 Task: Look for space in Timashëvsk, Russia from 12th July, 2023 to 16th July, 2023 for 8 adults in price range Rs.10000 to Rs.16000. Place can be private room with 8 bedrooms having 8 beds and 8 bathrooms. Property type can be house, flat, guest house, hotel. Amenities needed are: wifi, TV, free parkinig on premises, gym, breakfast. Booking option can be shelf check-in. Required host language is English.
Action: Mouse pressed left at (612, 124)
Screenshot: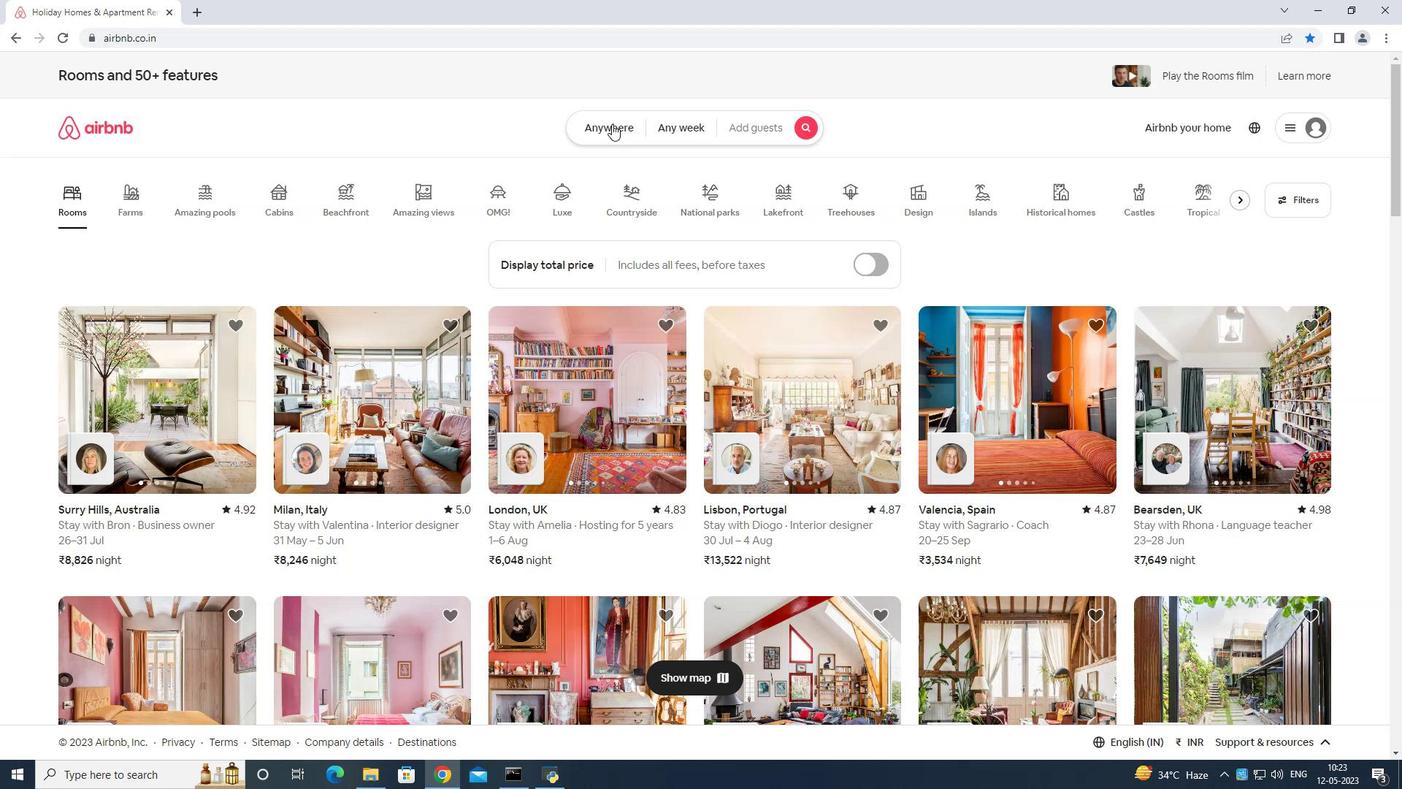 
Action: Mouse moved to (507, 183)
Screenshot: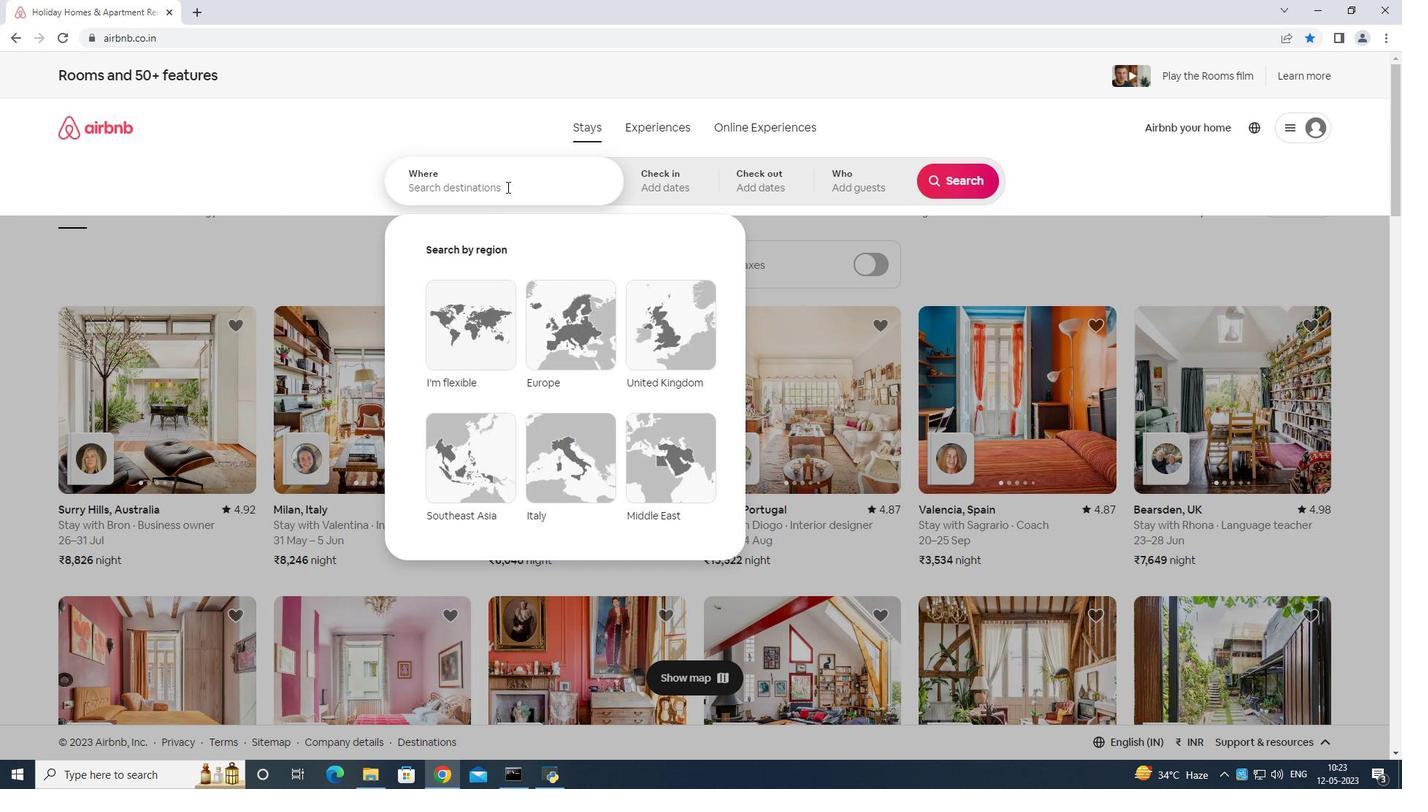 
Action: Mouse pressed left at (507, 183)
Screenshot: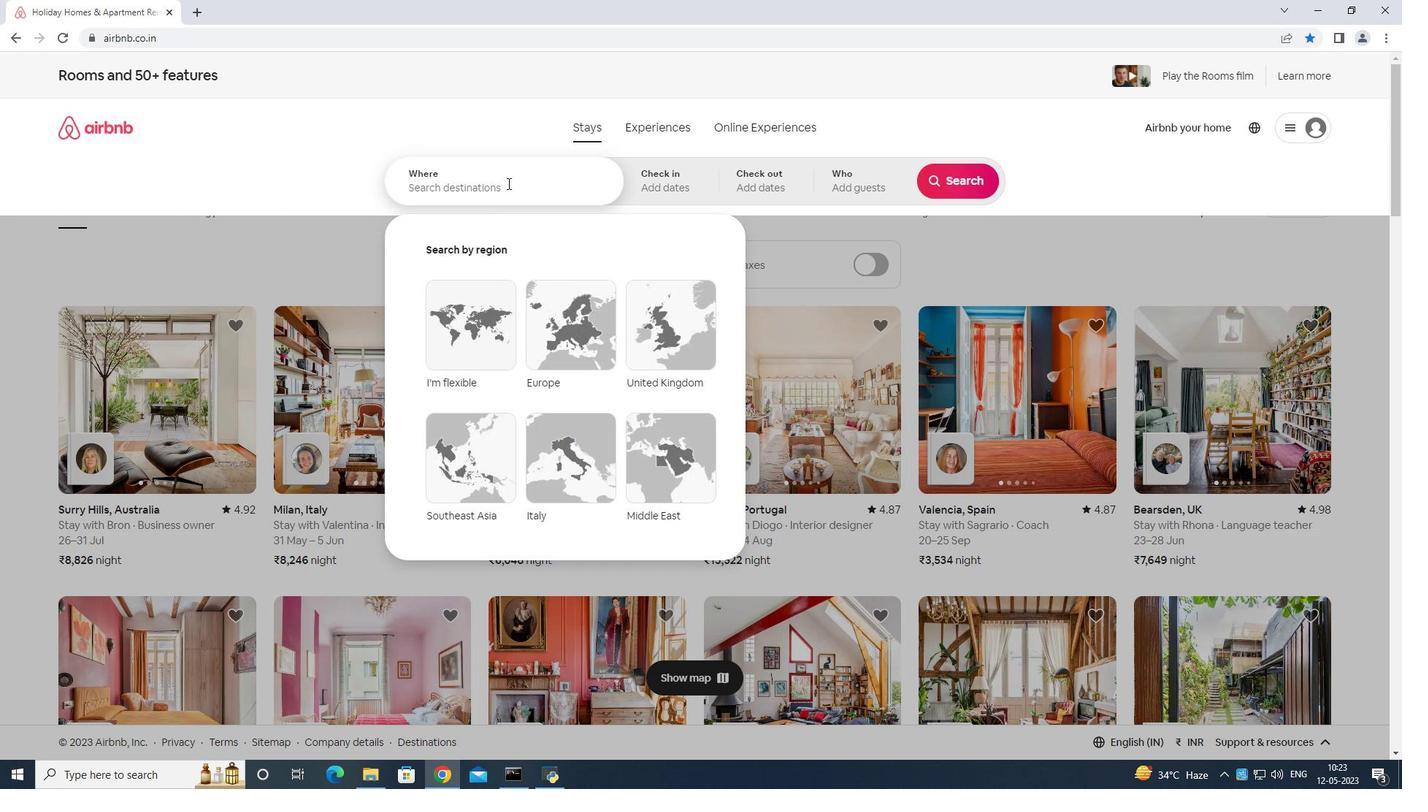 
Action: Mouse moved to (683, 200)
Screenshot: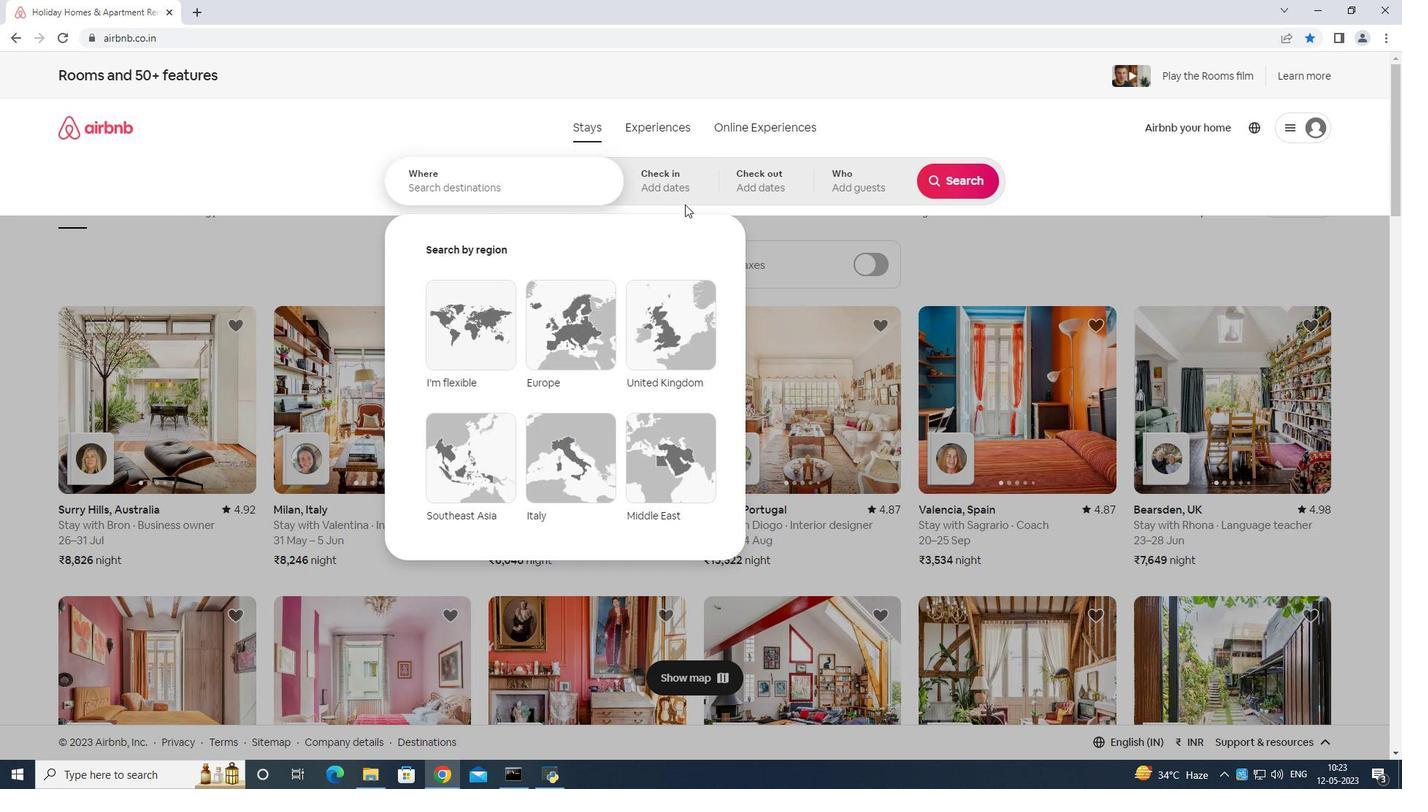 
Action: Key pressed <Key.shift>Timashevj<Key.space>rusi<Key.backspace>sia<Key.enter>
Screenshot: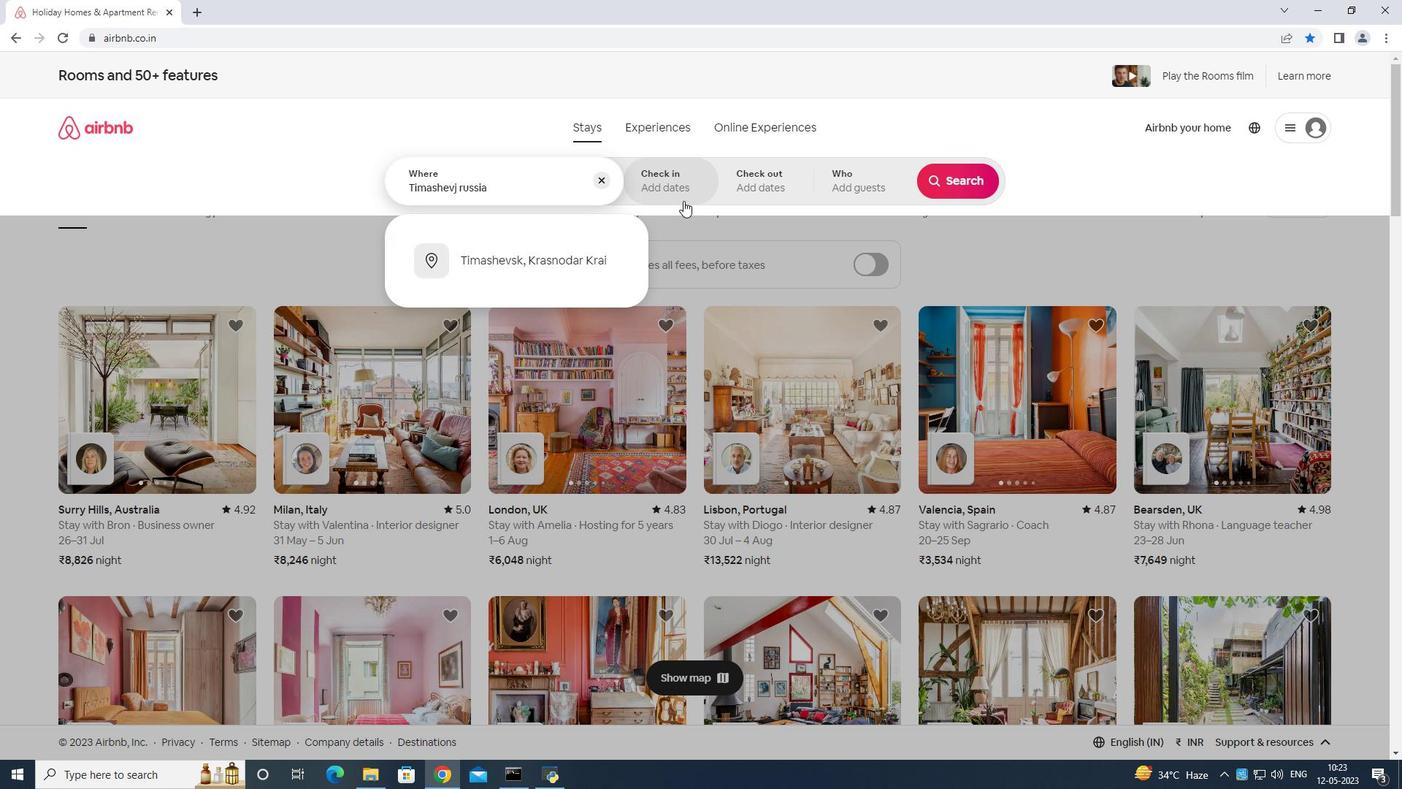 
Action: Mouse moved to (955, 289)
Screenshot: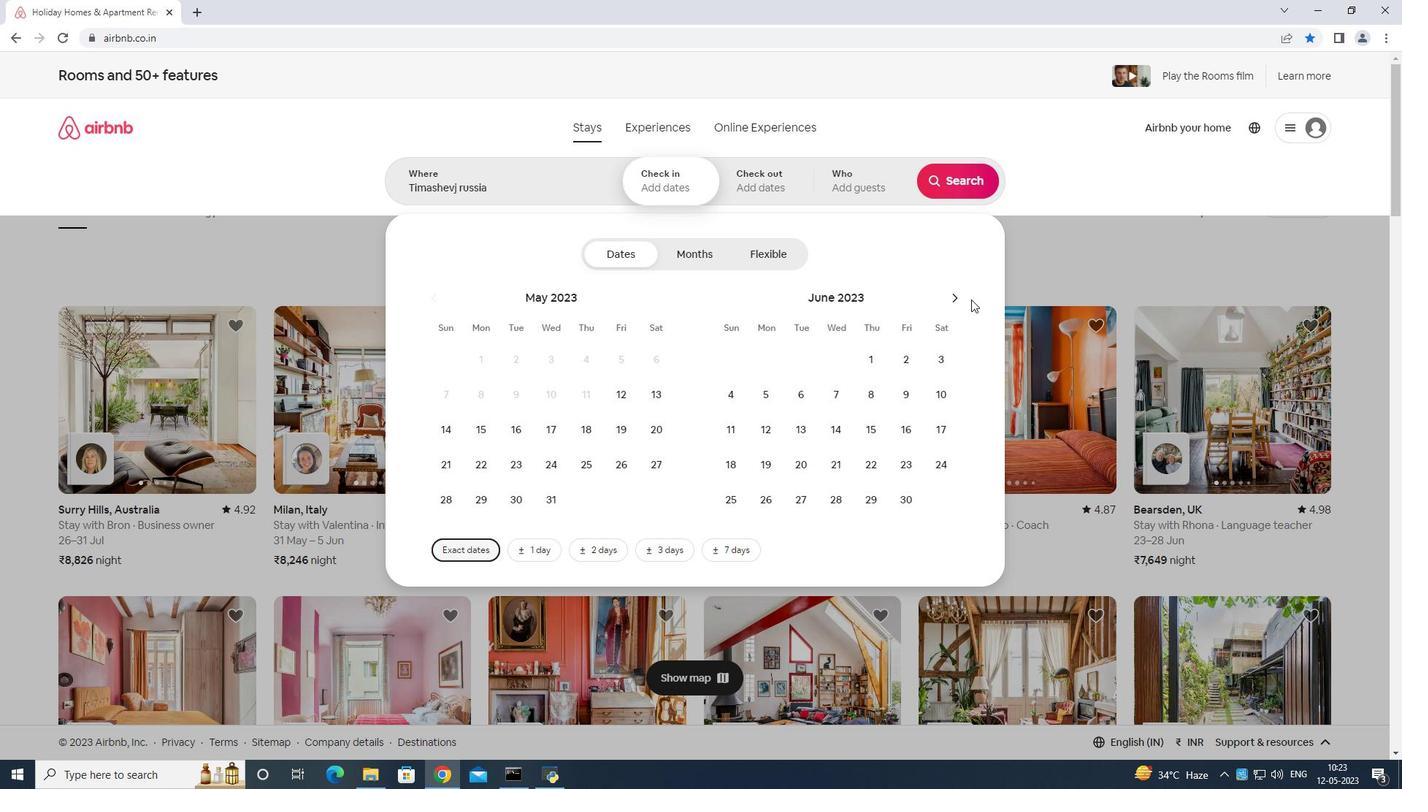 
Action: Mouse pressed left at (955, 289)
Screenshot: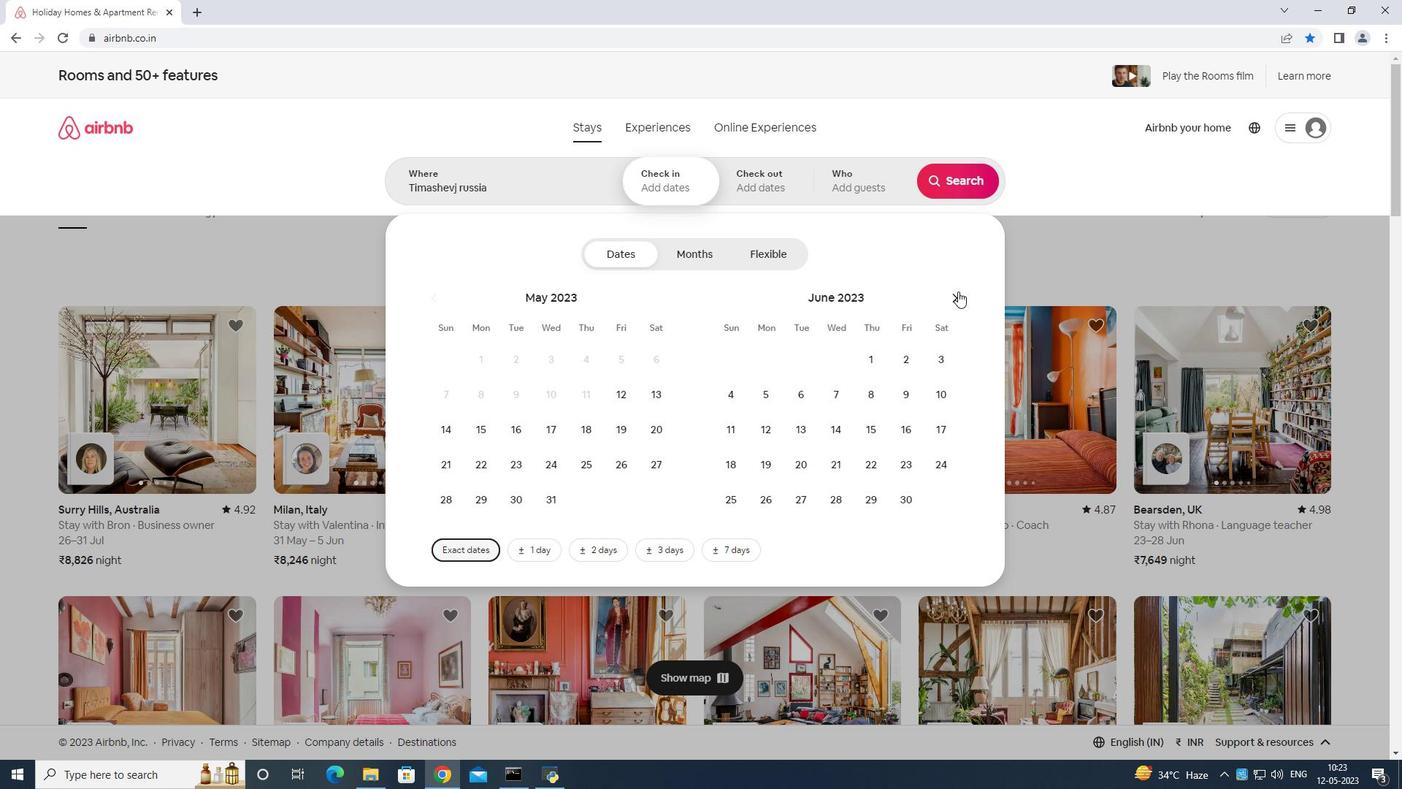 
Action: Mouse moved to (840, 428)
Screenshot: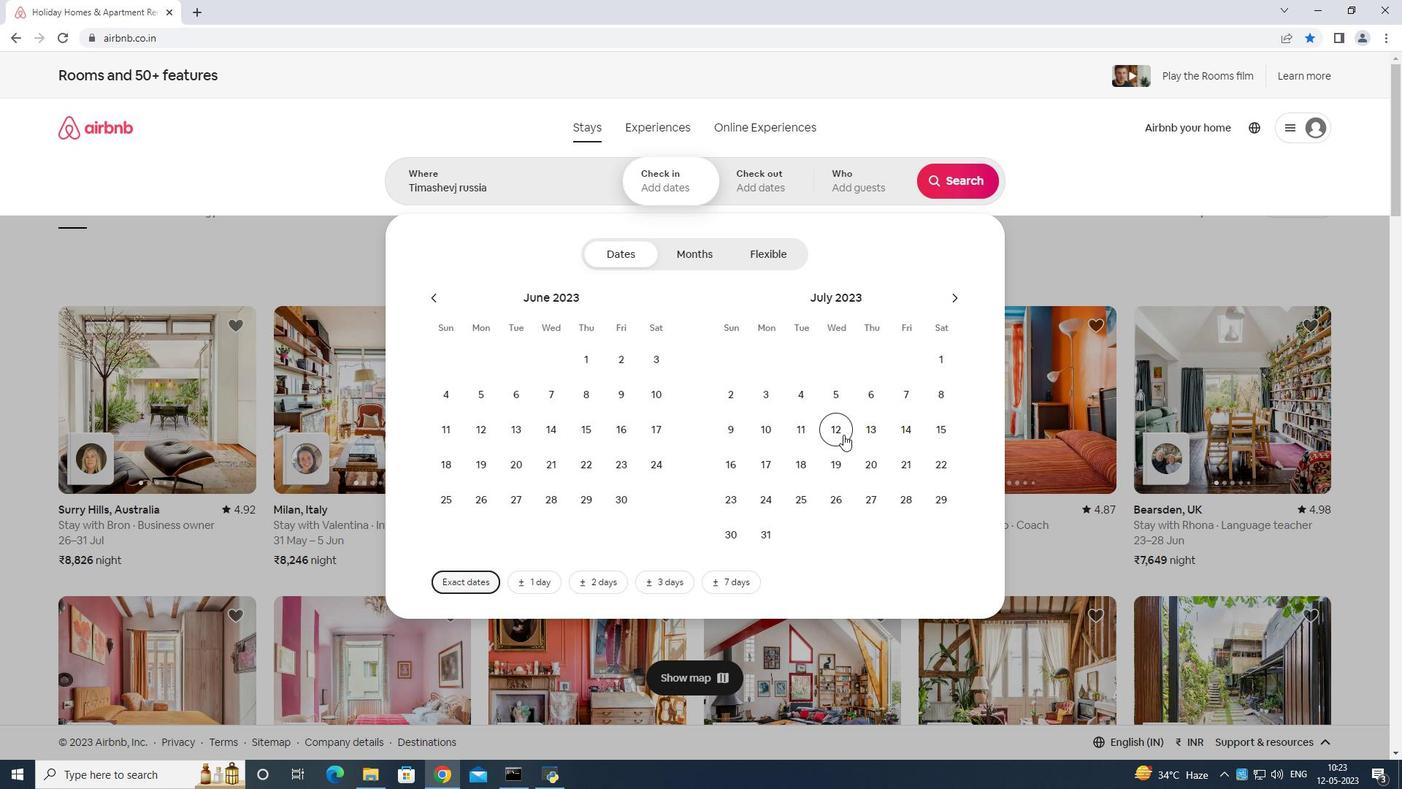 
Action: Mouse pressed left at (840, 428)
Screenshot: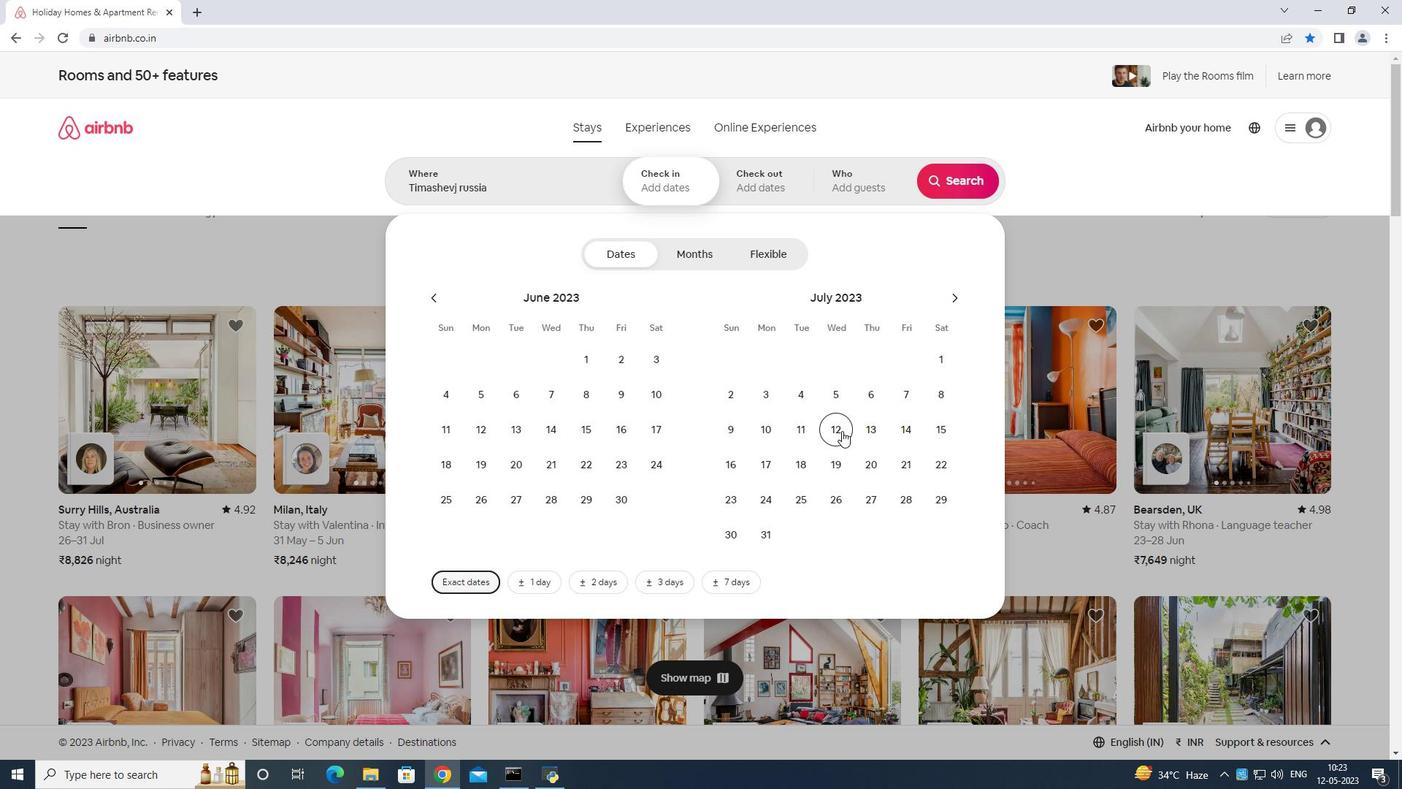 
Action: Mouse moved to (738, 461)
Screenshot: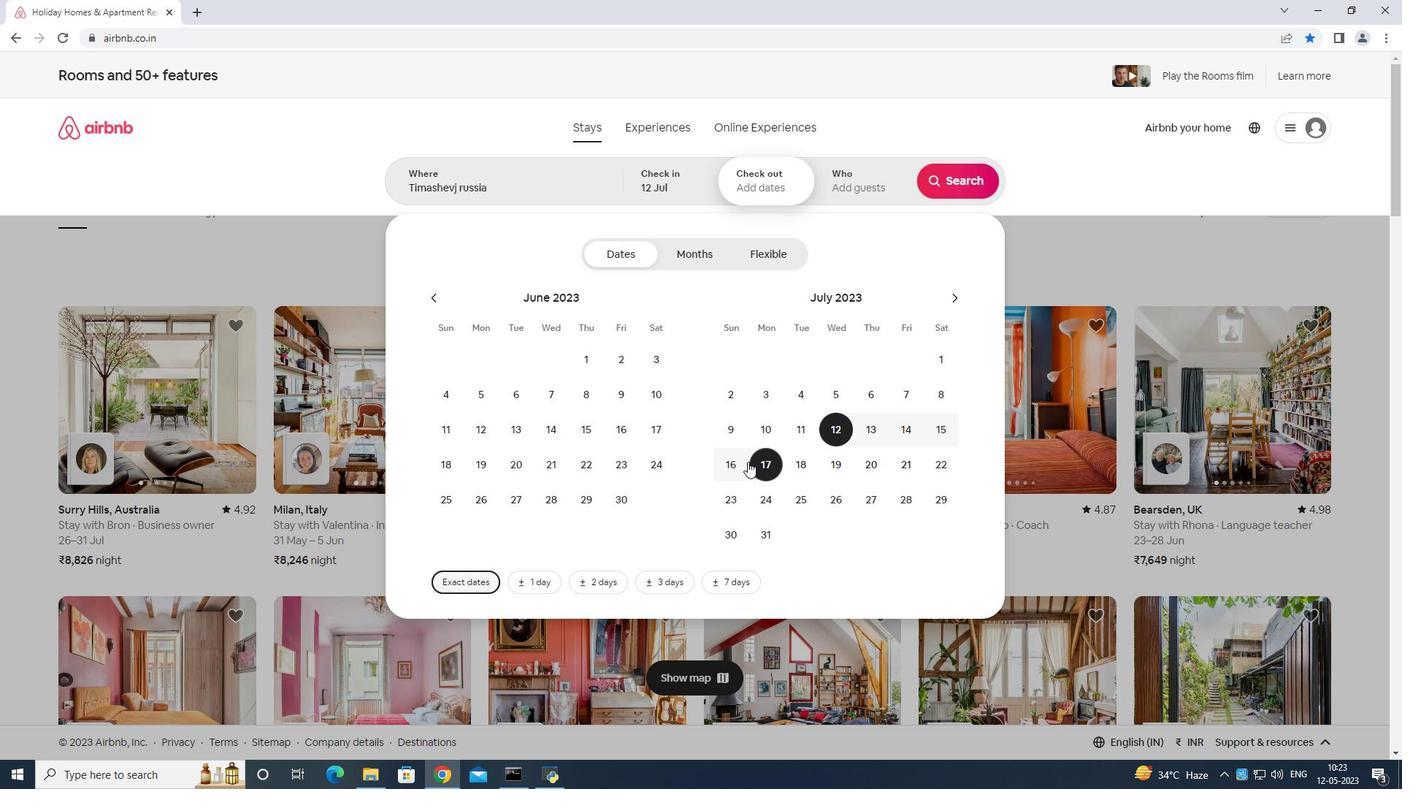 
Action: Mouse pressed left at (738, 461)
Screenshot: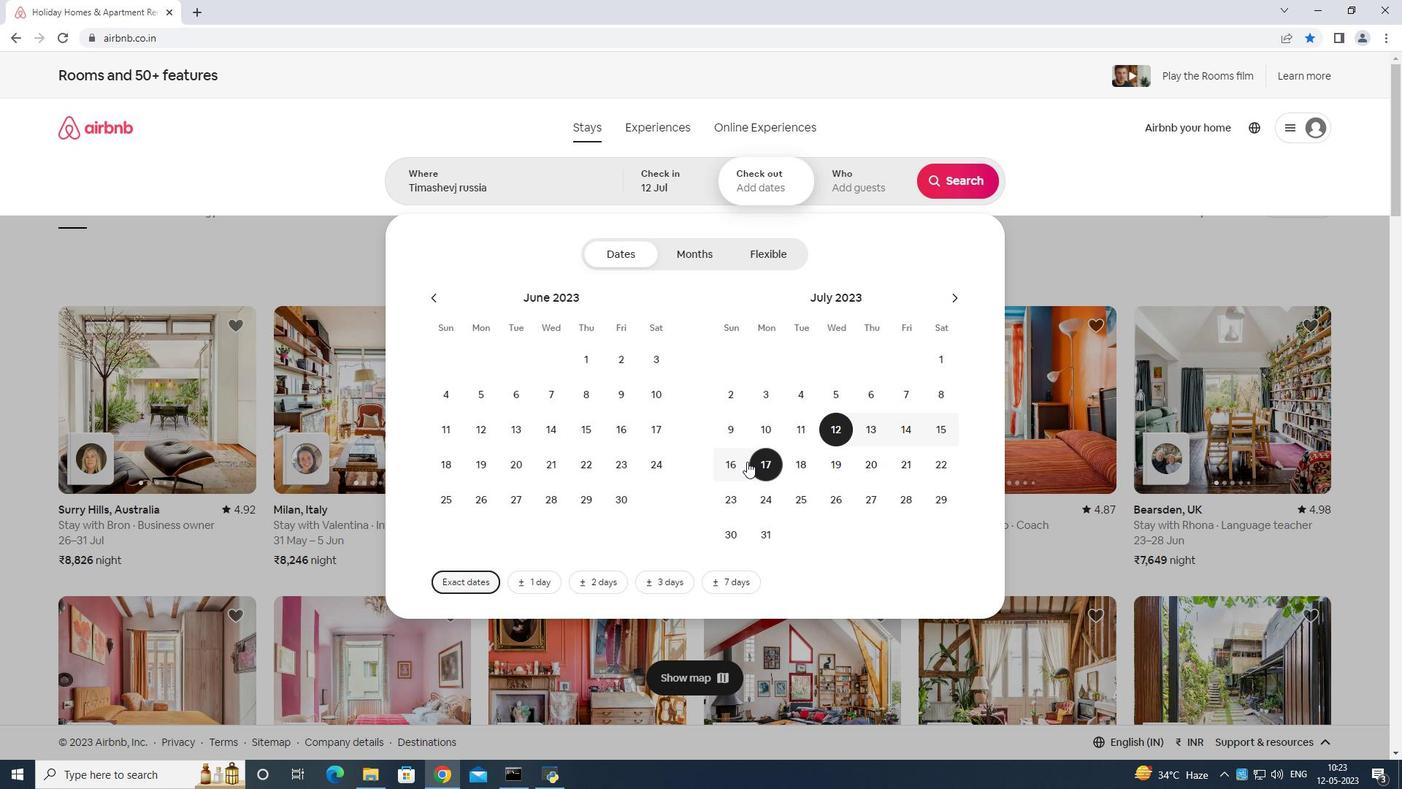 
Action: Mouse moved to (838, 180)
Screenshot: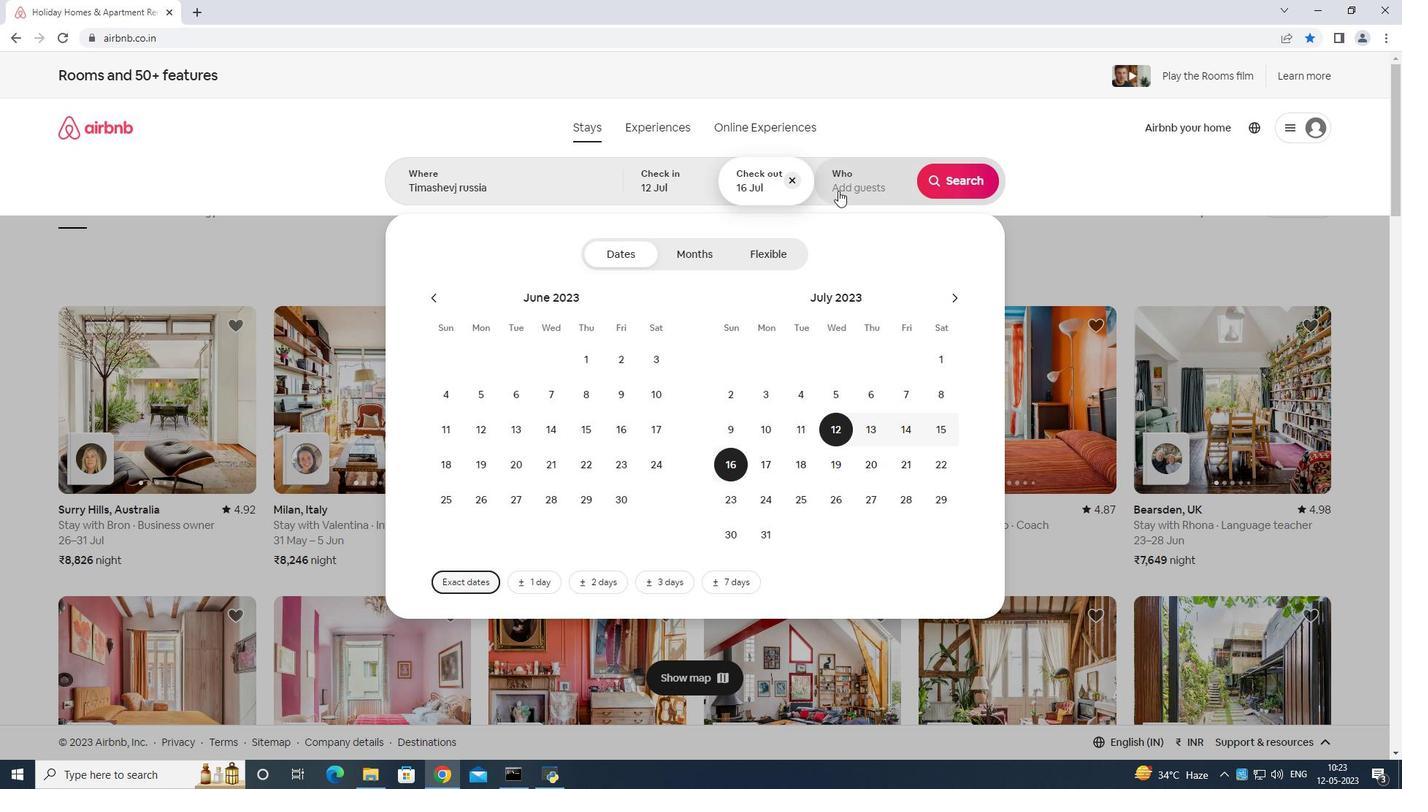 
Action: Mouse pressed left at (838, 180)
Screenshot: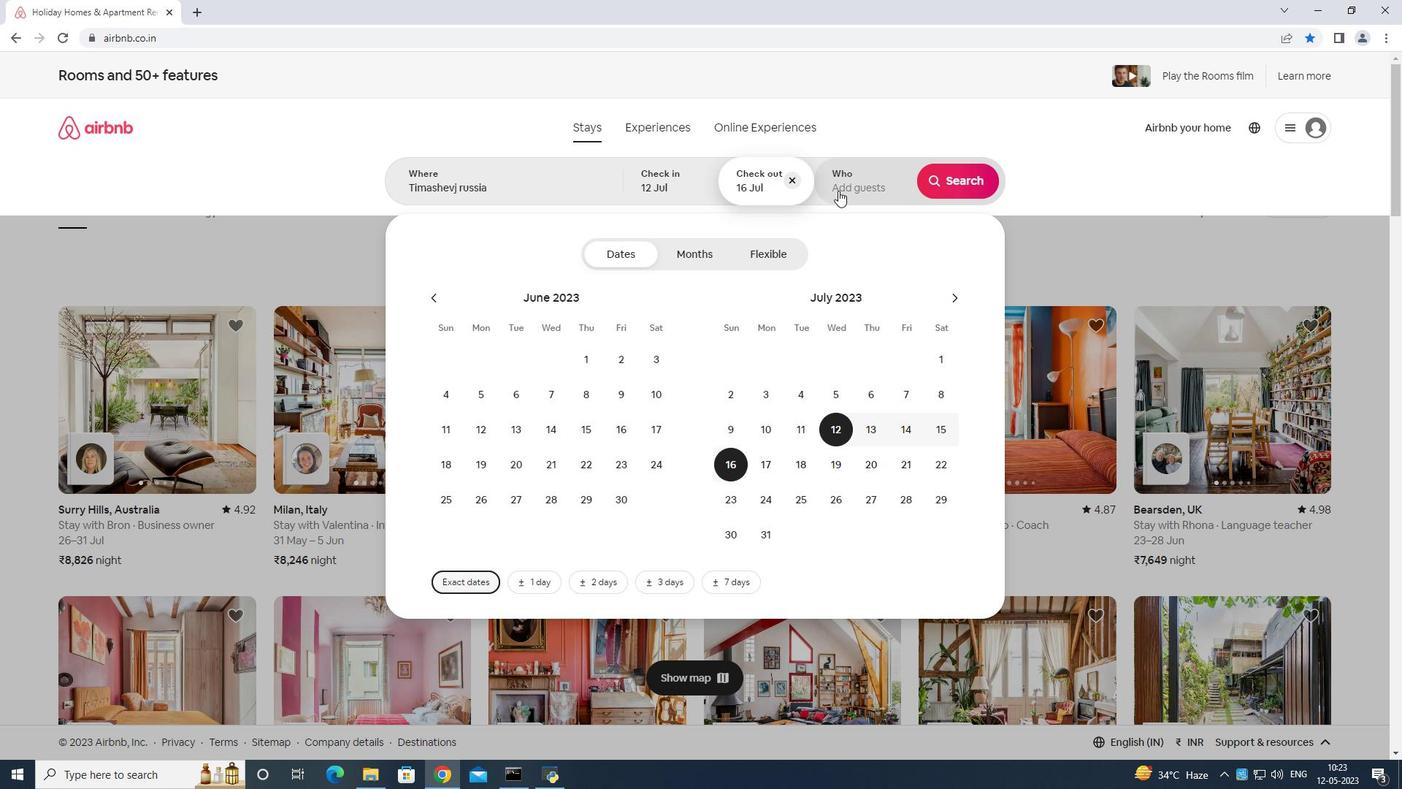 
Action: Mouse moved to (955, 256)
Screenshot: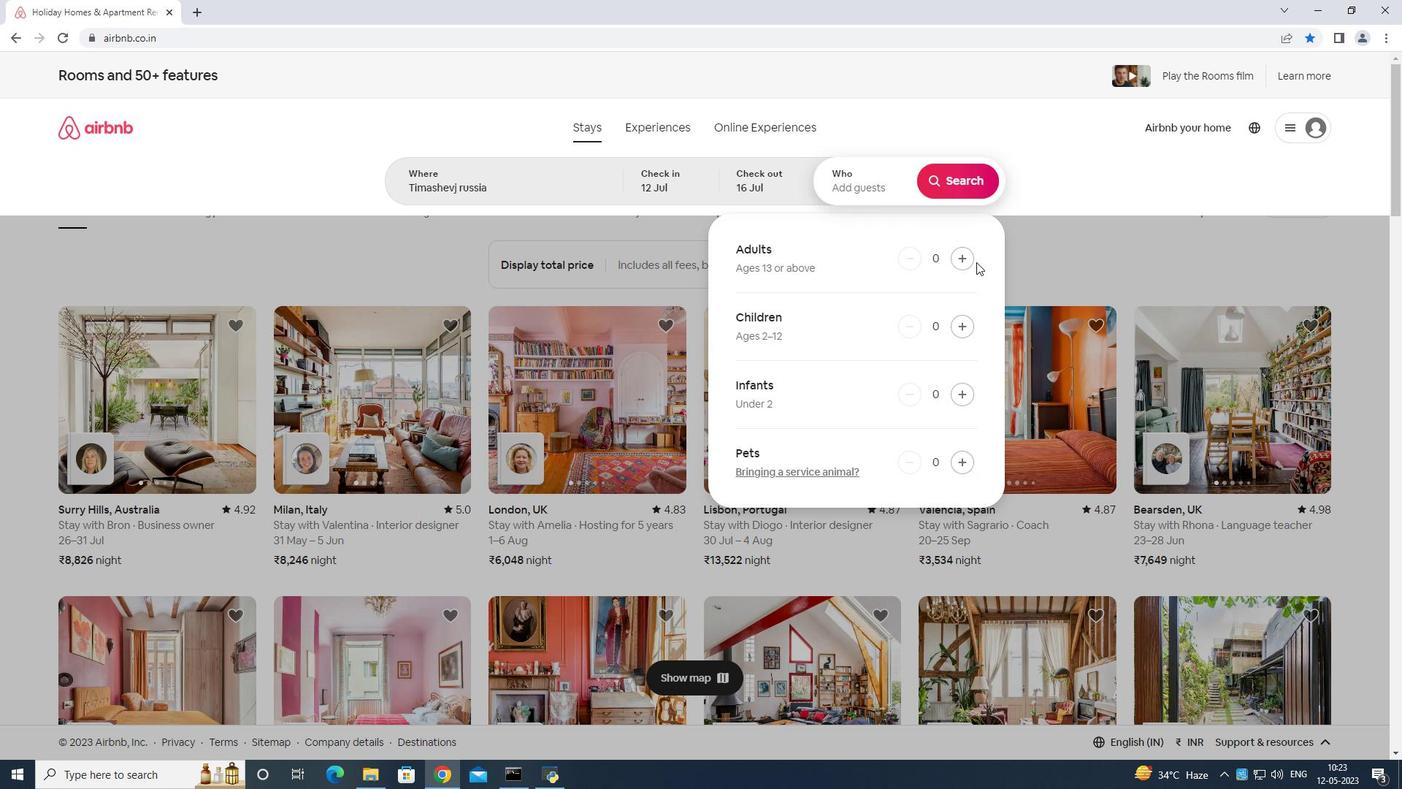 
Action: Mouse pressed left at (955, 256)
Screenshot: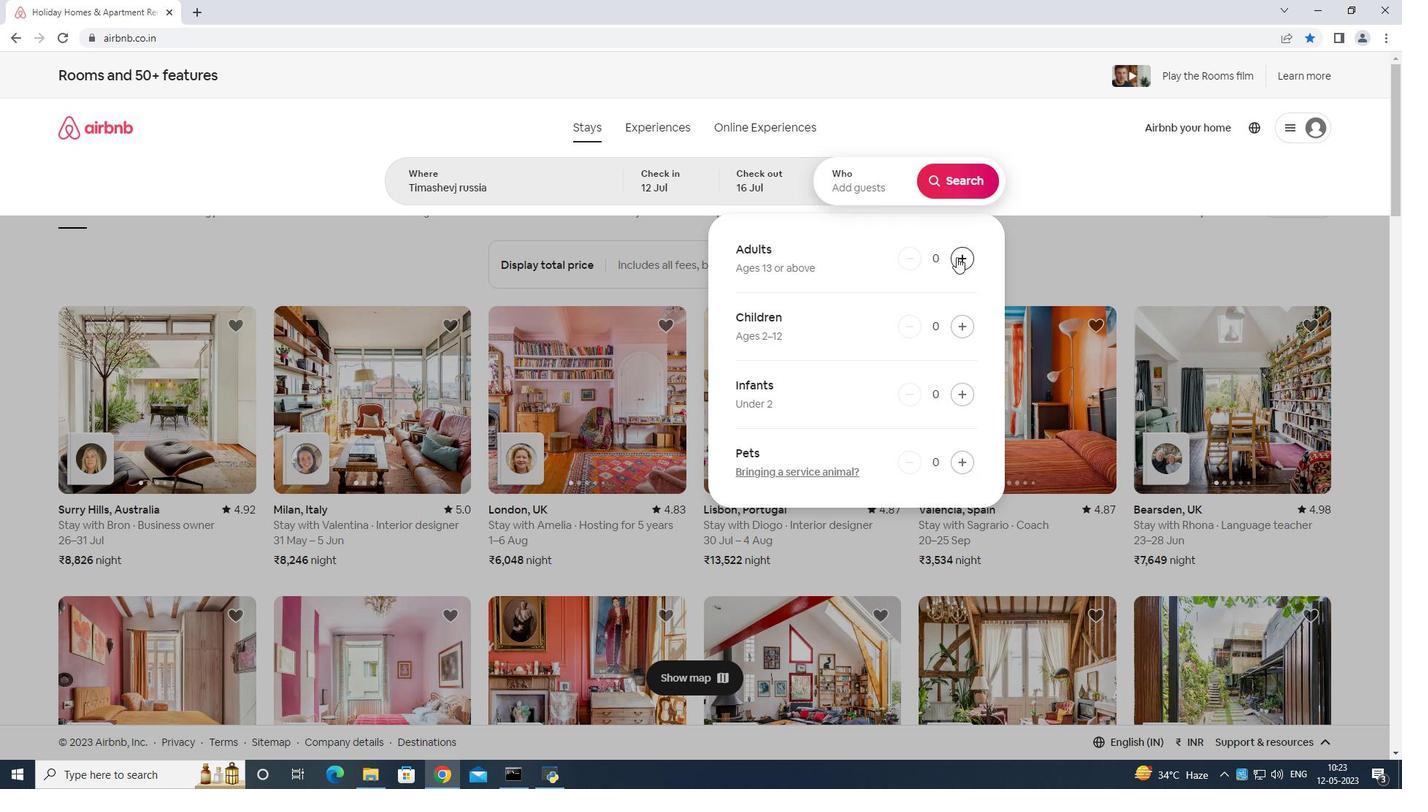 
Action: Mouse moved to (959, 254)
Screenshot: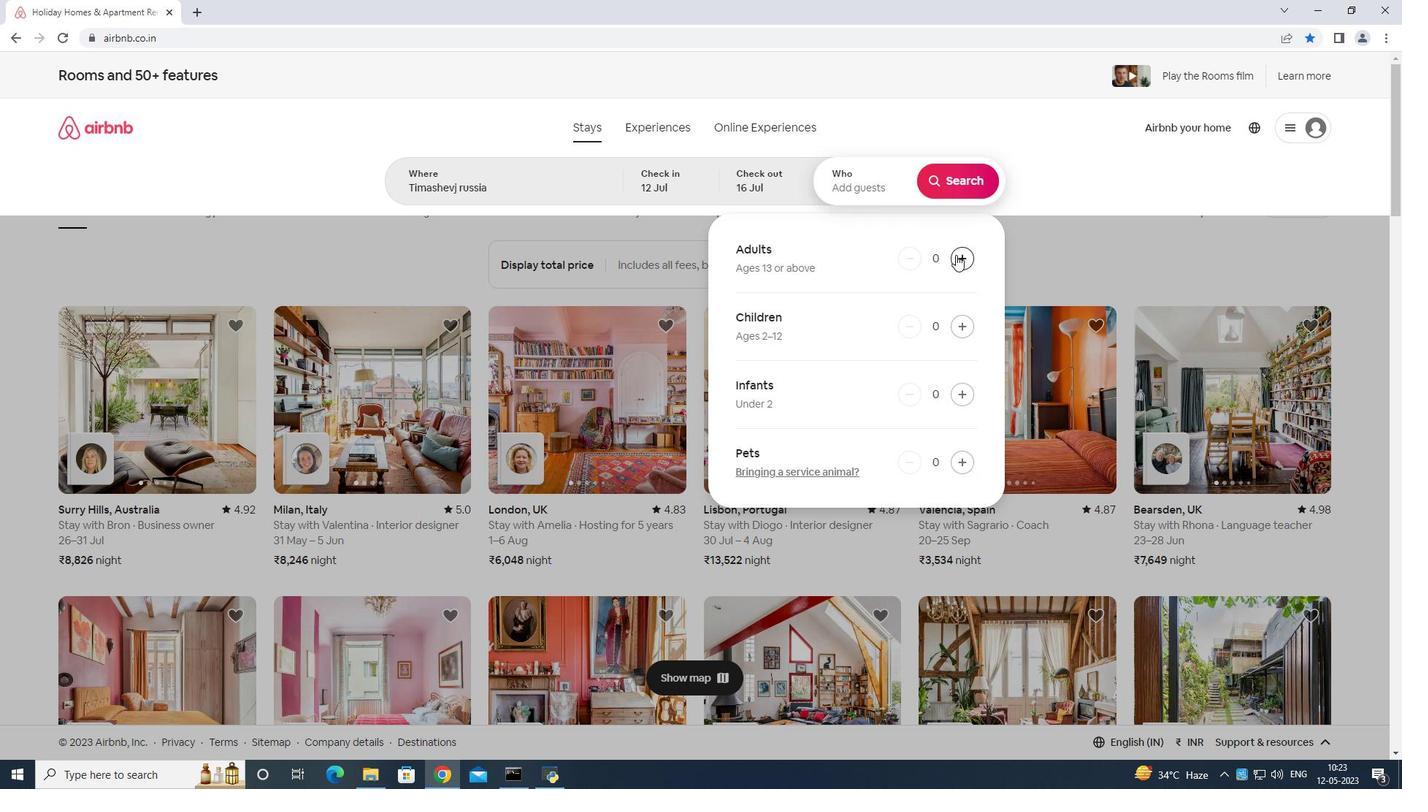 
Action: Mouse pressed left at (959, 254)
Screenshot: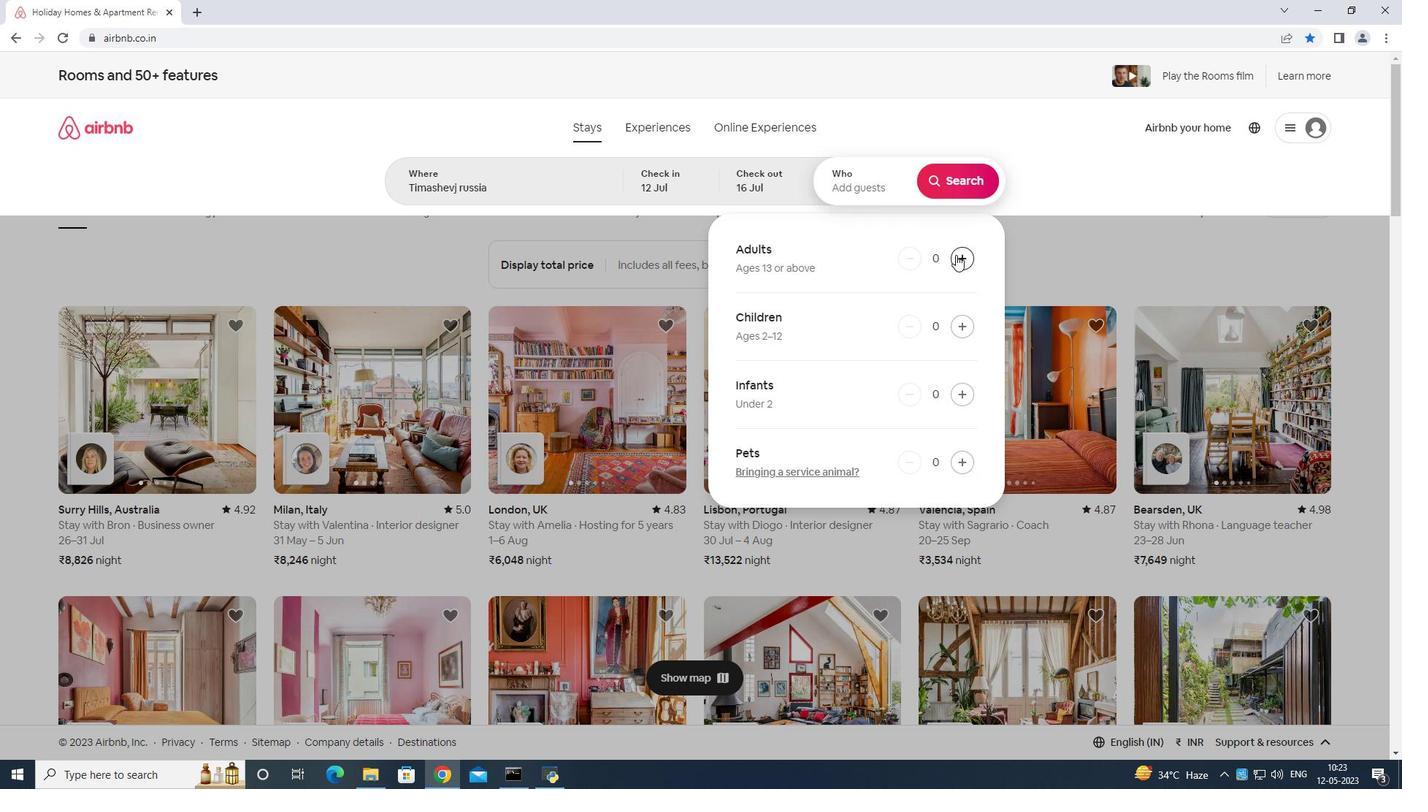
Action: Mouse moved to (960, 253)
Screenshot: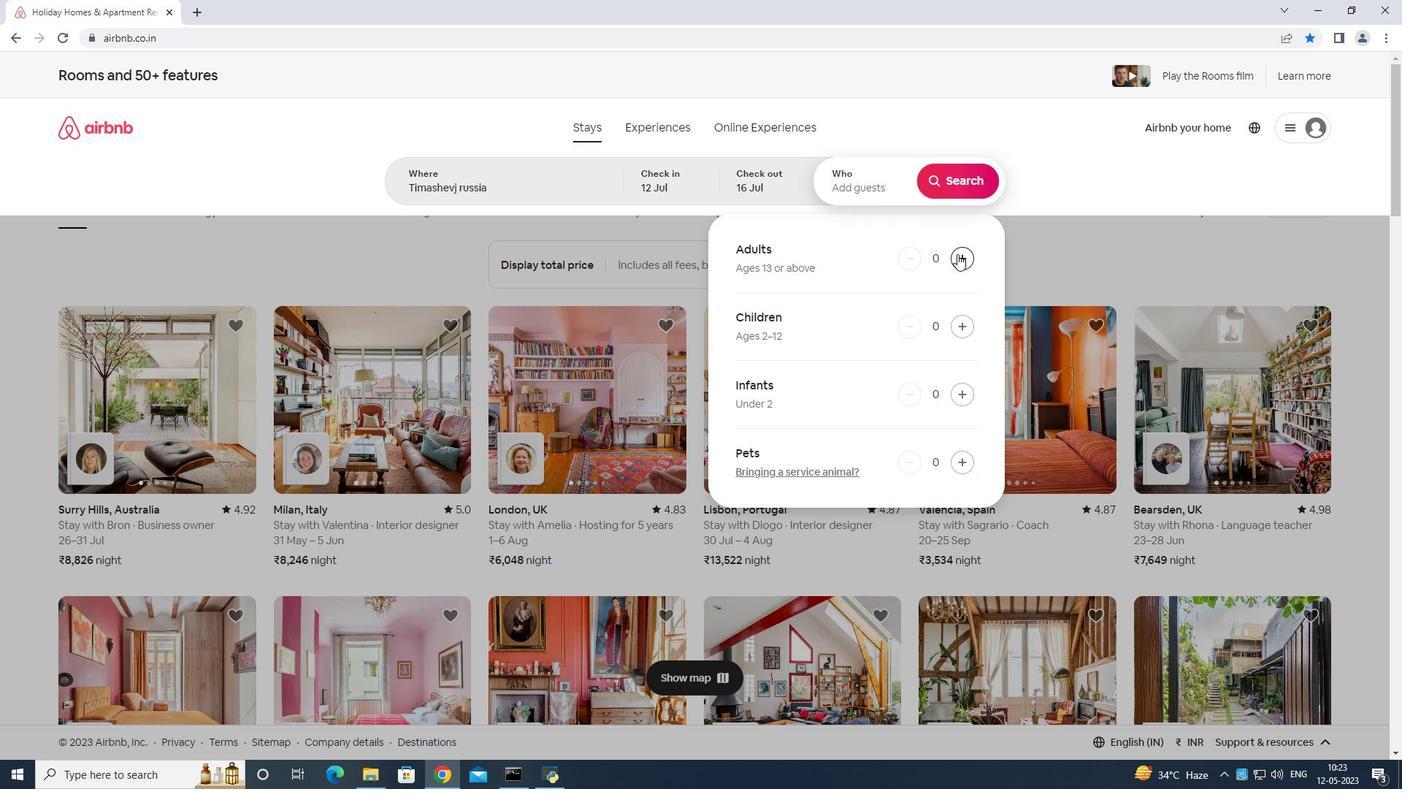 
Action: Mouse pressed left at (960, 253)
Screenshot: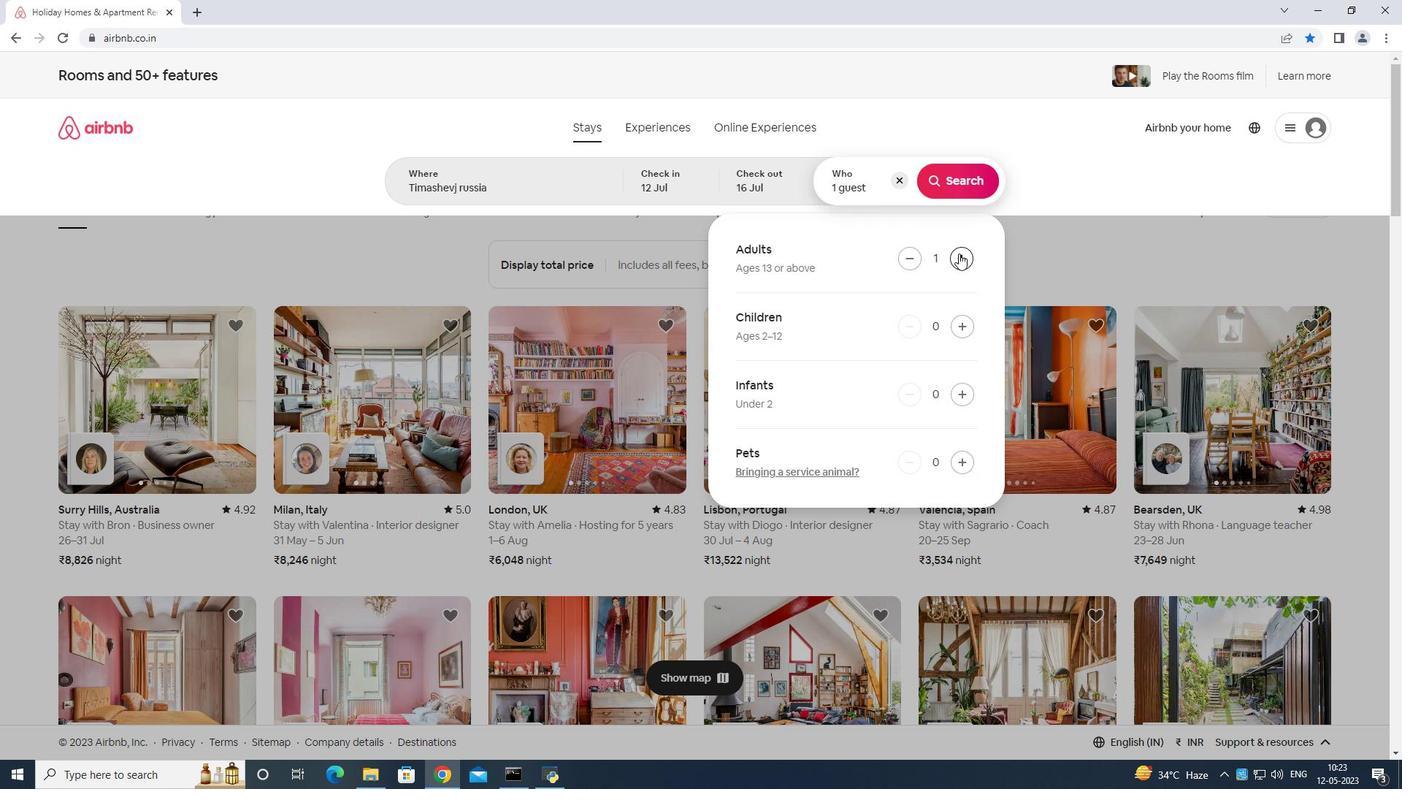 
Action: Mouse pressed left at (960, 253)
Screenshot: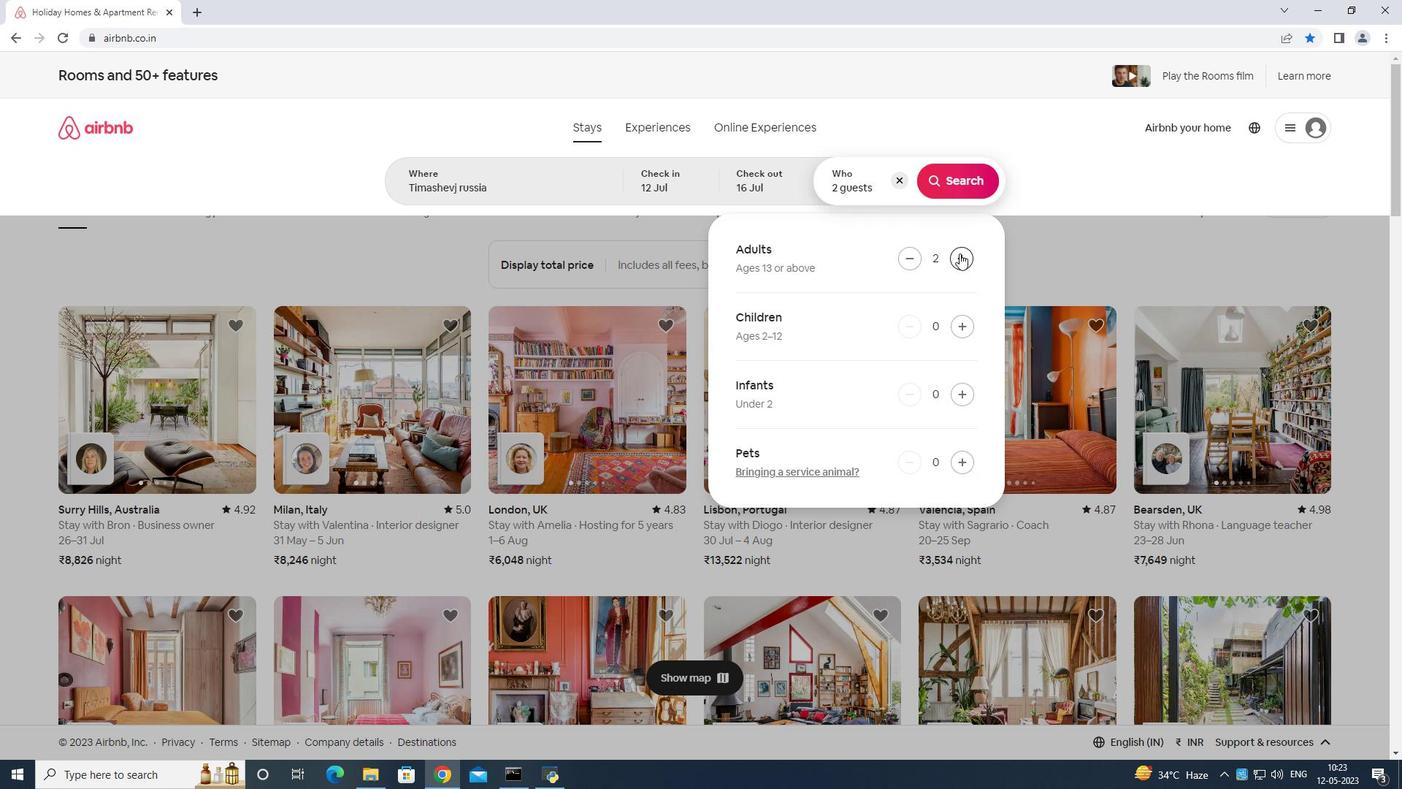 
Action: Mouse pressed left at (960, 253)
Screenshot: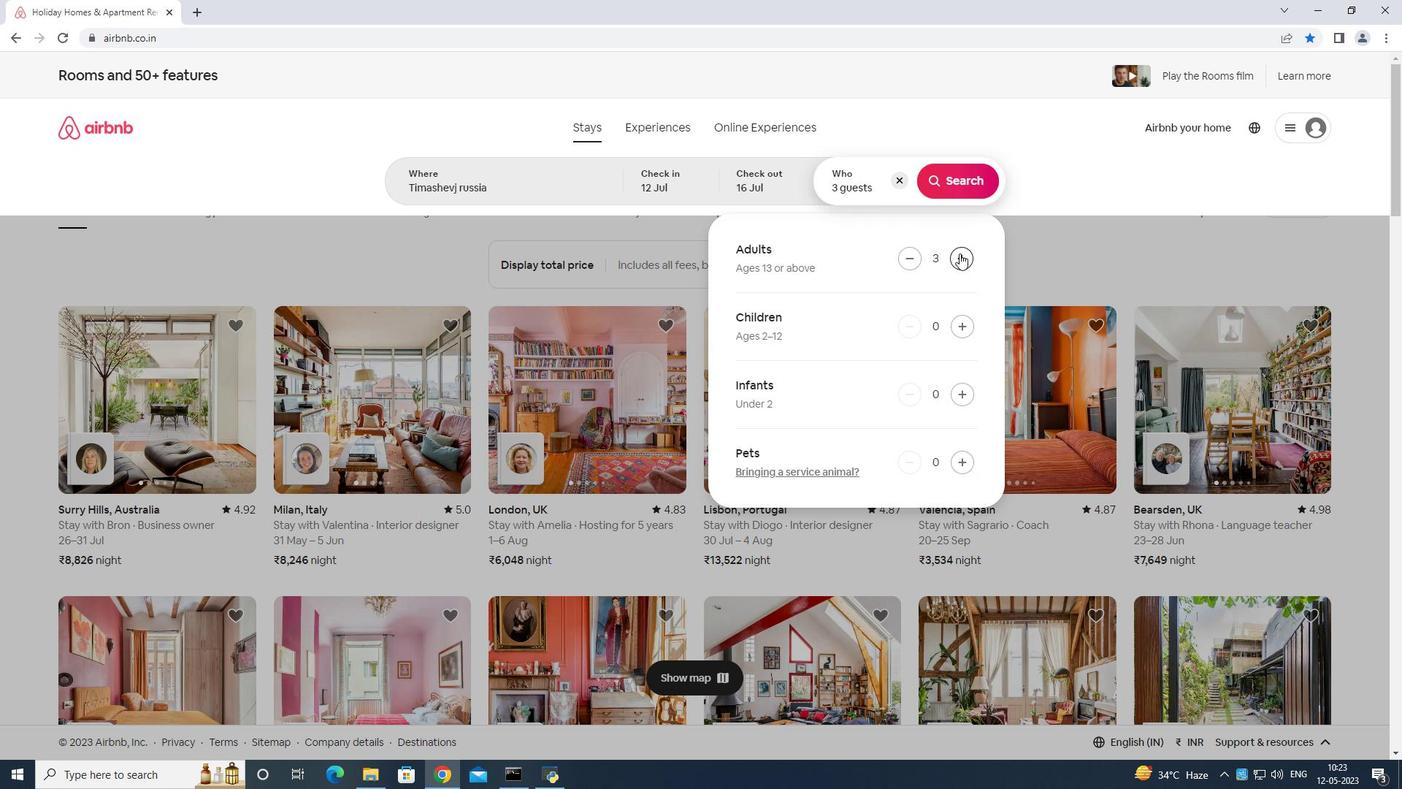 
Action: Mouse pressed left at (960, 253)
Screenshot: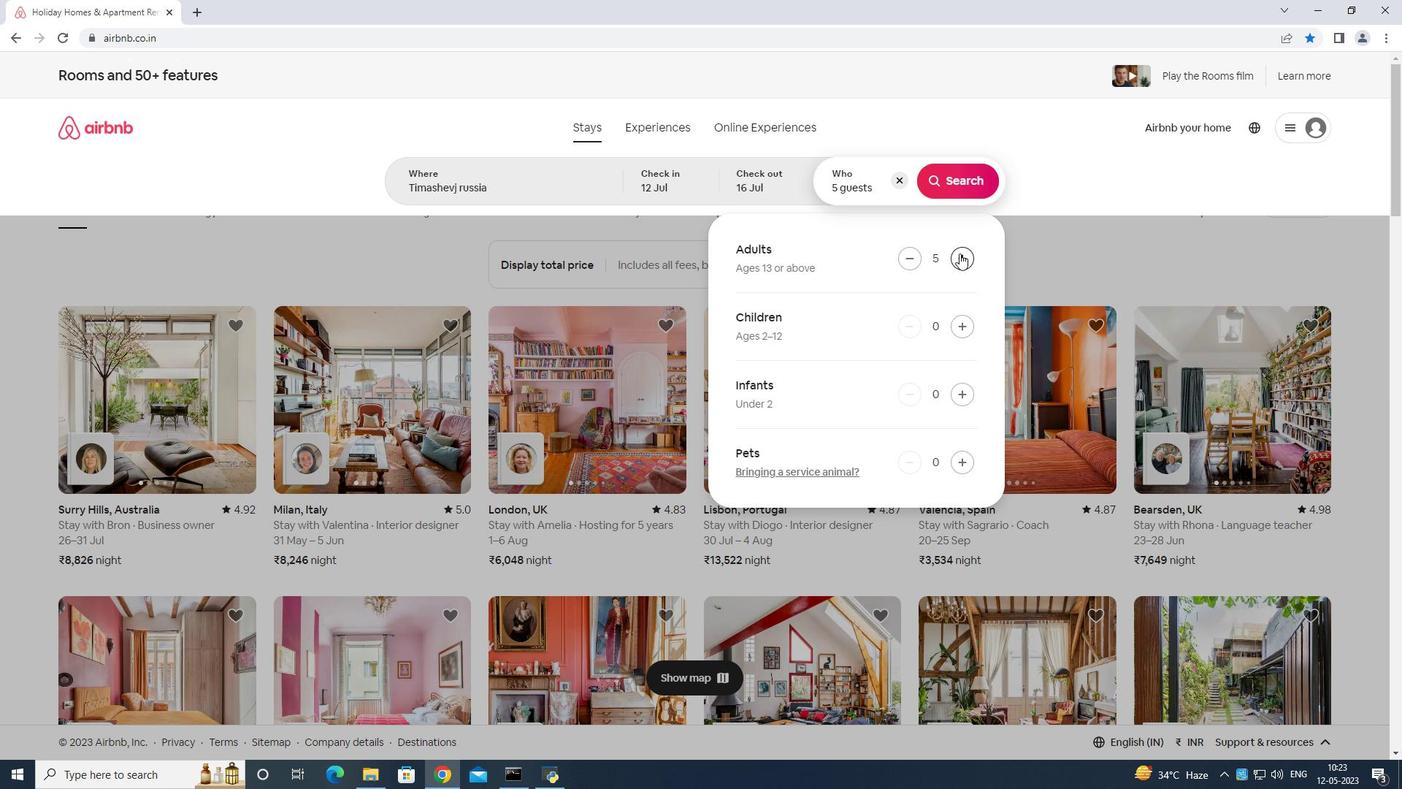 
Action: Mouse pressed left at (960, 253)
Screenshot: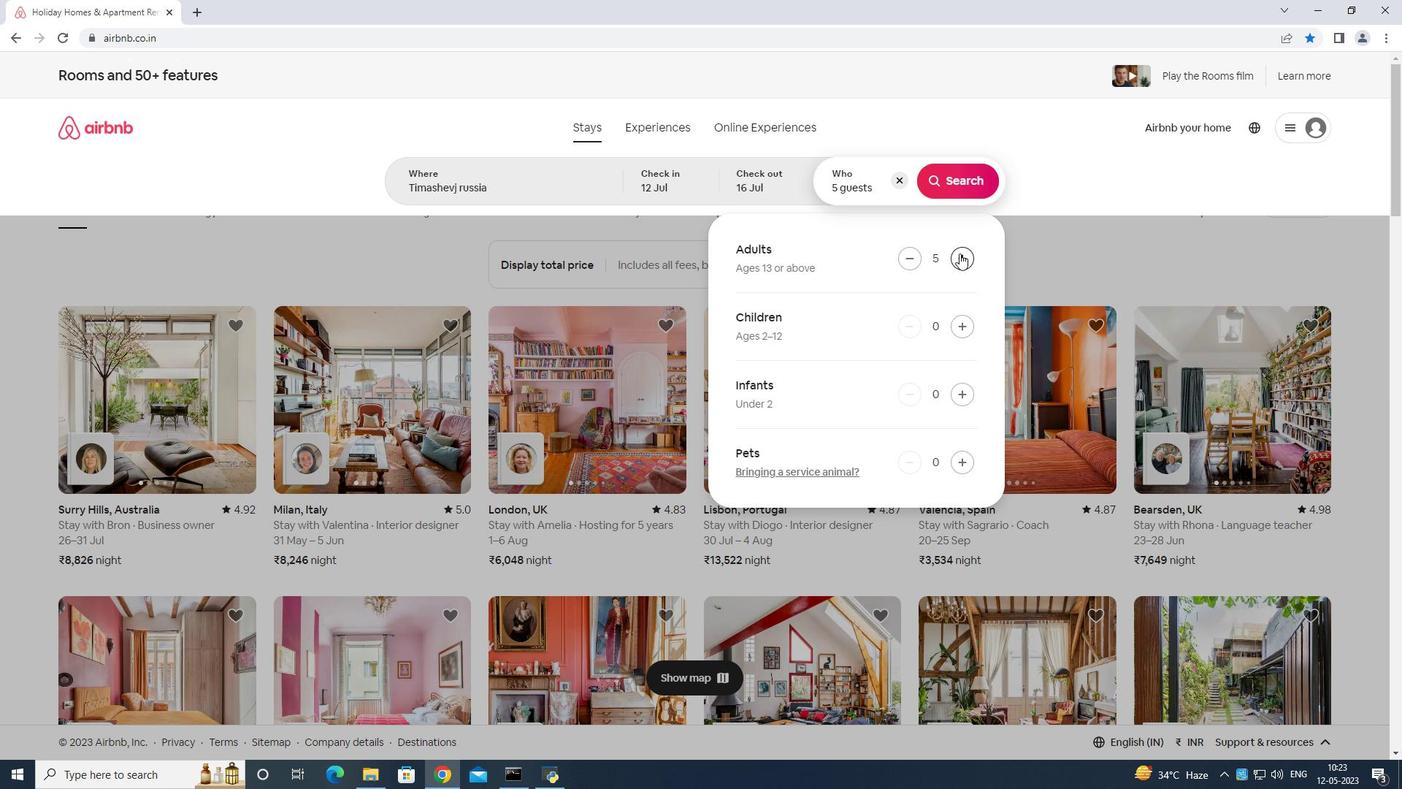 
Action: Mouse pressed left at (960, 253)
Screenshot: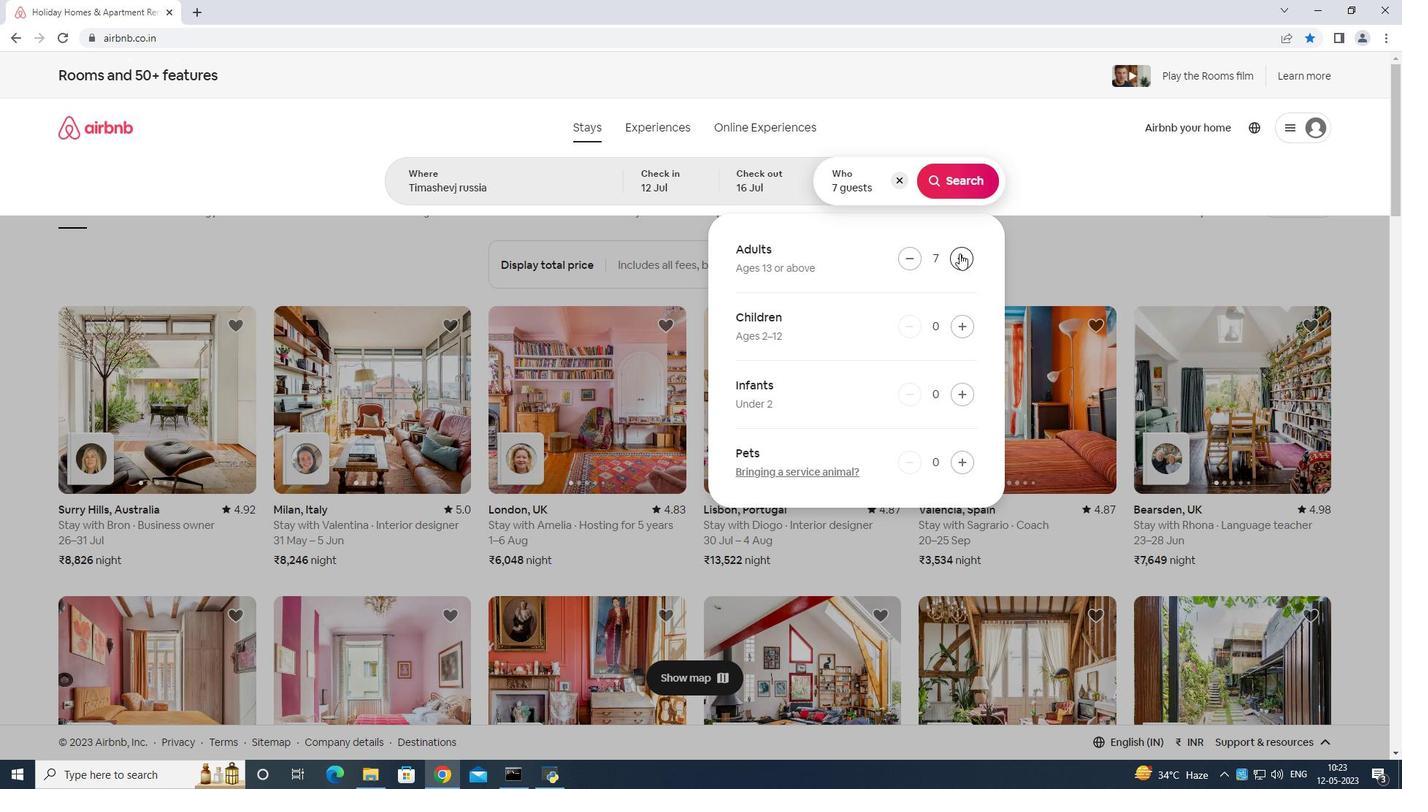 
Action: Mouse moved to (951, 189)
Screenshot: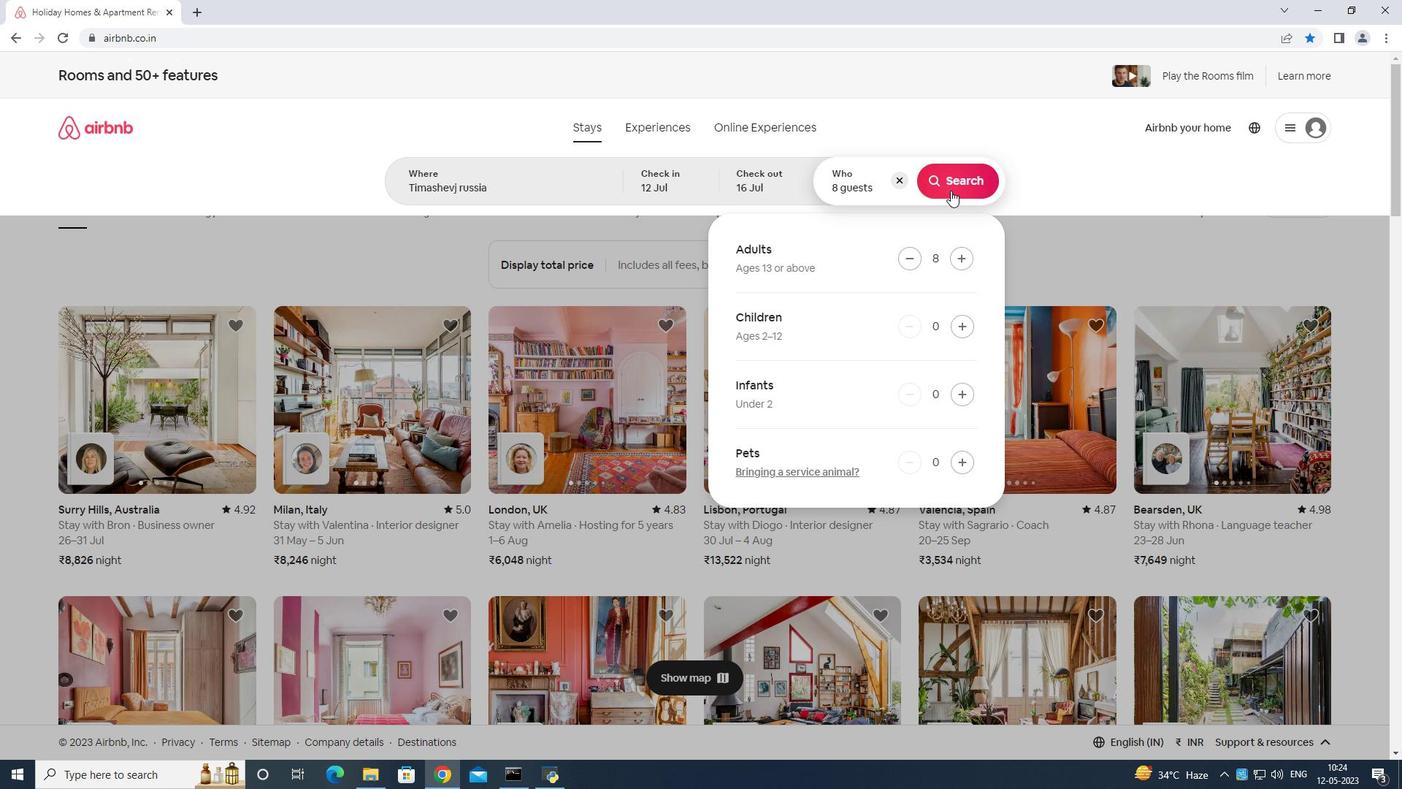 
Action: Mouse pressed left at (951, 189)
Screenshot: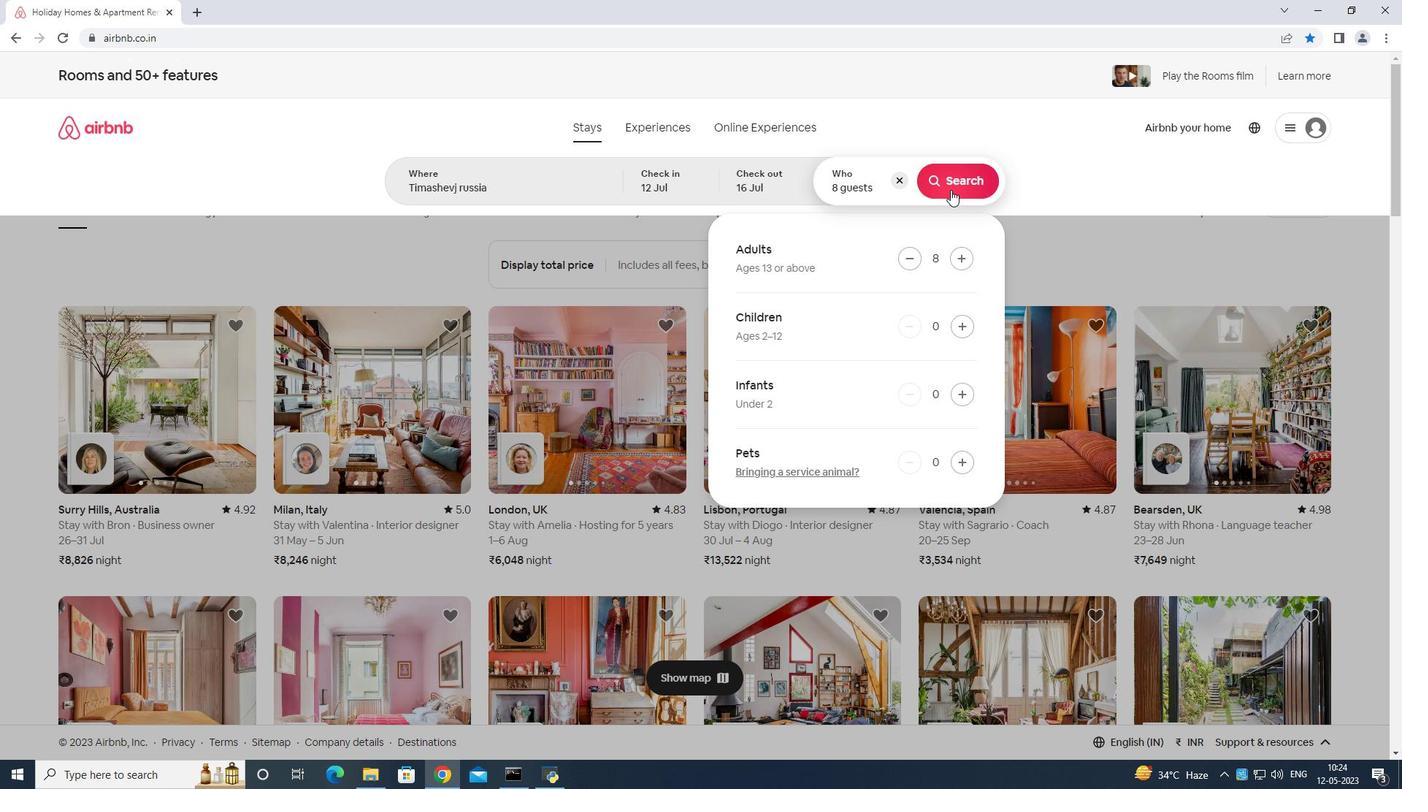 
Action: Mouse moved to (1337, 135)
Screenshot: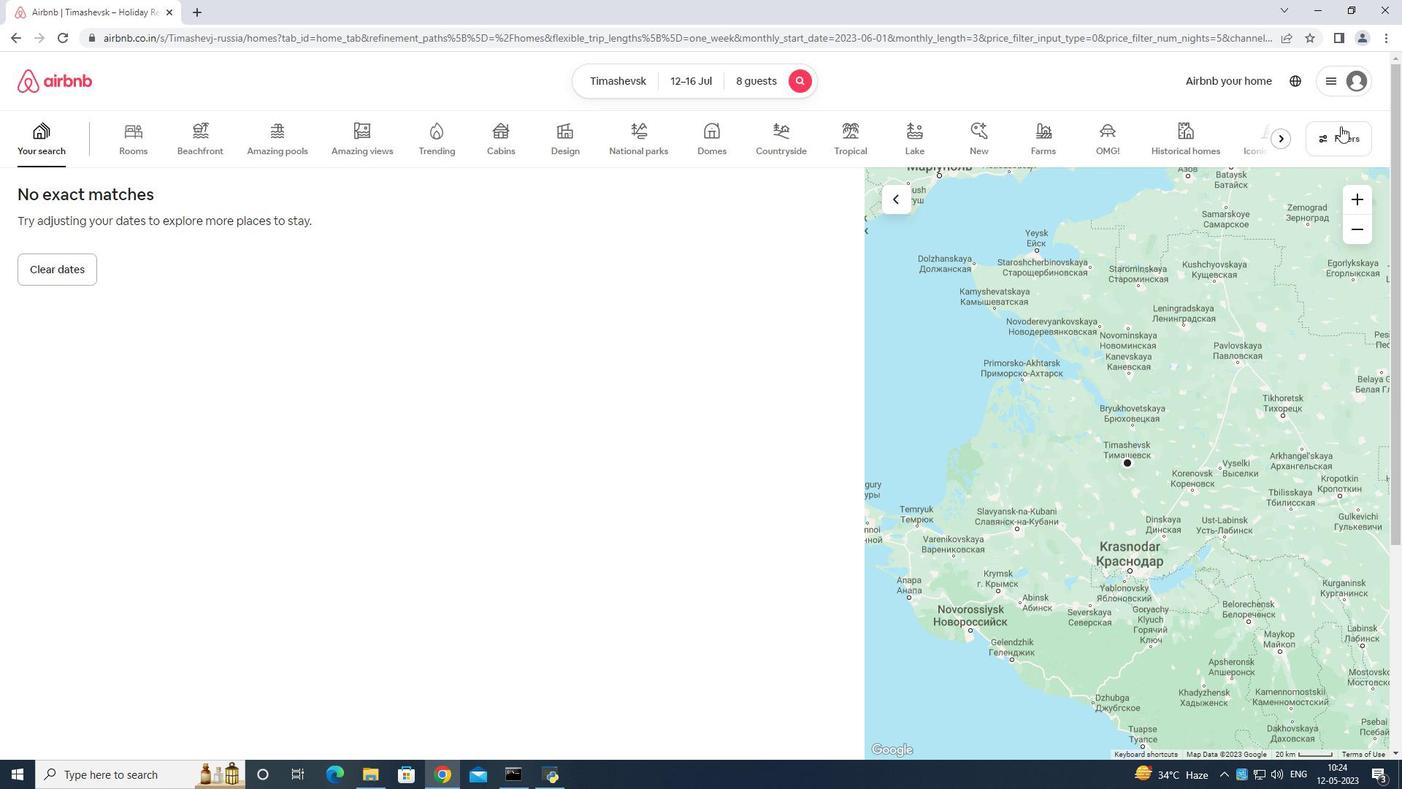 
Action: Mouse pressed left at (1337, 135)
Screenshot: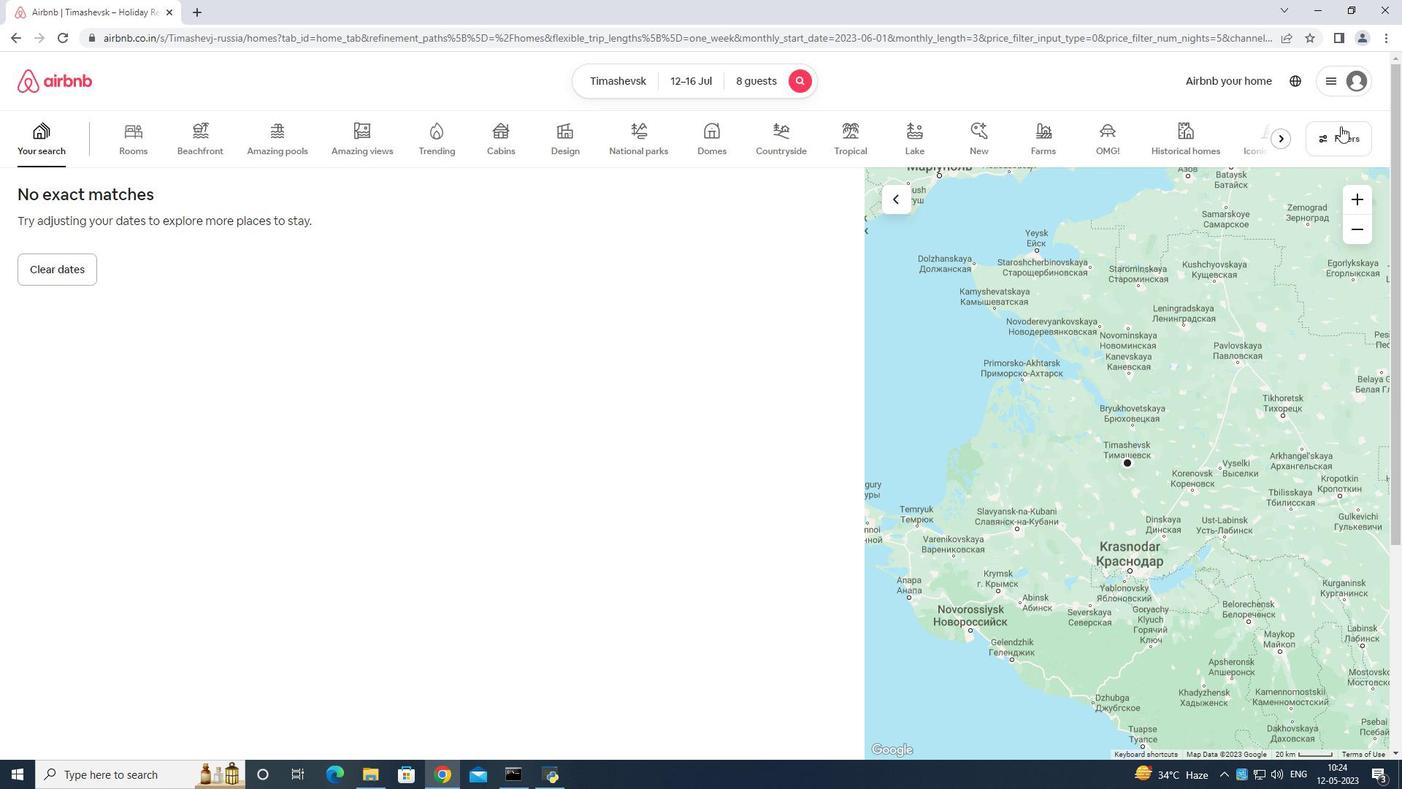 
Action: Mouse moved to (644, 497)
Screenshot: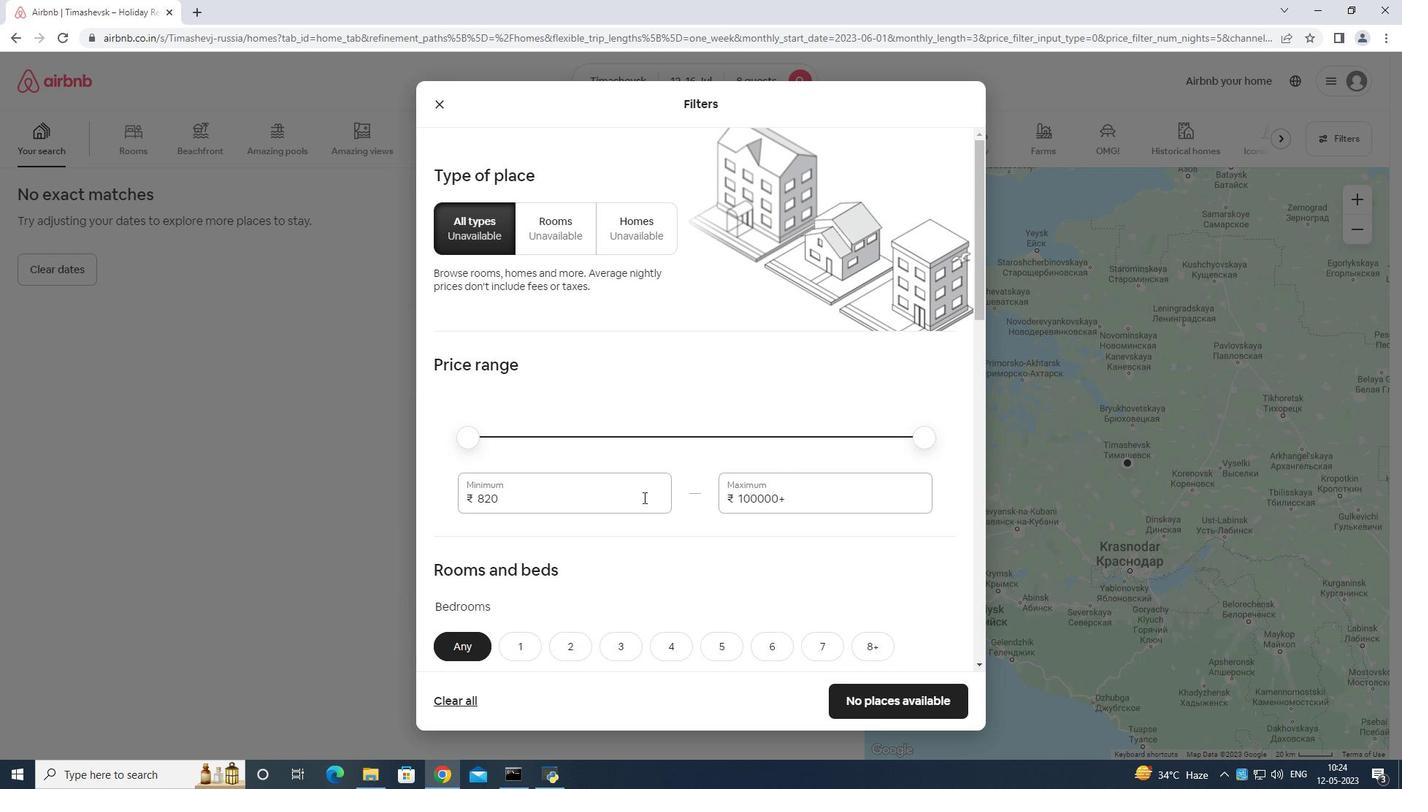 
Action: Mouse pressed left at (644, 497)
Screenshot: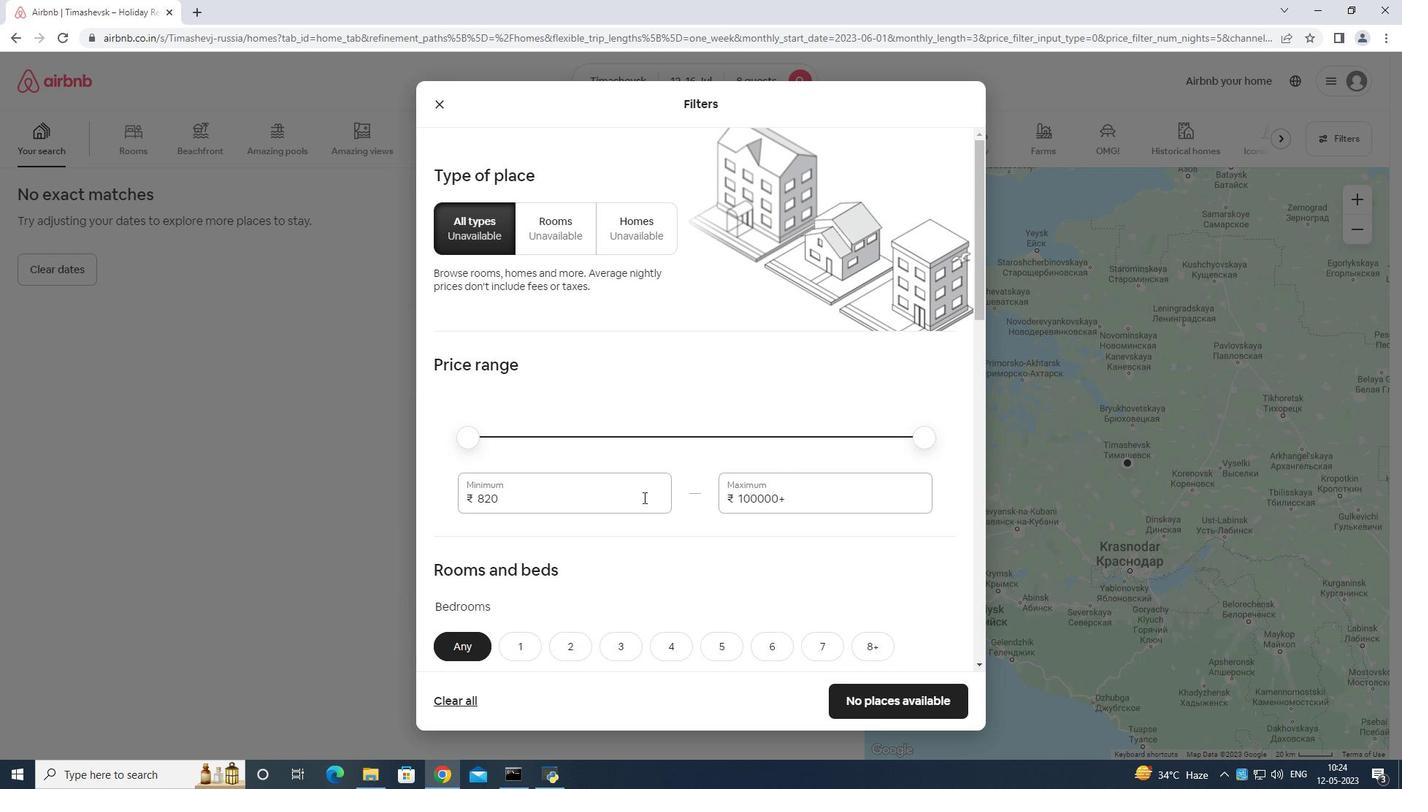 
Action: Mouse moved to (644, 494)
Screenshot: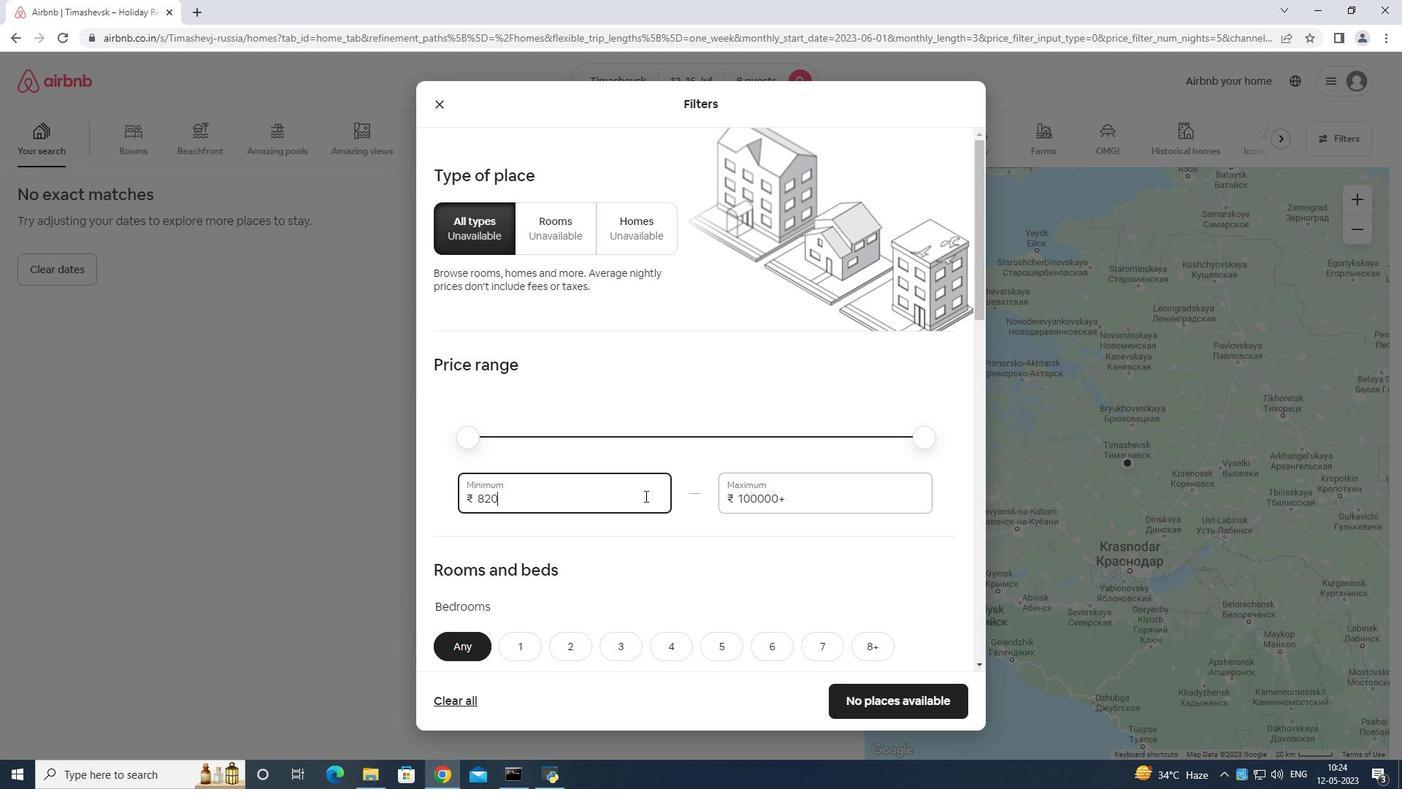 
Action: Key pressed <Key.backspace>
Screenshot: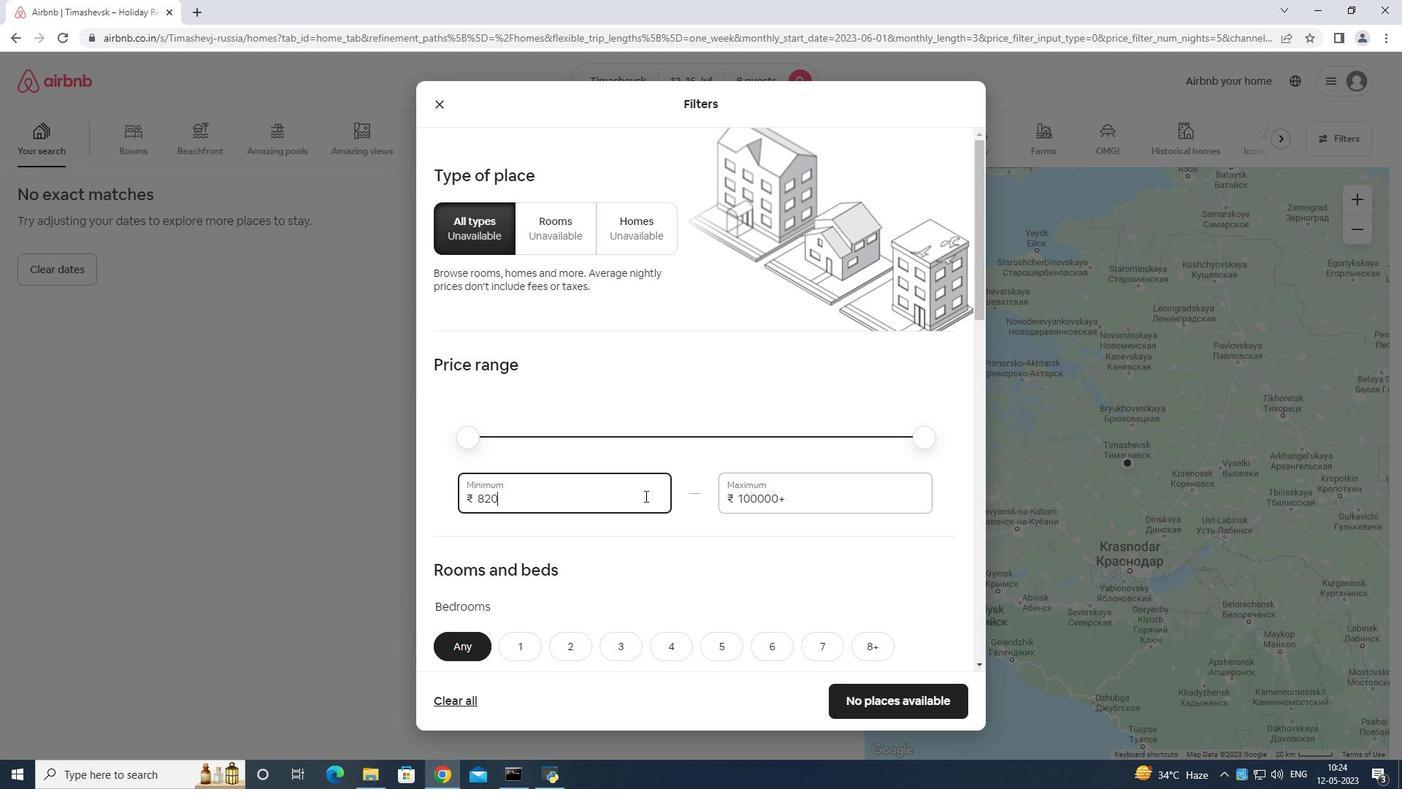 
Action: Mouse moved to (611, 503)
Screenshot: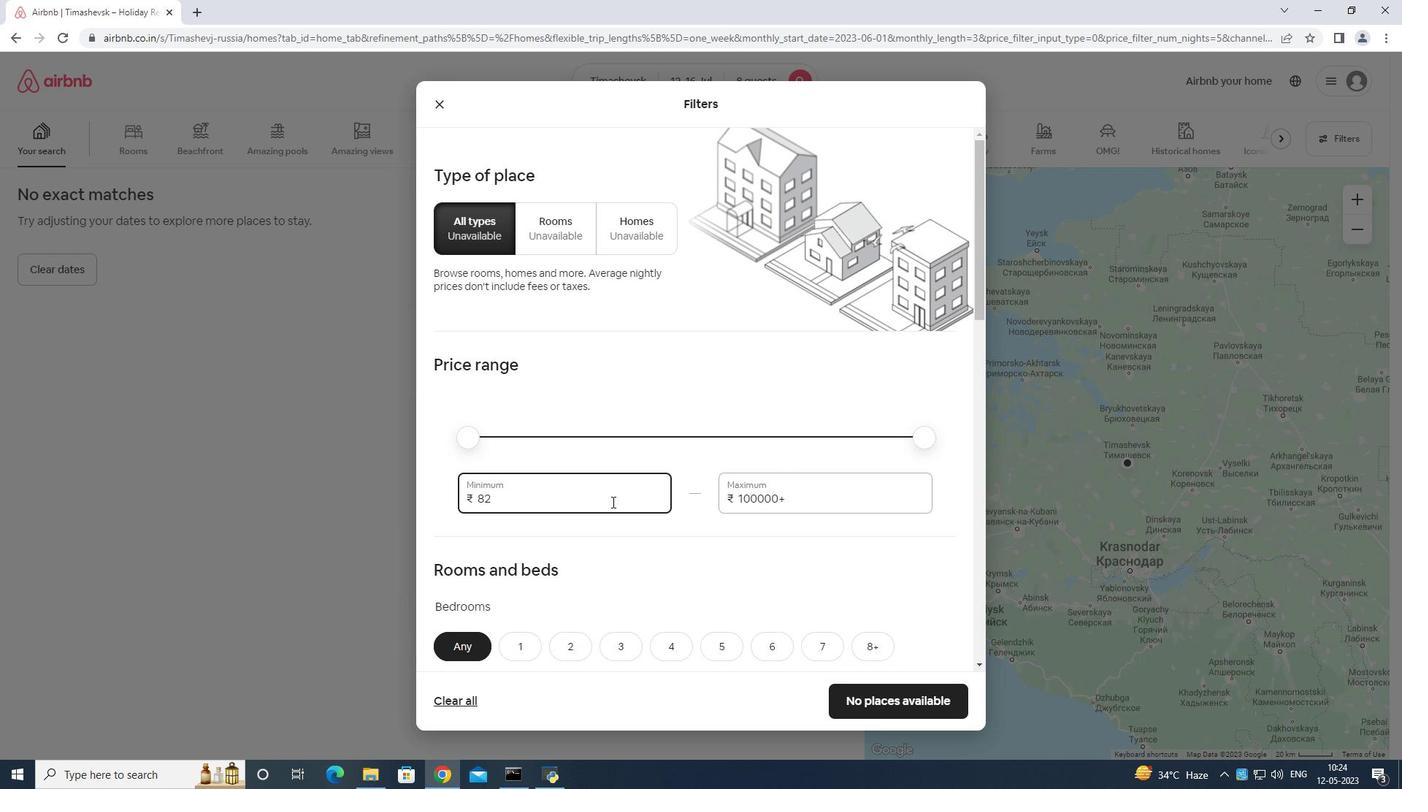 
Action: Key pressed <Key.backspace>
Screenshot: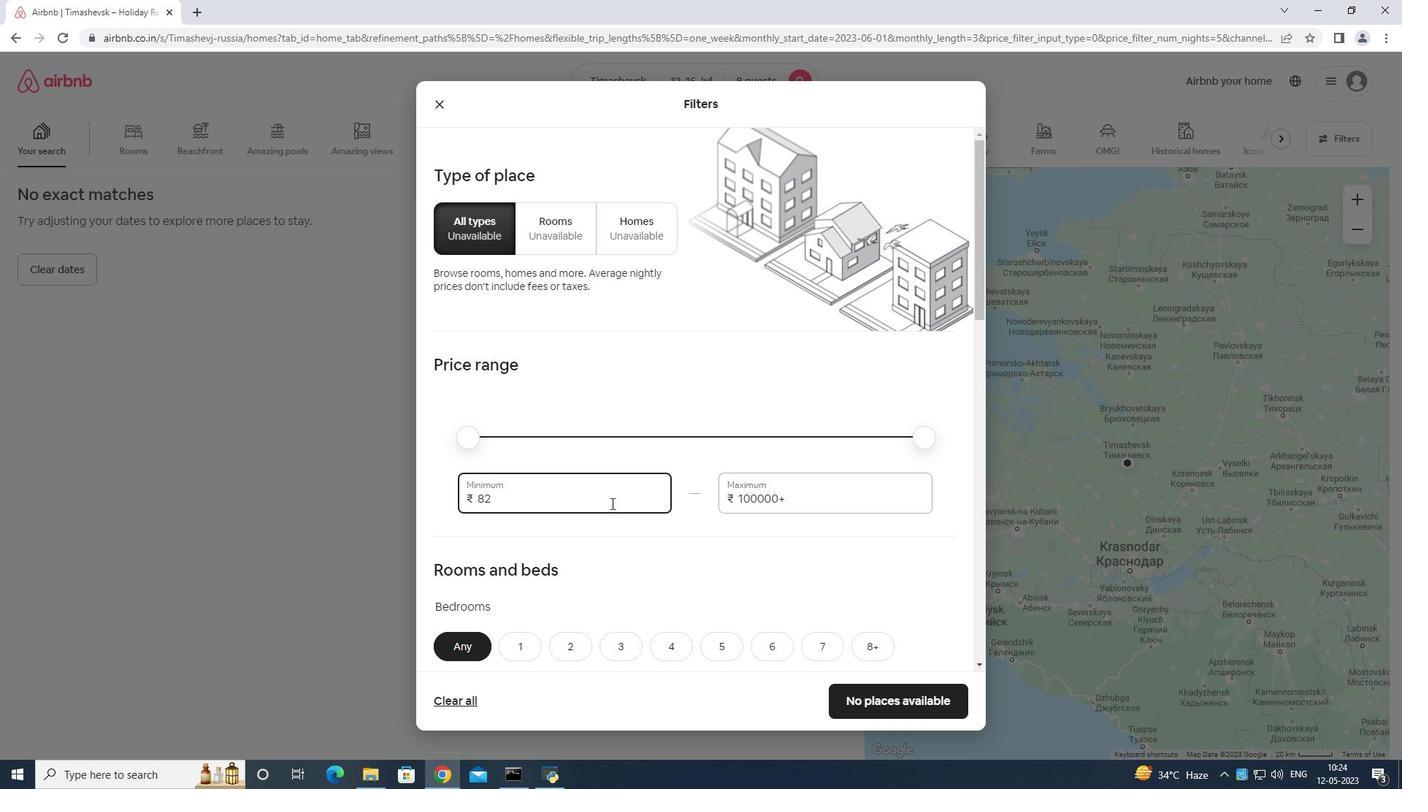 
Action: Mouse moved to (611, 504)
Screenshot: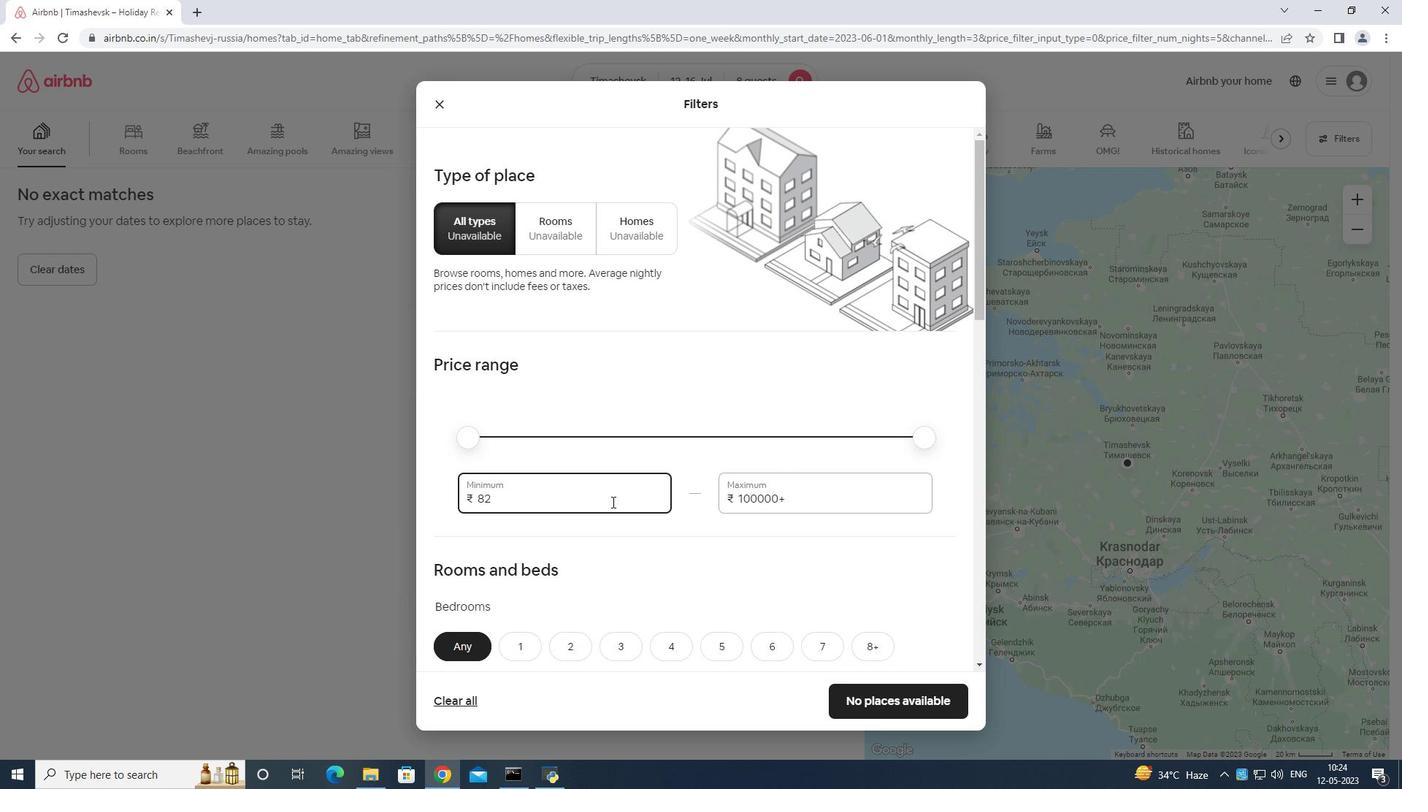 
Action: Key pressed <Key.backspace>
Screenshot: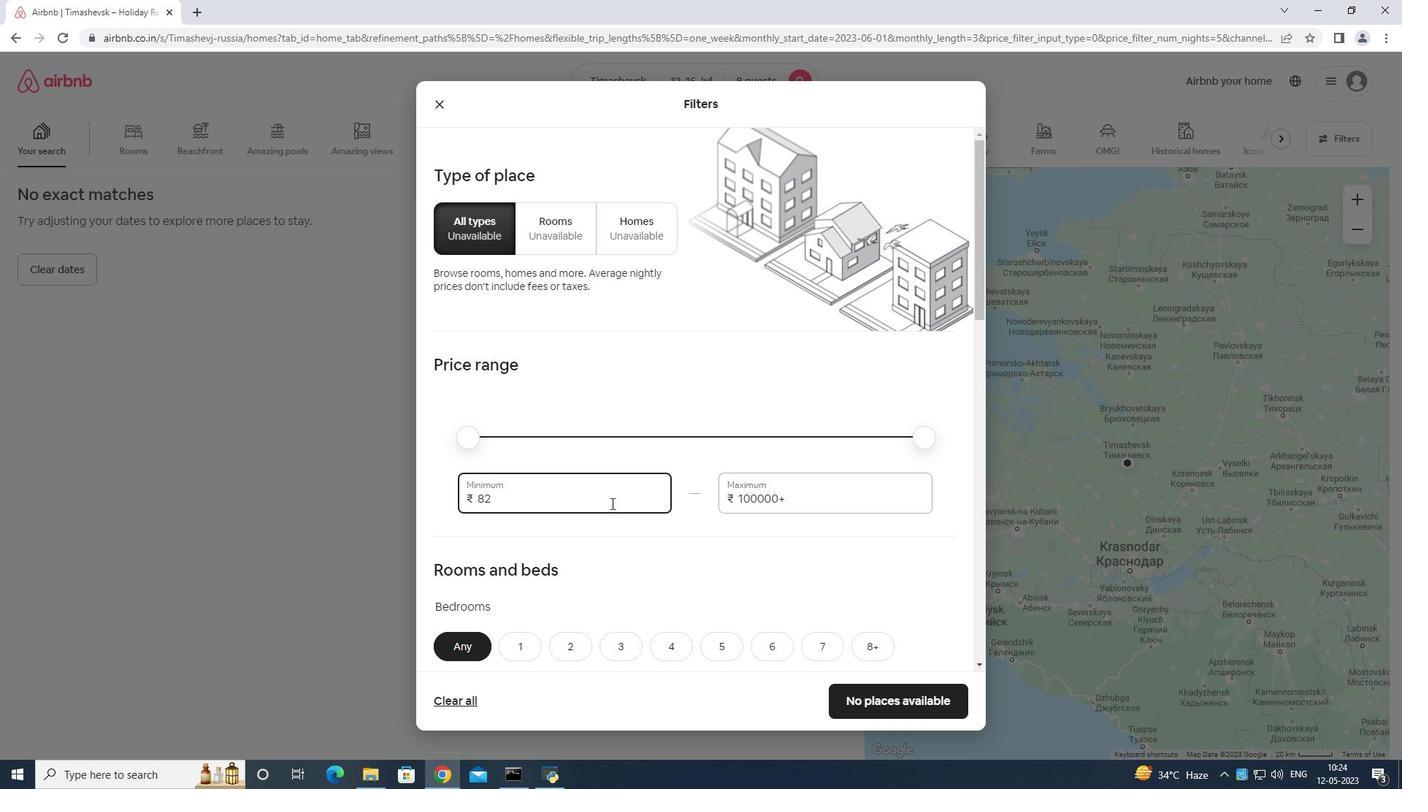 
Action: Mouse moved to (612, 514)
Screenshot: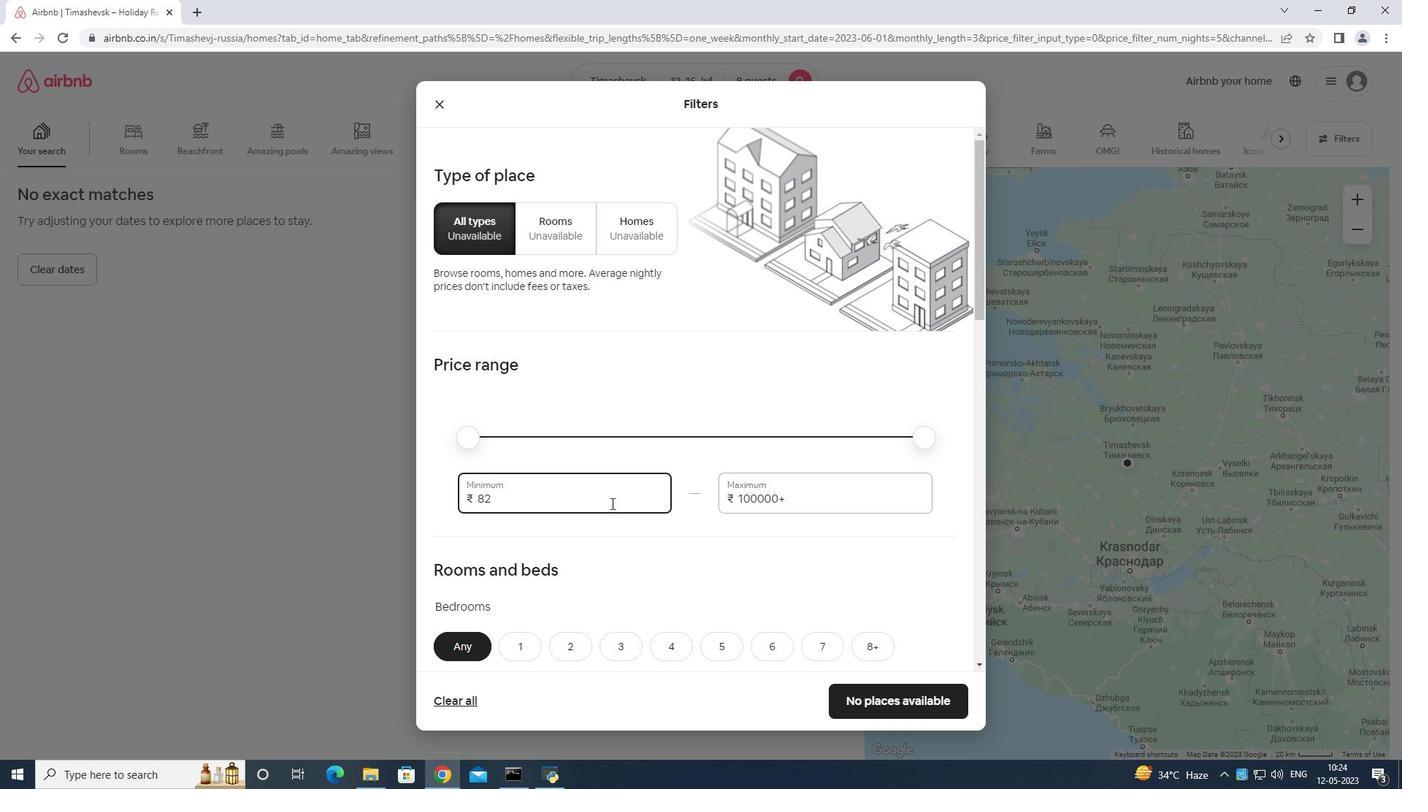 
Action: Key pressed <Key.backspace><Key.backspace><Key.backspace><Key.backspace><Key.backspace><Key.backspace><Key.backspace><Key.backspace><Key.backspace>1
Screenshot: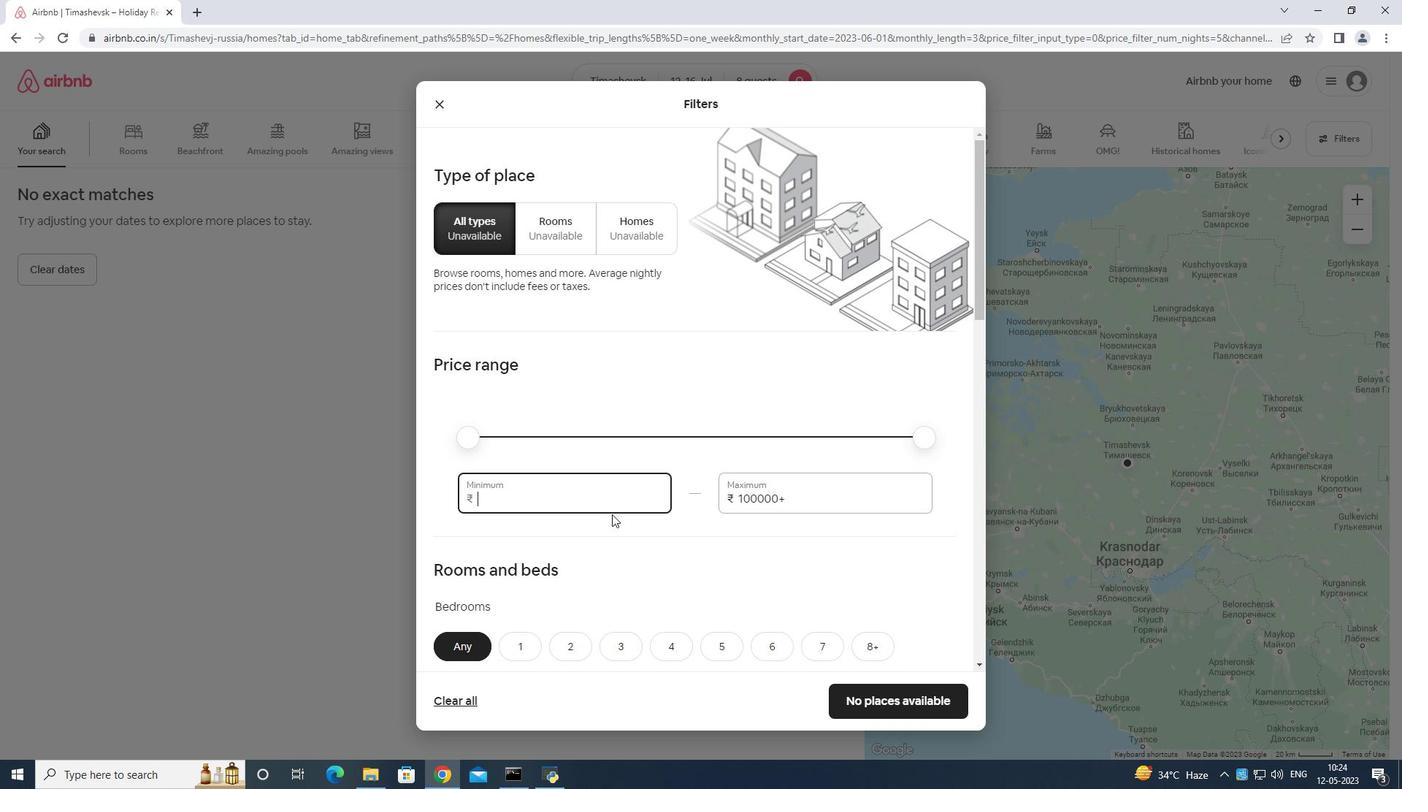 
Action: Mouse moved to (612, 515)
Screenshot: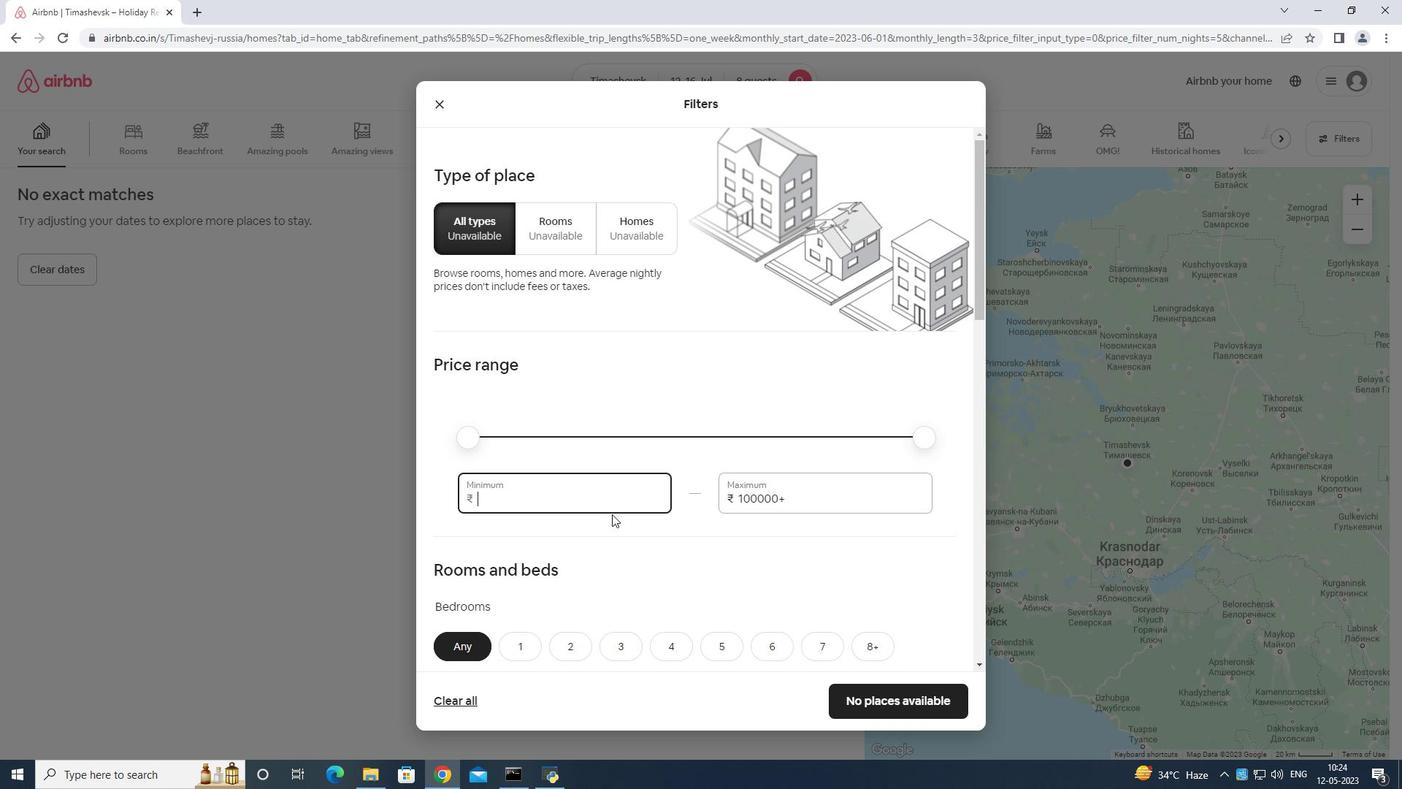 
Action: Key pressed 00
Screenshot: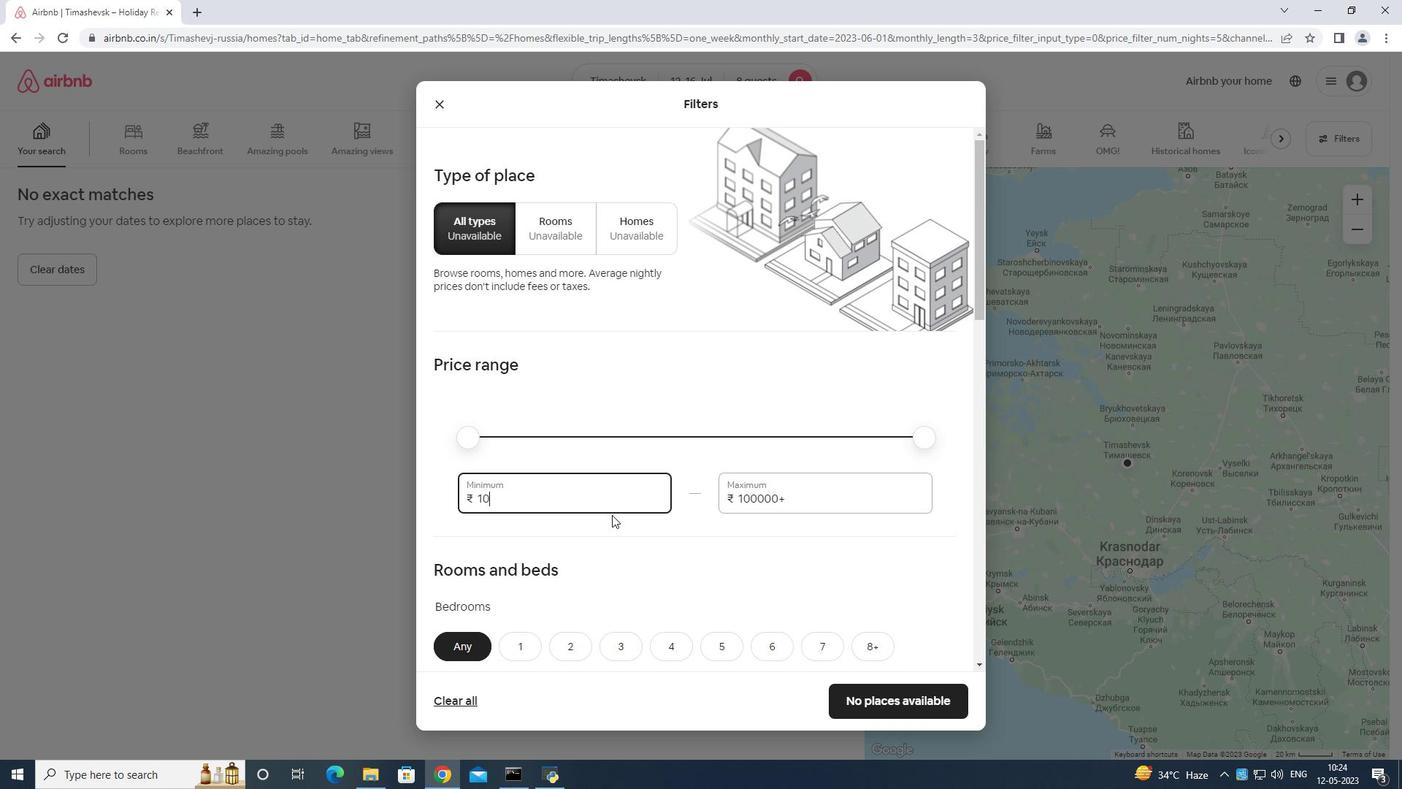 
Action: Mouse moved to (612, 515)
Screenshot: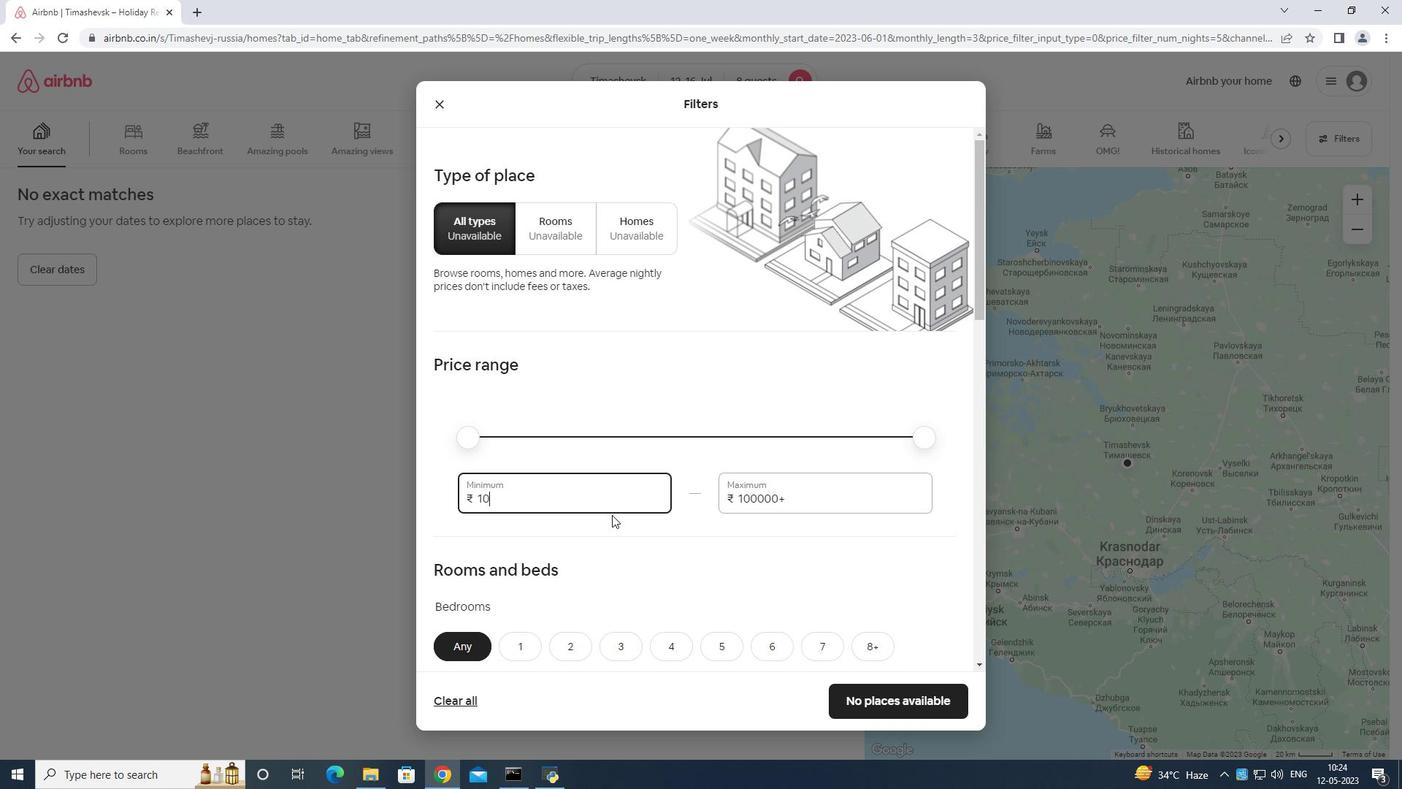 
Action: Key pressed 0
Screenshot: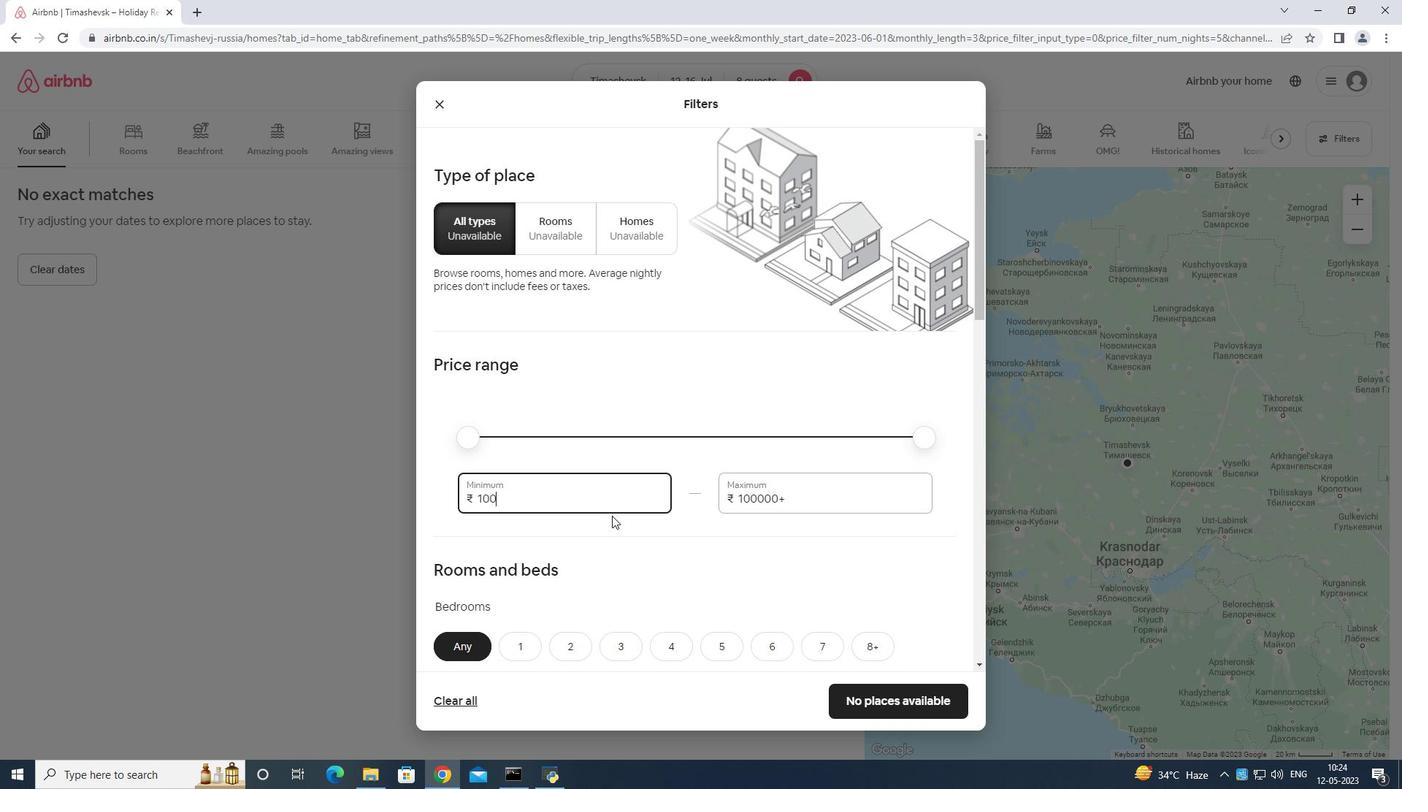 
Action: Mouse moved to (614, 518)
Screenshot: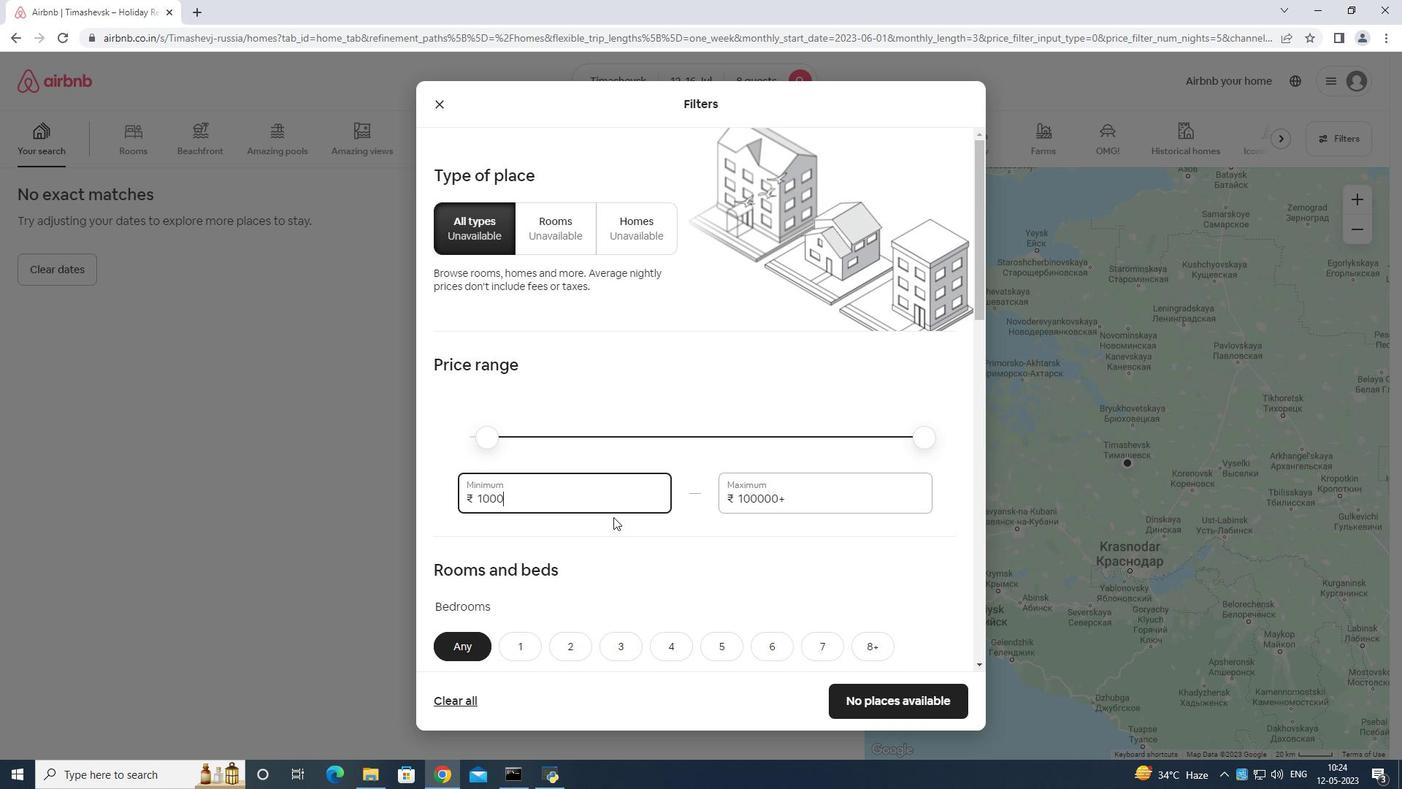 
Action: Key pressed 0
Screenshot: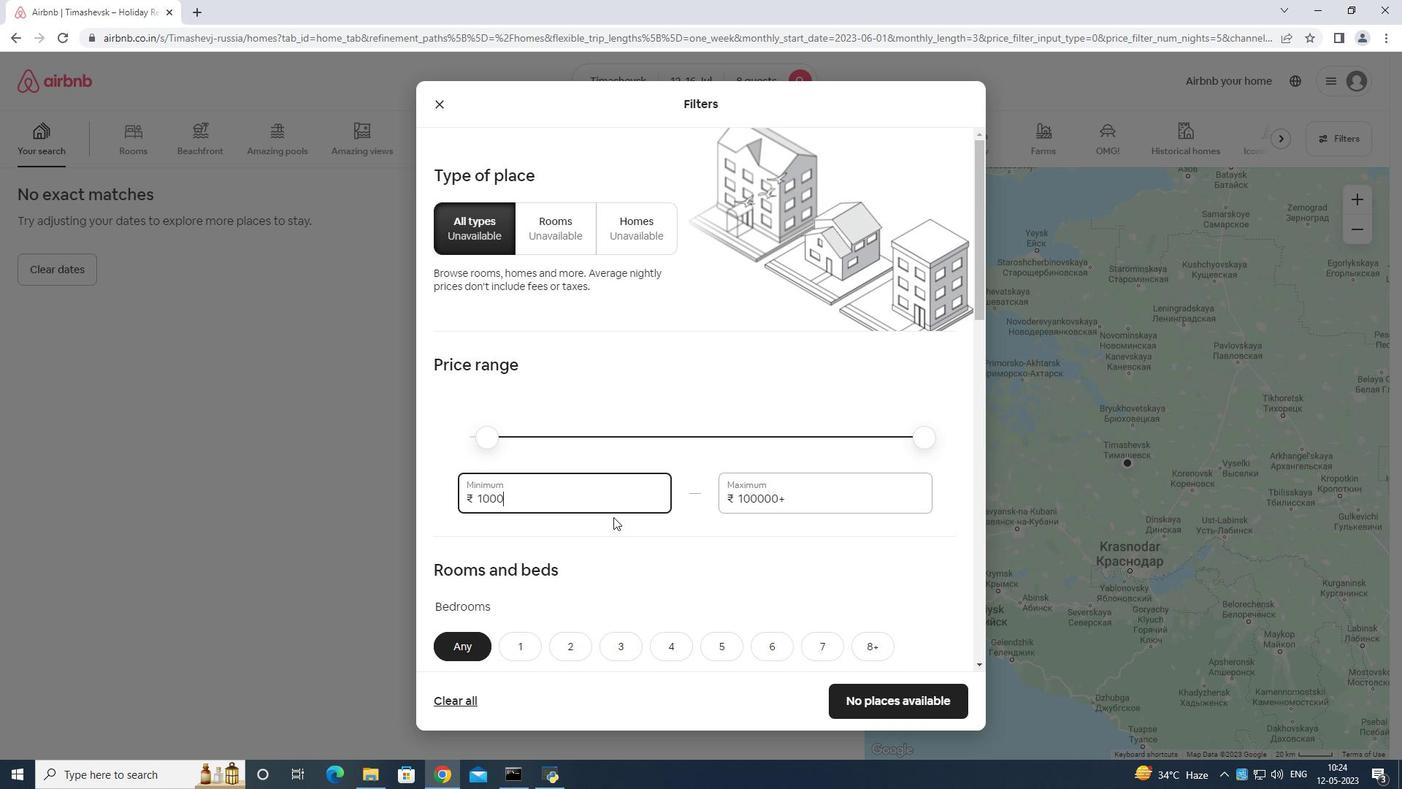 
Action: Mouse moved to (866, 493)
Screenshot: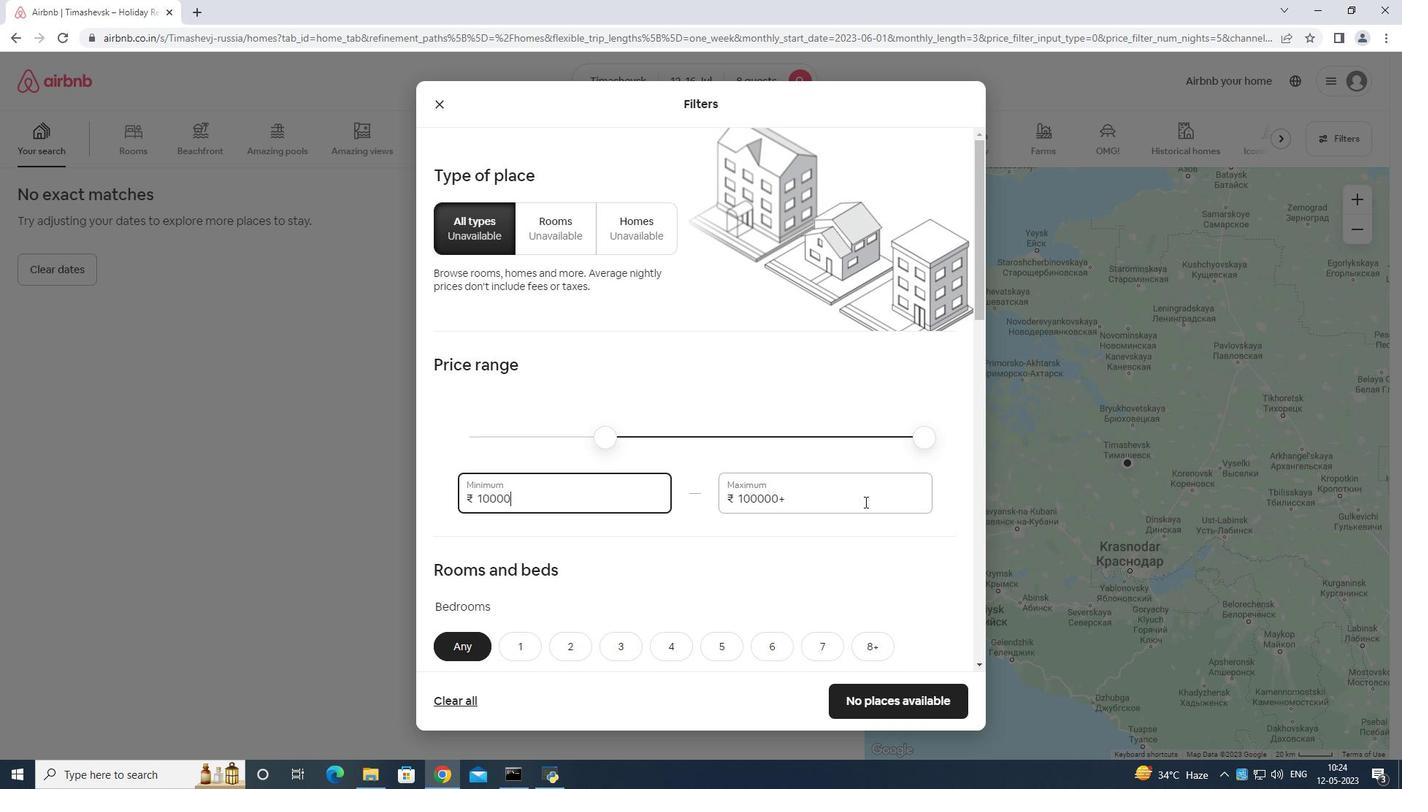 
Action: Mouse pressed left at (866, 493)
Screenshot: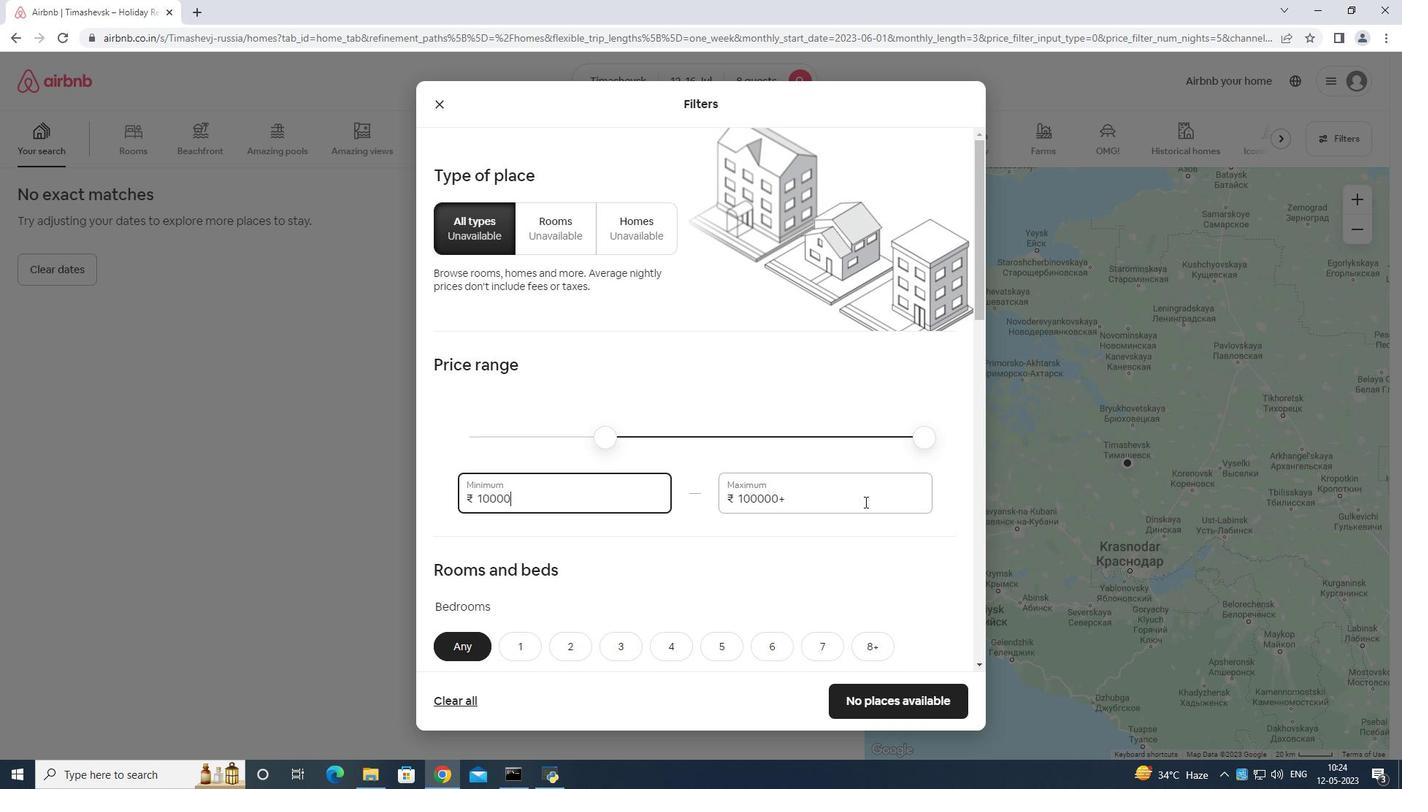 
Action: Mouse moved to (869, 491)
Screenshot: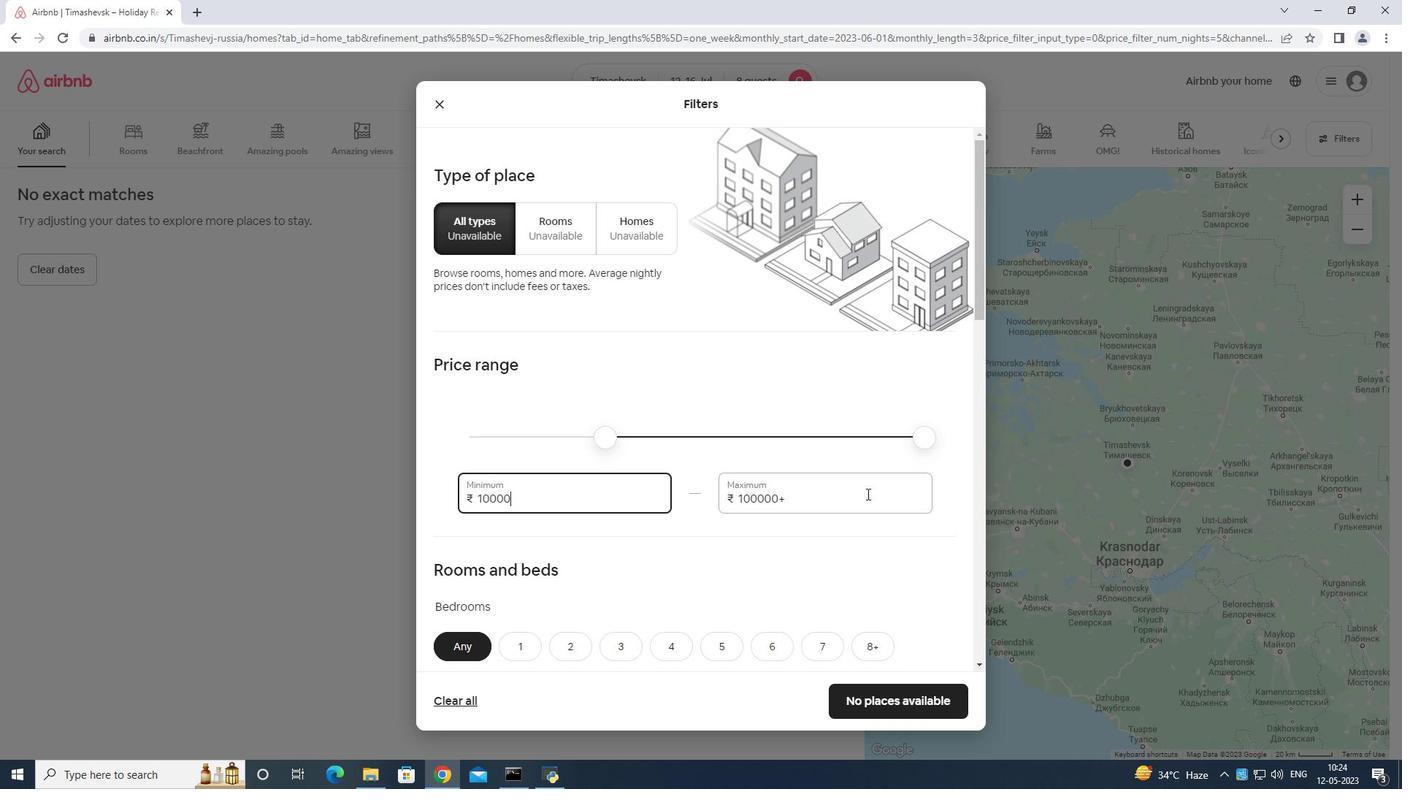 
Action: Key pressed <Key.backspace><Key.backspace><Key.backspace><Key.backspace><Key.backspace><Key.backspace><Key.backspace><Key.backspace><Key.backspace><Key.backspace><Key.backspace><Key.backspace><Key.backspace><Key.backspace><Key.backspace><Key.backspace>16000
Screenshot: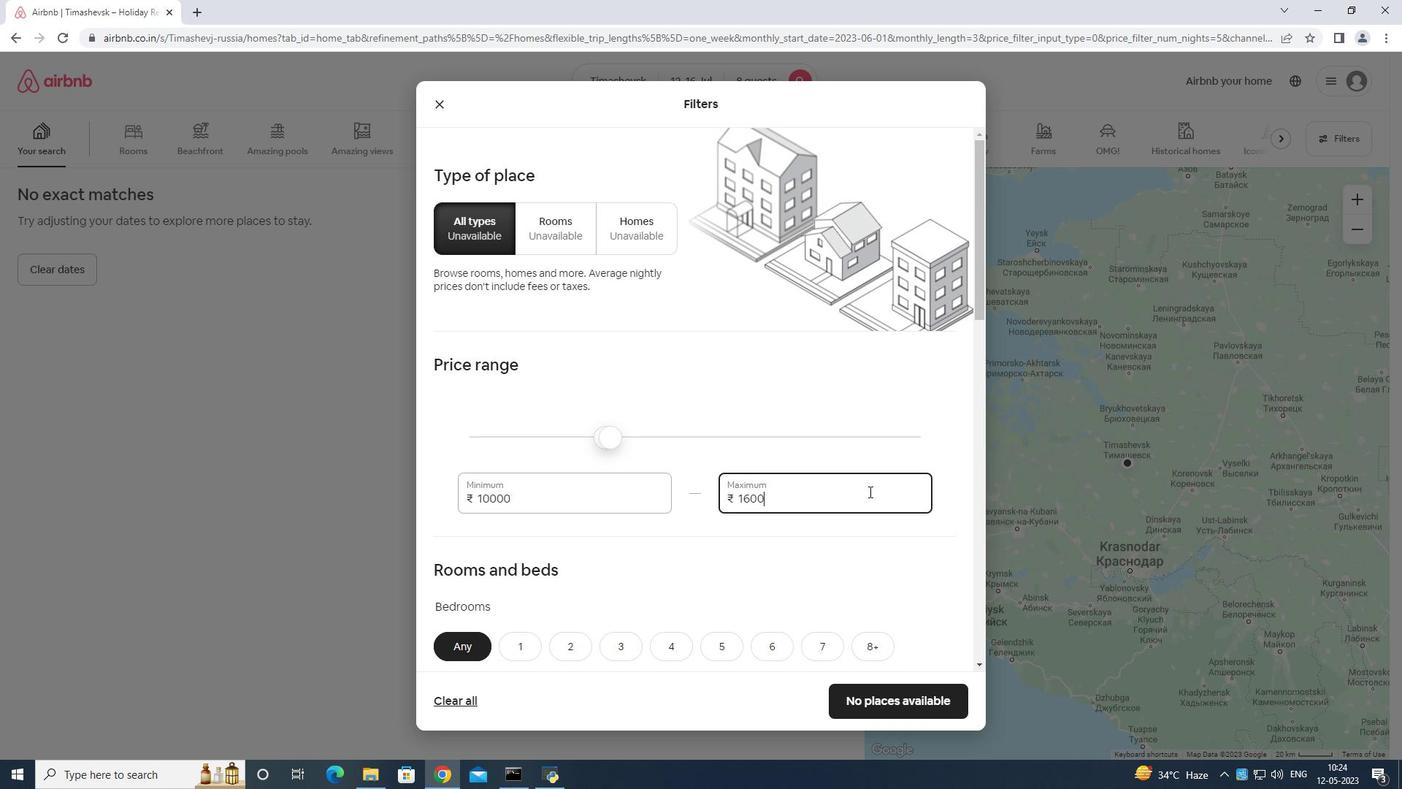 
Action: Mouse moved to (872, 489)
Screenshot: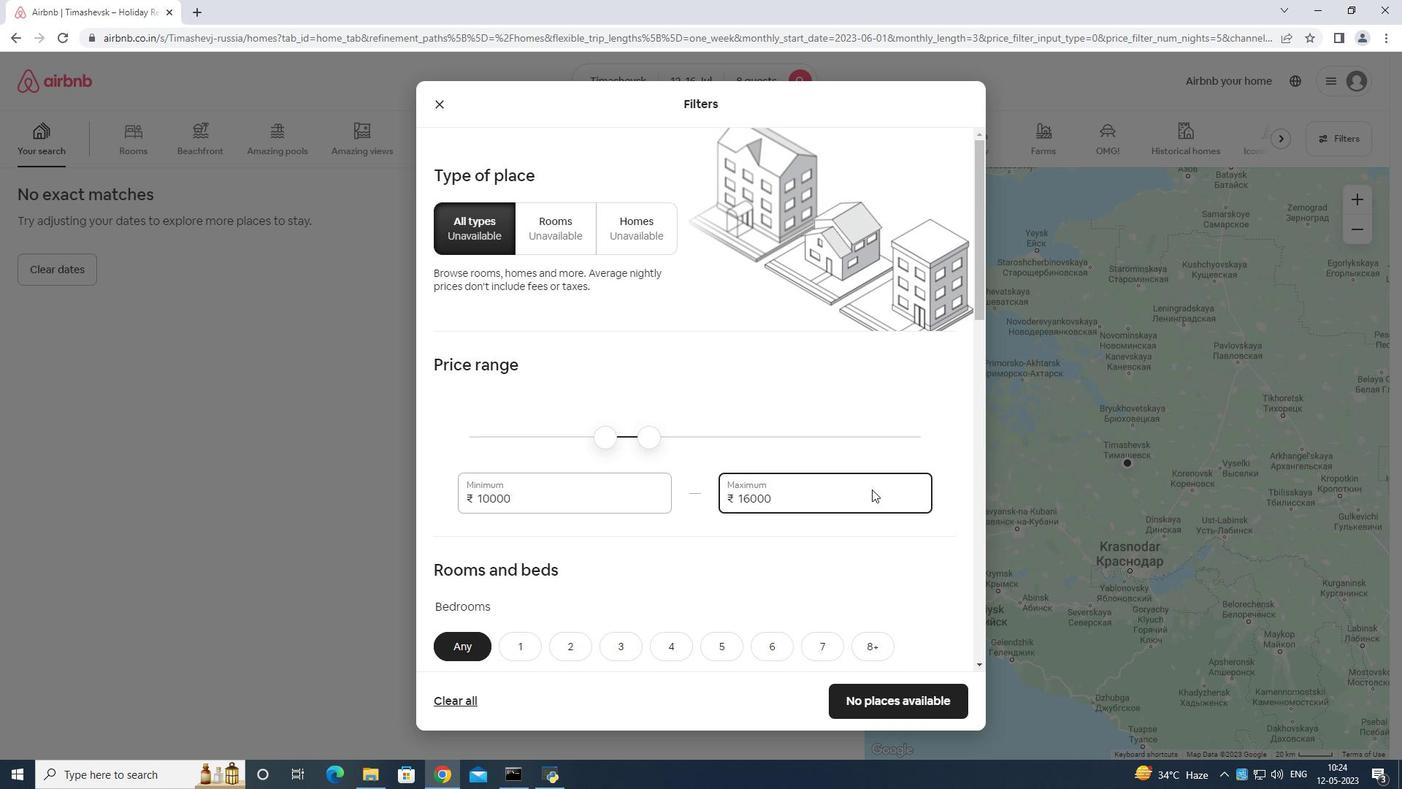 
Action: Mouse scrolled (872, 488) with delta (0, 0)
Screenshot: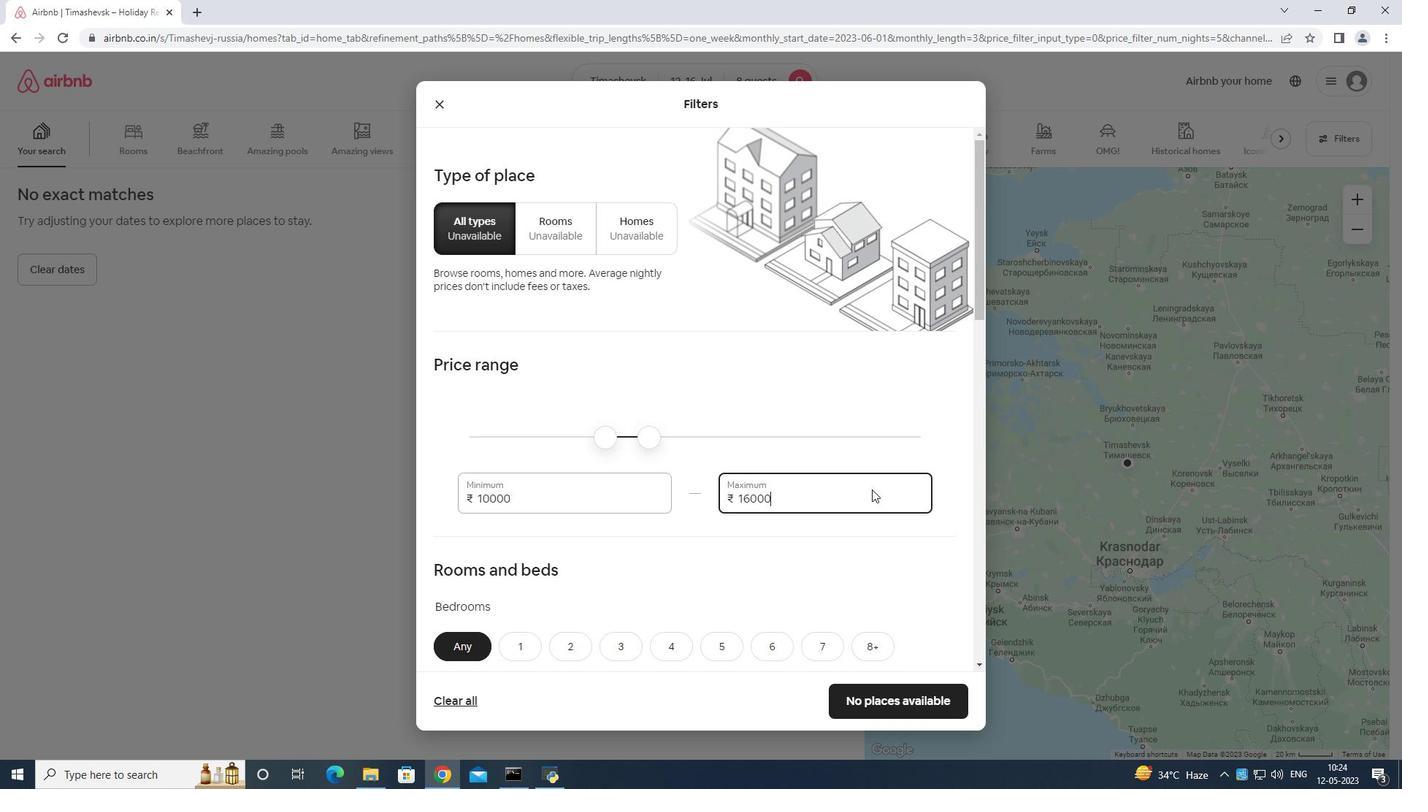 
Action: Mouse scrolled (872, 488) with delta (0, 0)
Screenshot: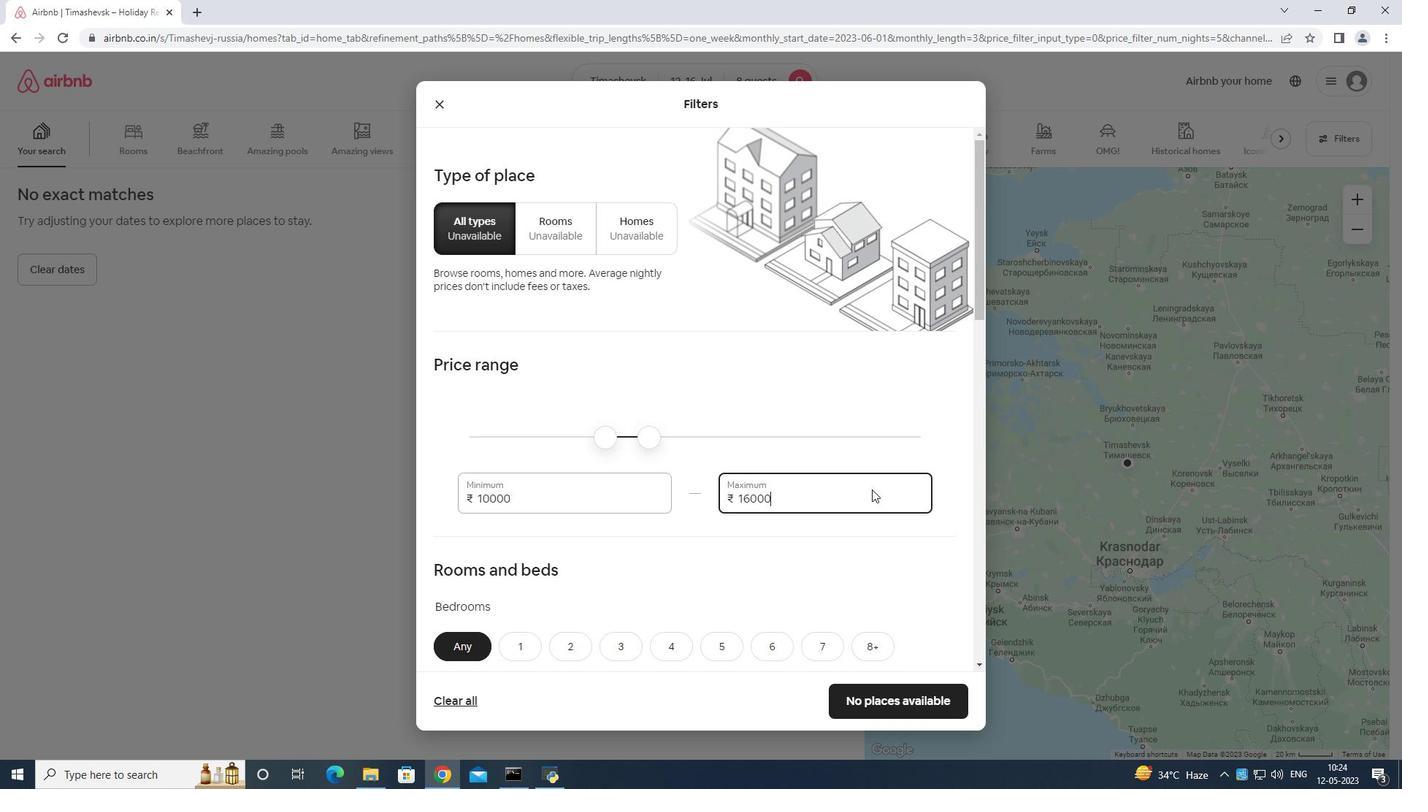 
Action: Mouse scrolled (872, 488) with delta (0, 0)
Screenshot: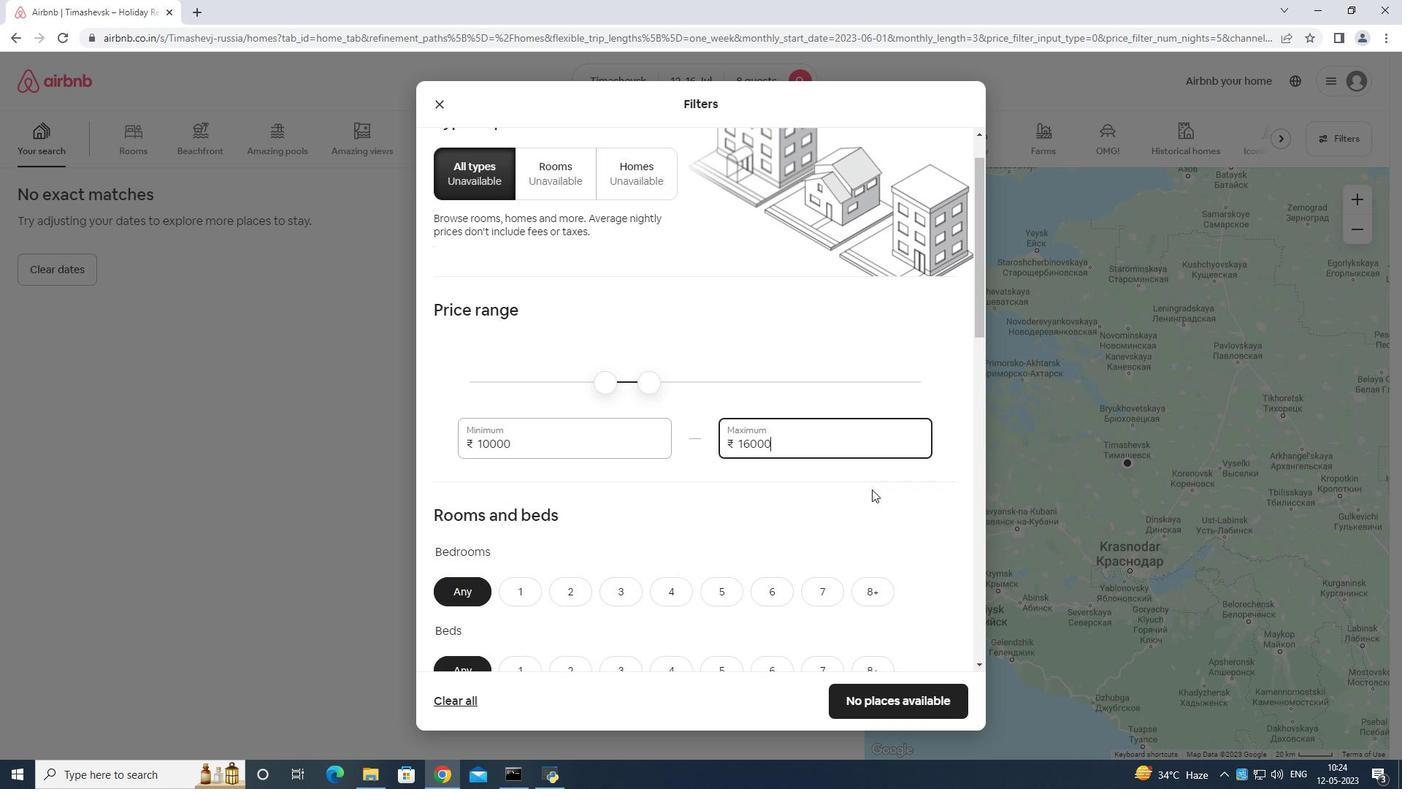 
Action: Mouse scrolled (872, 488) with delta (0, 0)
Screenshot: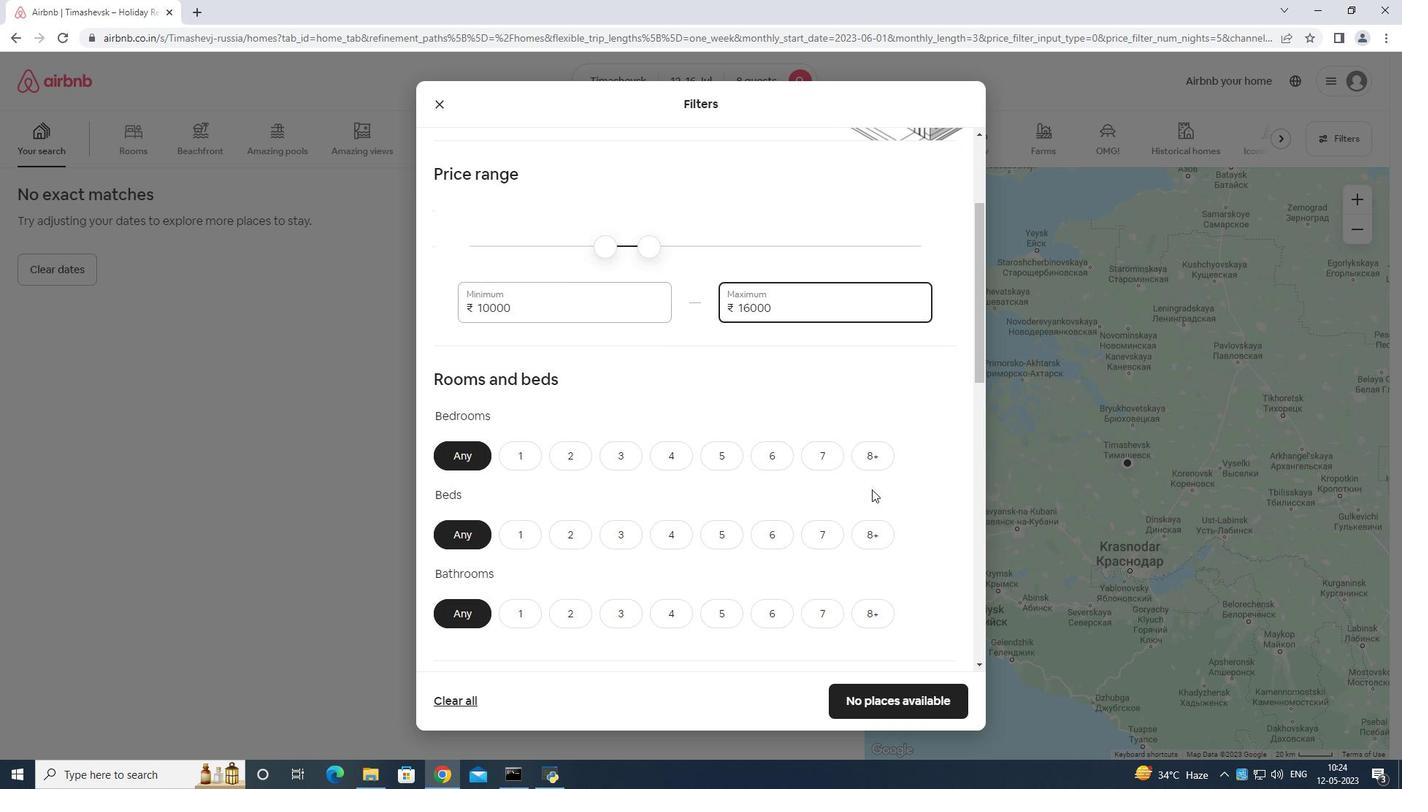 
Action: Mouse moved to (858, 352)
Screenshot: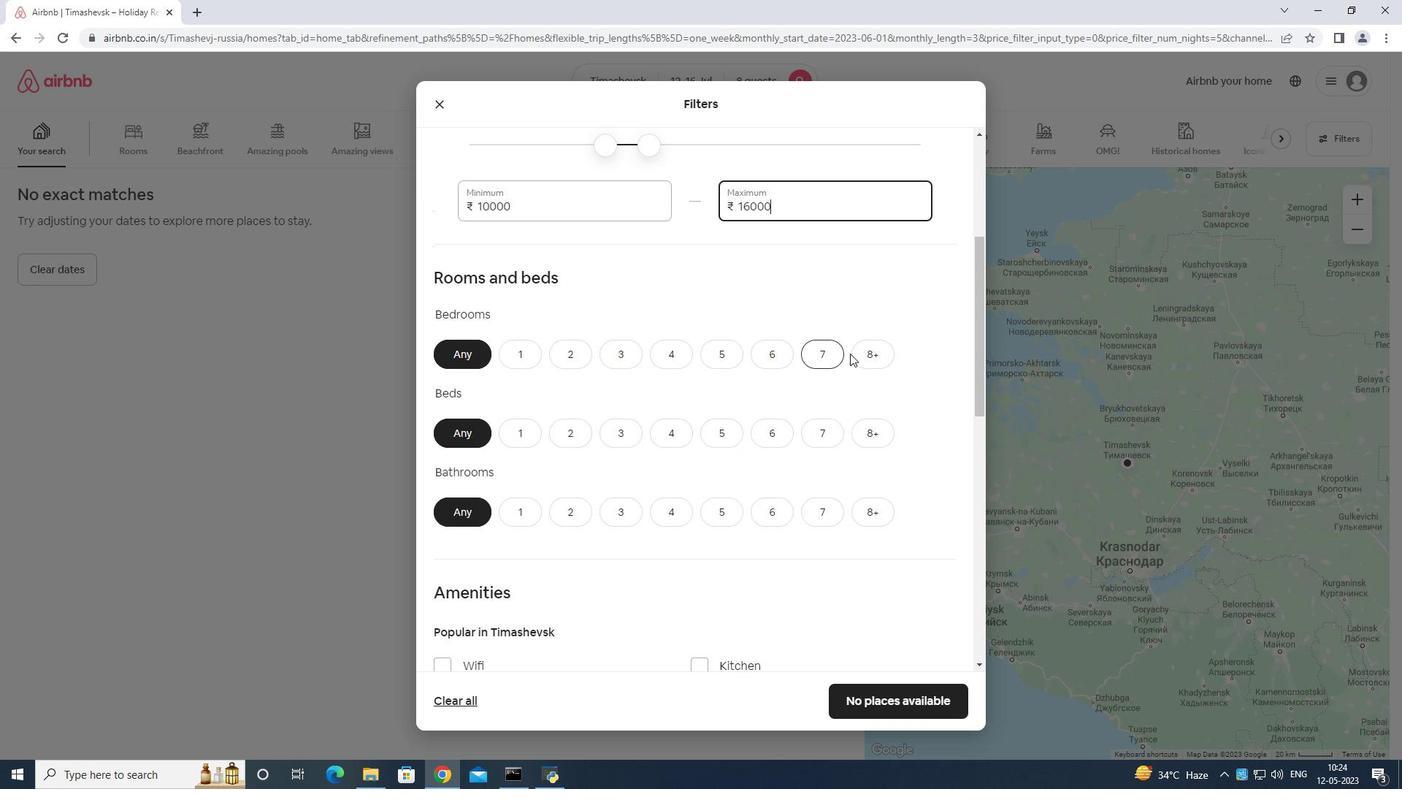 
Action: Mouse pressed left at (858, 352)
Screenshot: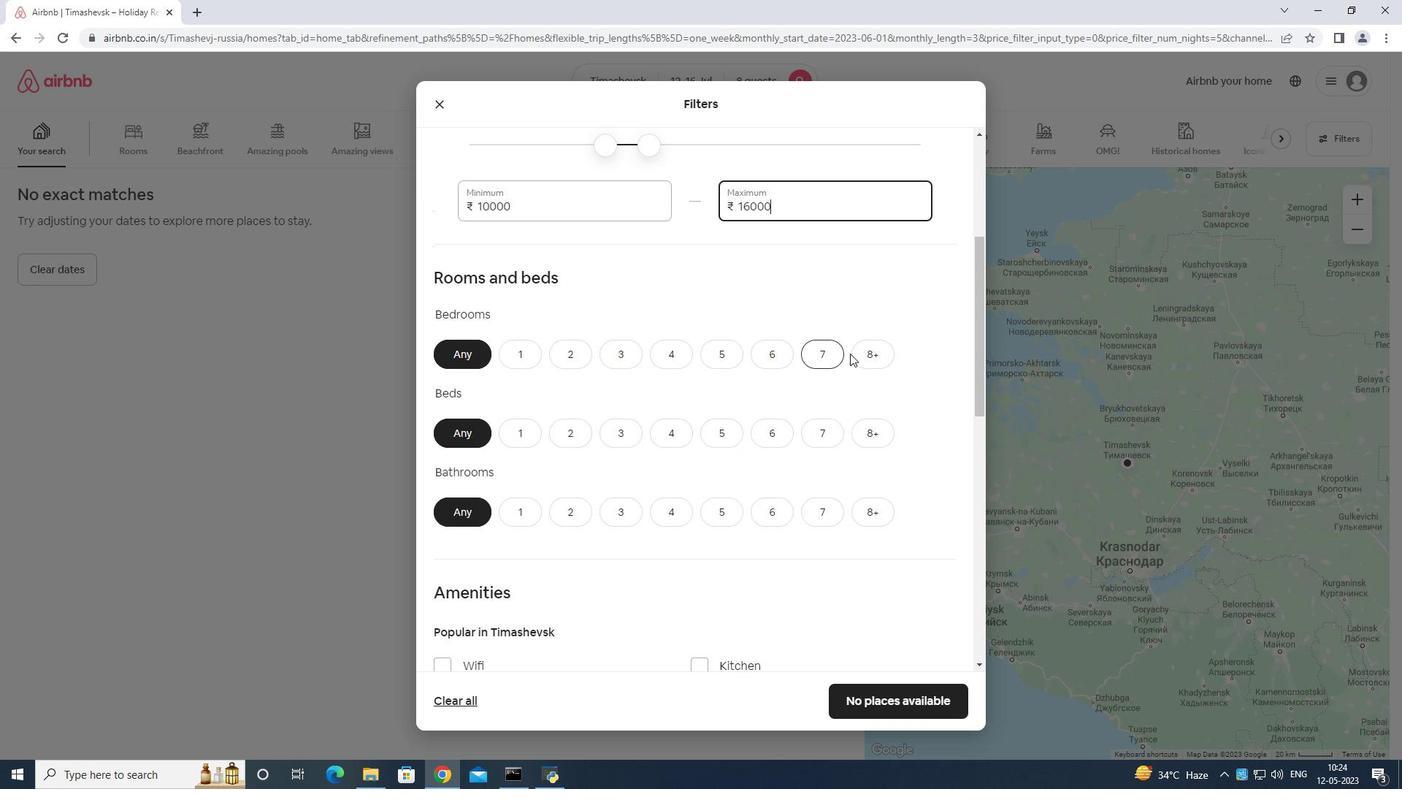 
Action: Mouse moved to (883, 433)
Screenshot: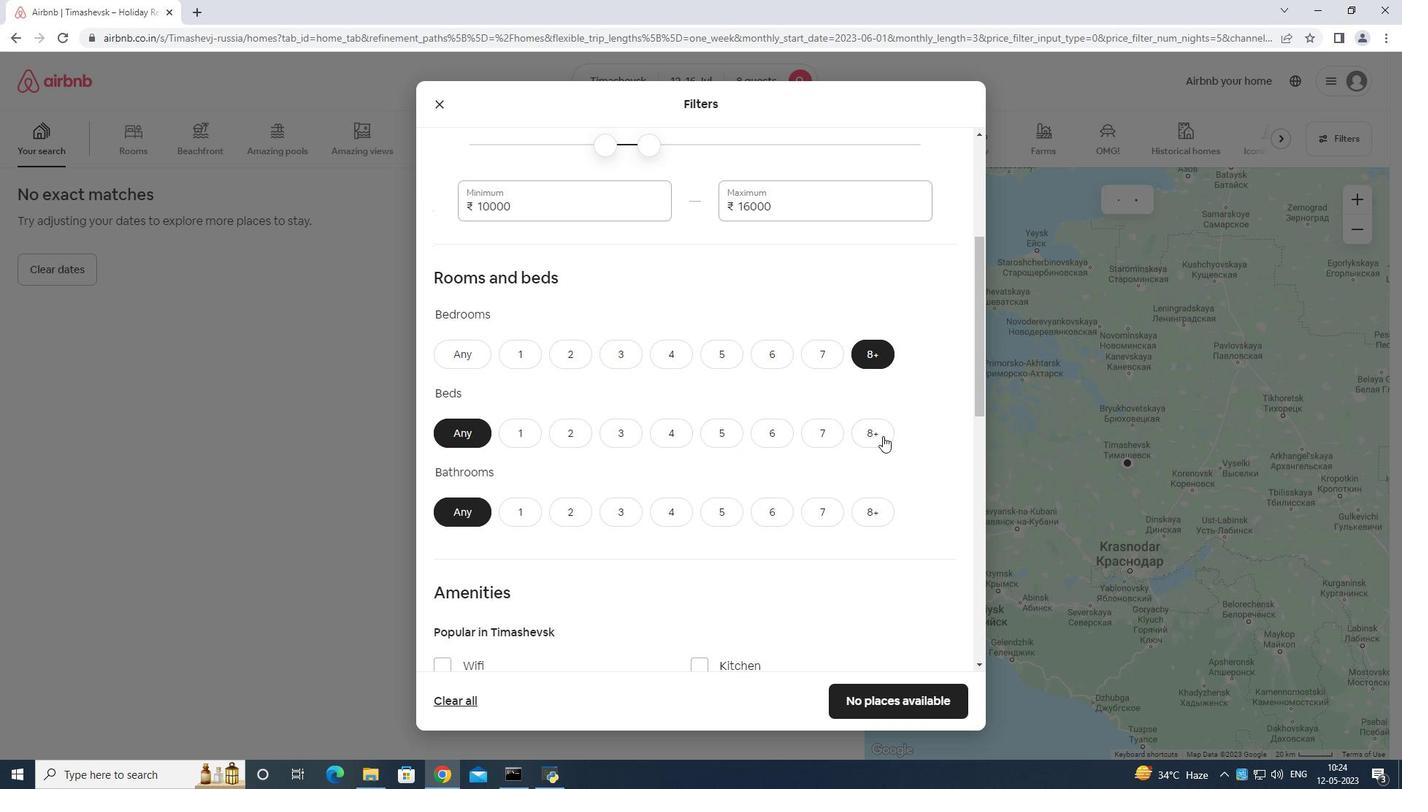 
Action: Mouse pressed left at (883, 433)
Screenshot: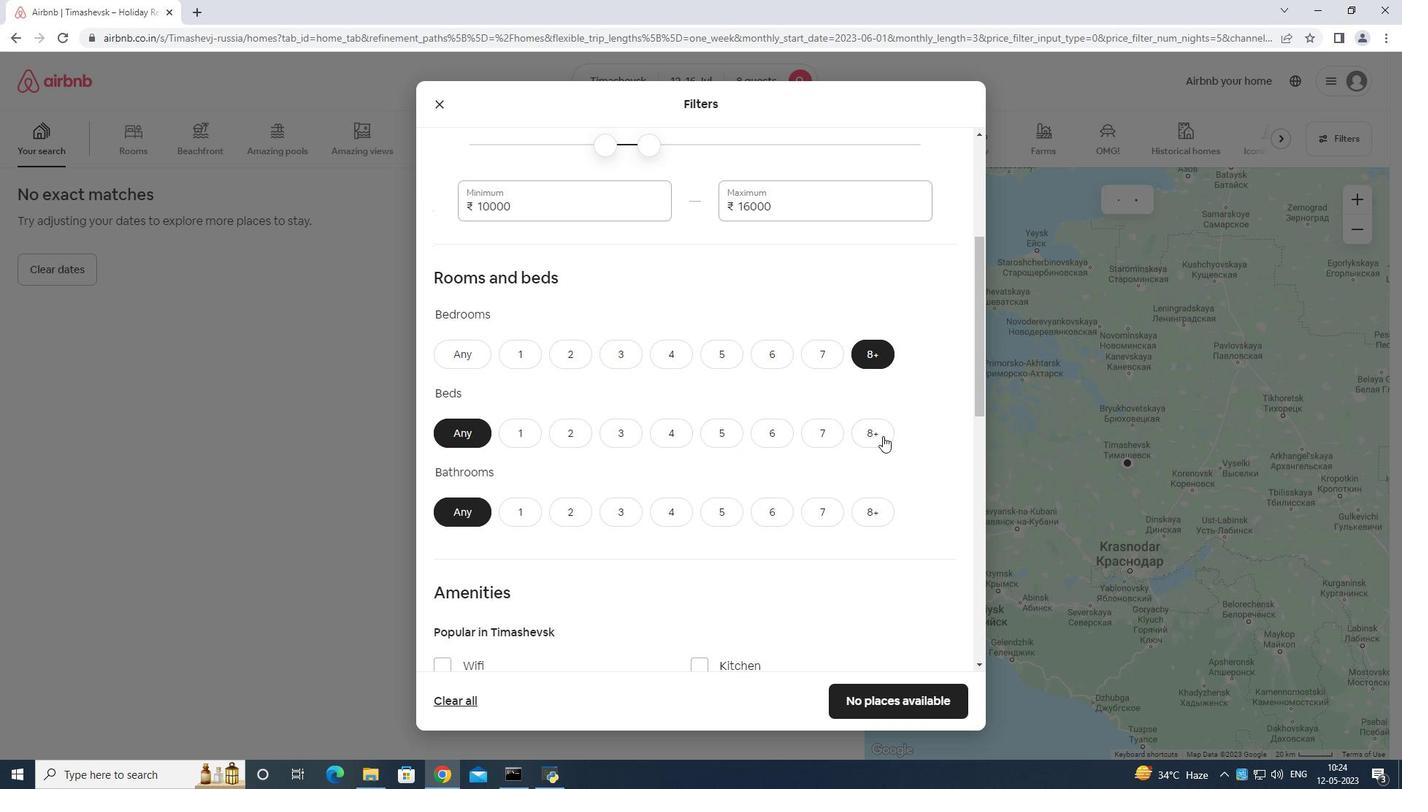 
Action: Mouse moved to (877, 512)
Screenshot: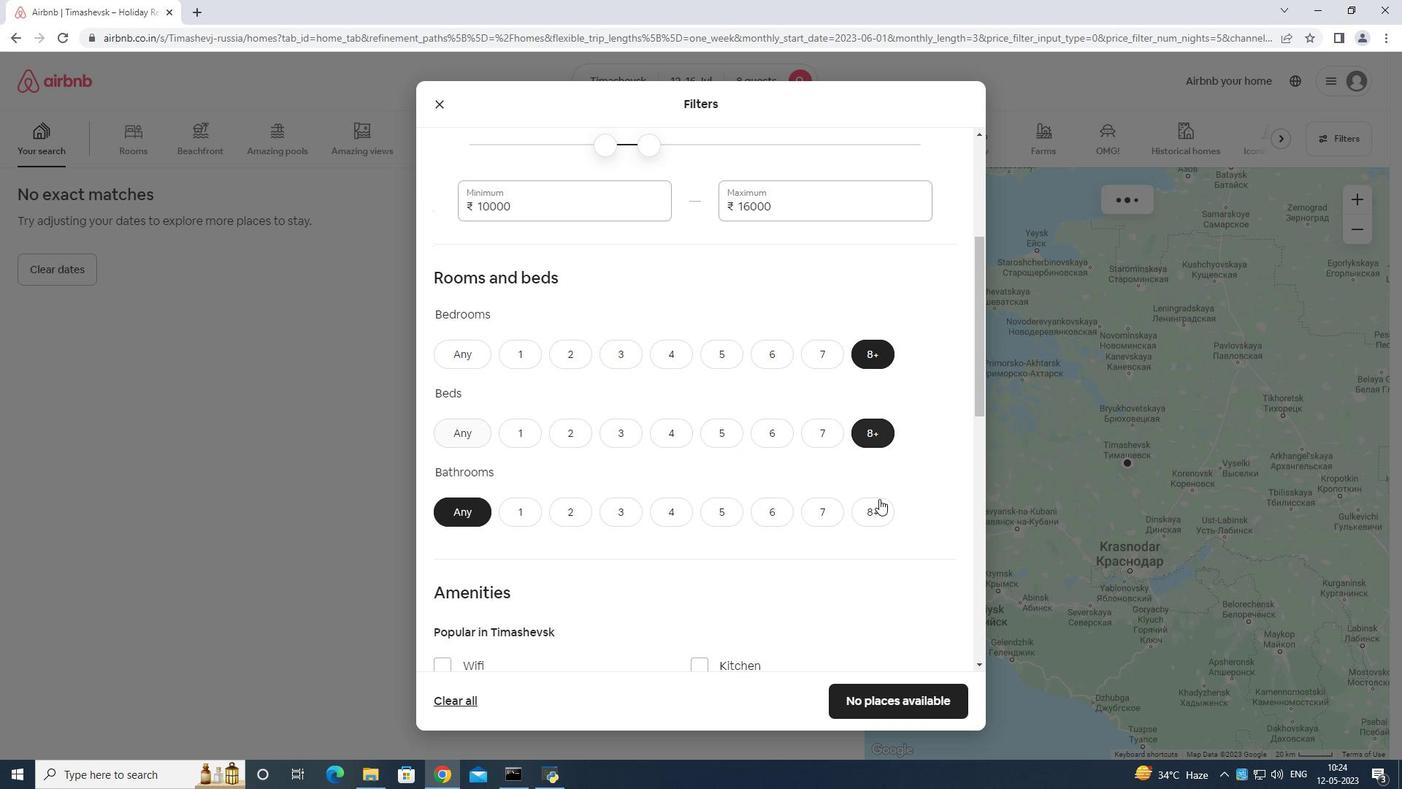 
Action: Mouse pressed left at (877, 512)
Screenshot: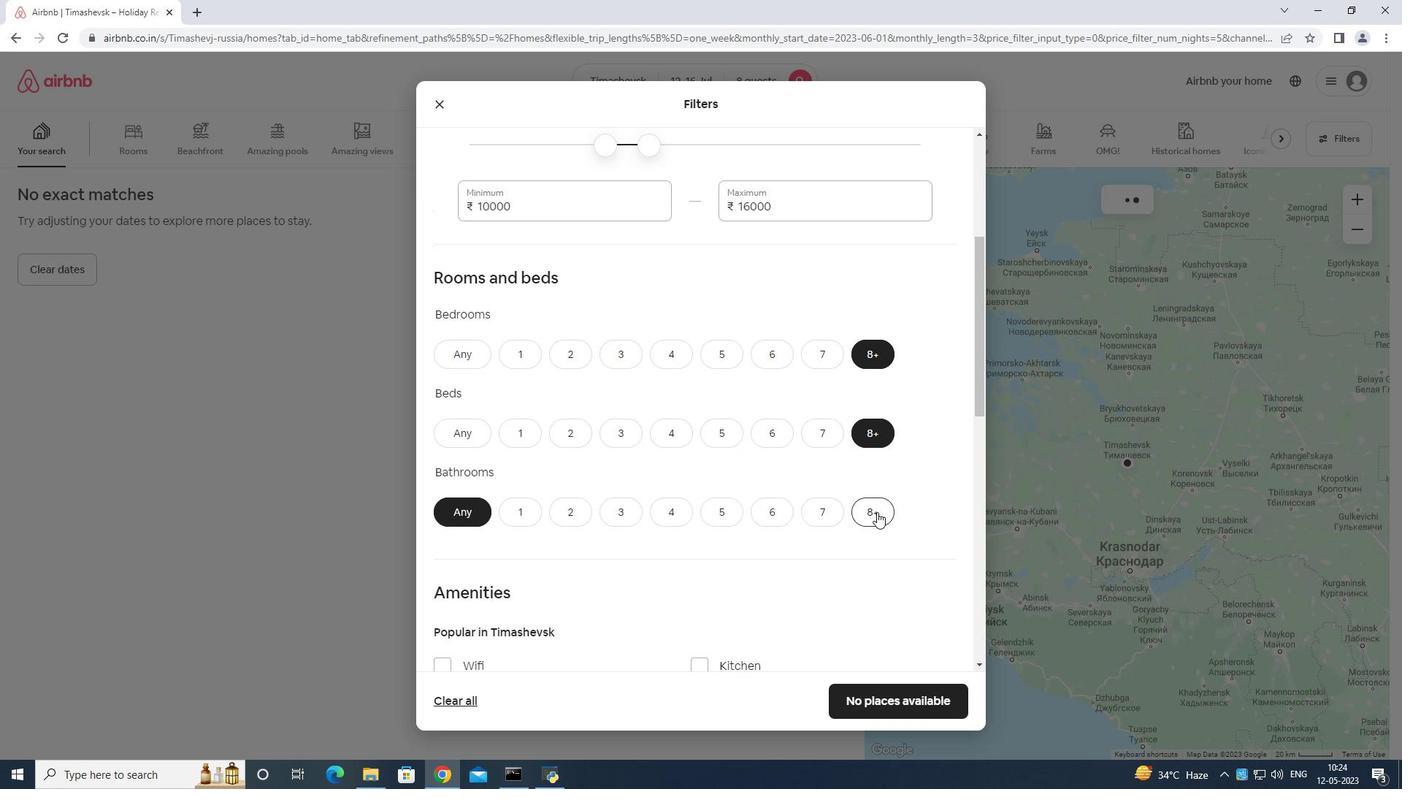 
Action: Mouse moved to (876, 509)
Screenshot: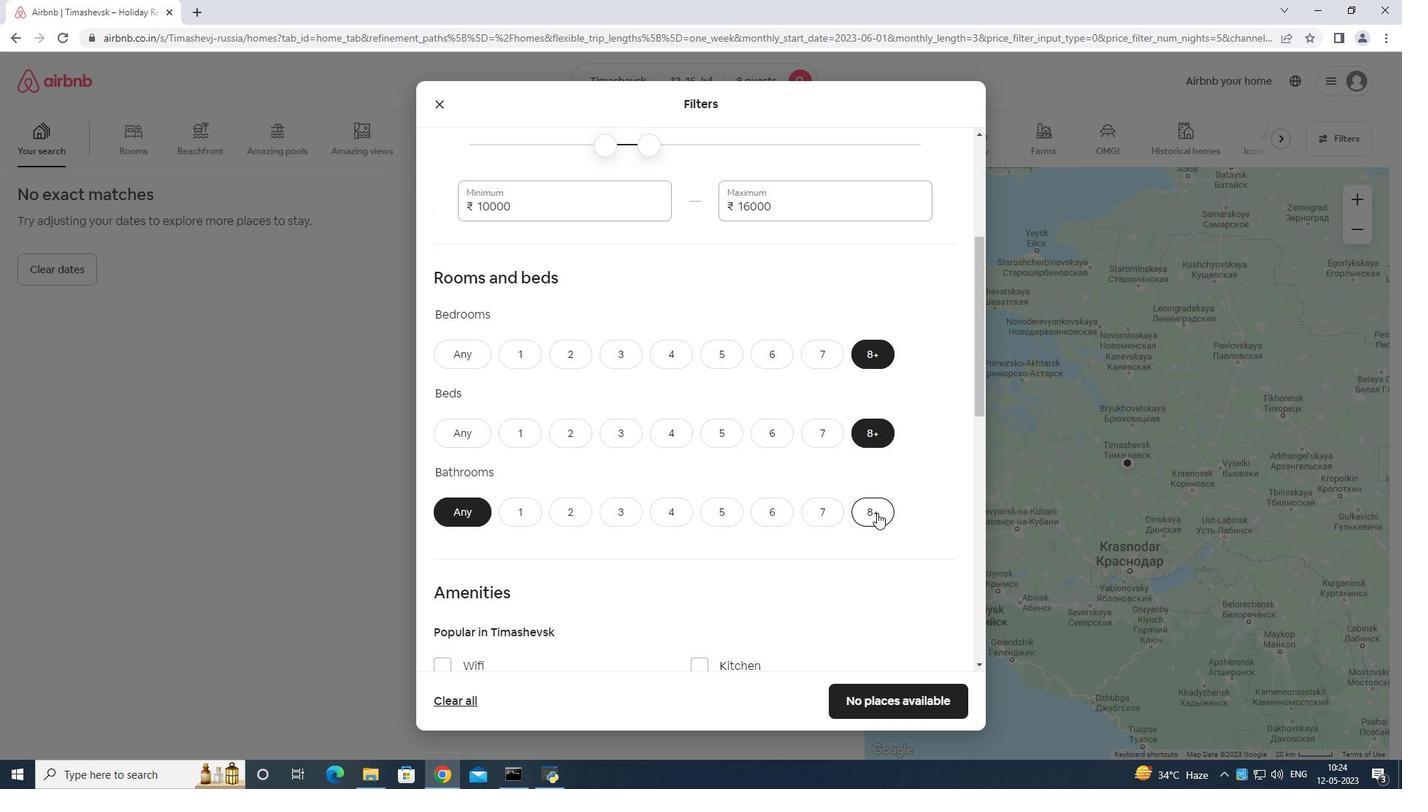 
Action: Mouse scrolled (876, 508) with delta (0, 0)
Screenshot: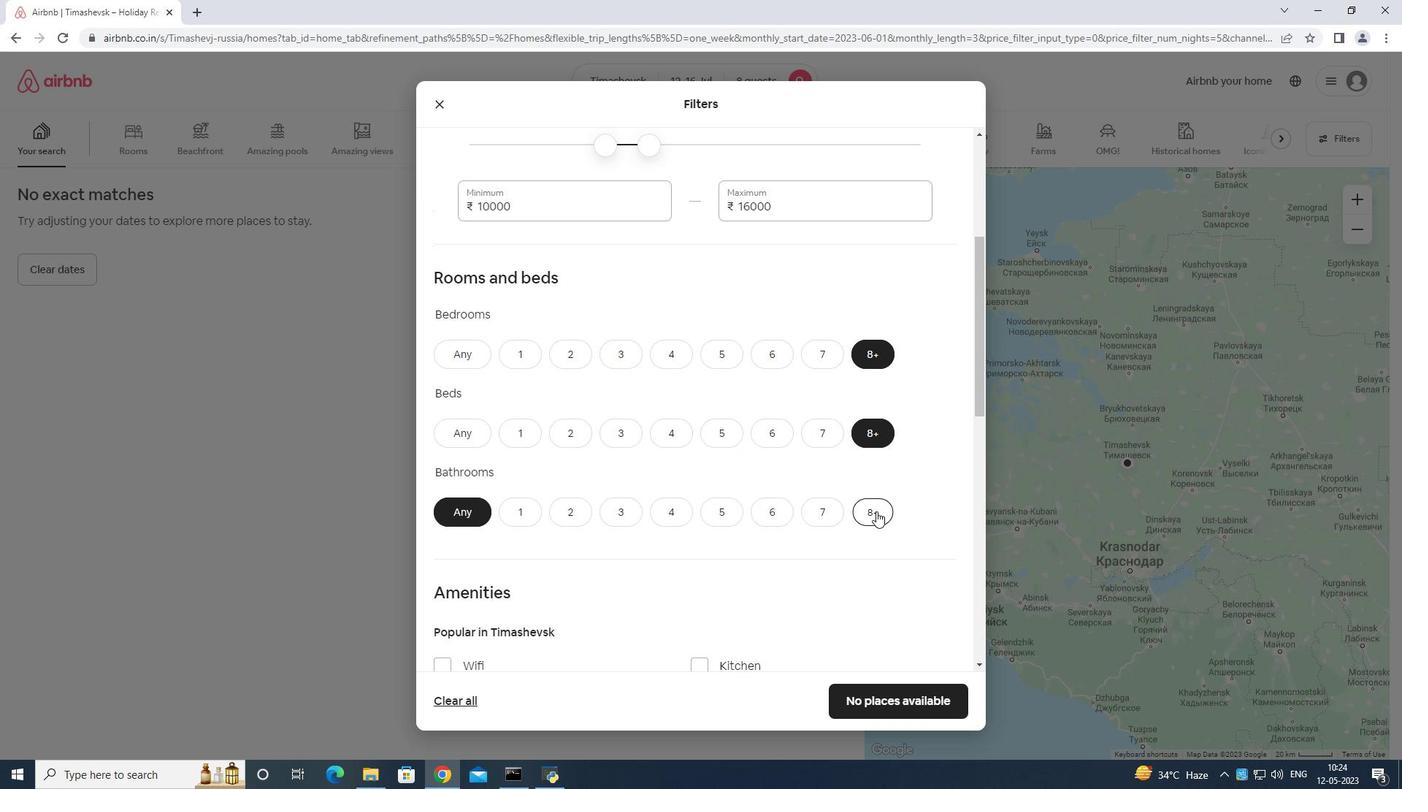 
Action: Mouse moved to (876, 509)
Screenshot: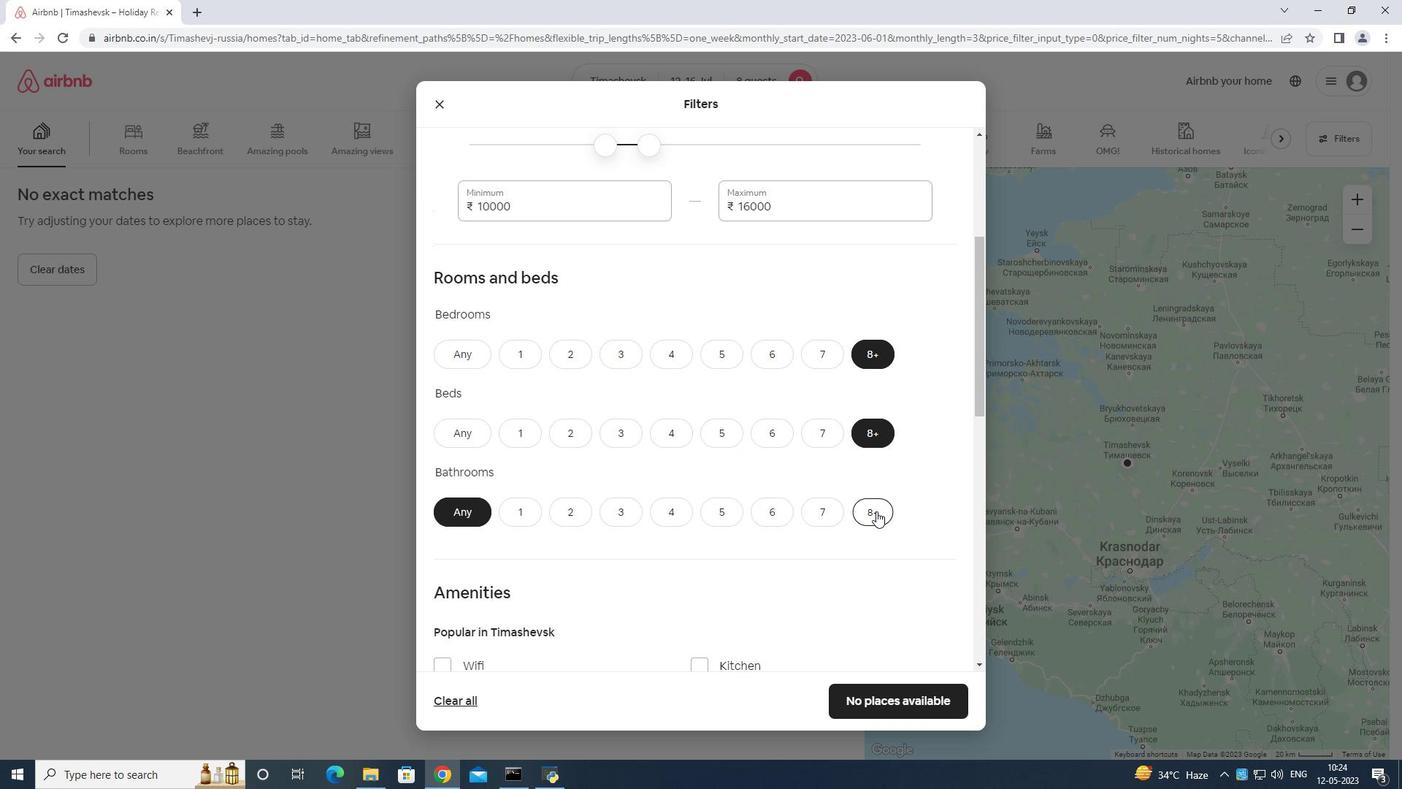 
Action: Mouse scrolled (876, 508) with delta (0, 0)
Screenshot: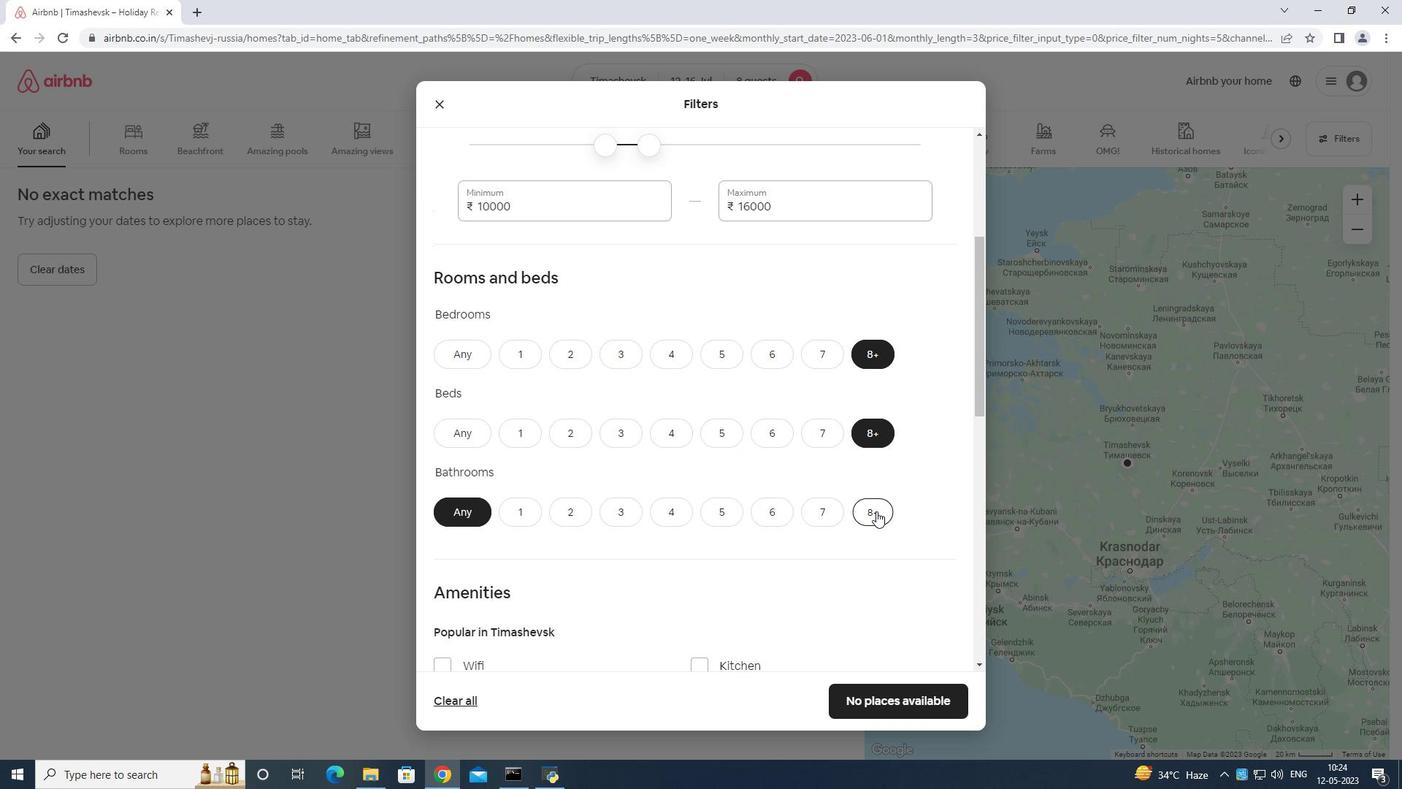 
Action: Mouse scrolled (876, 508) with delta (0, 0)
Screenshot: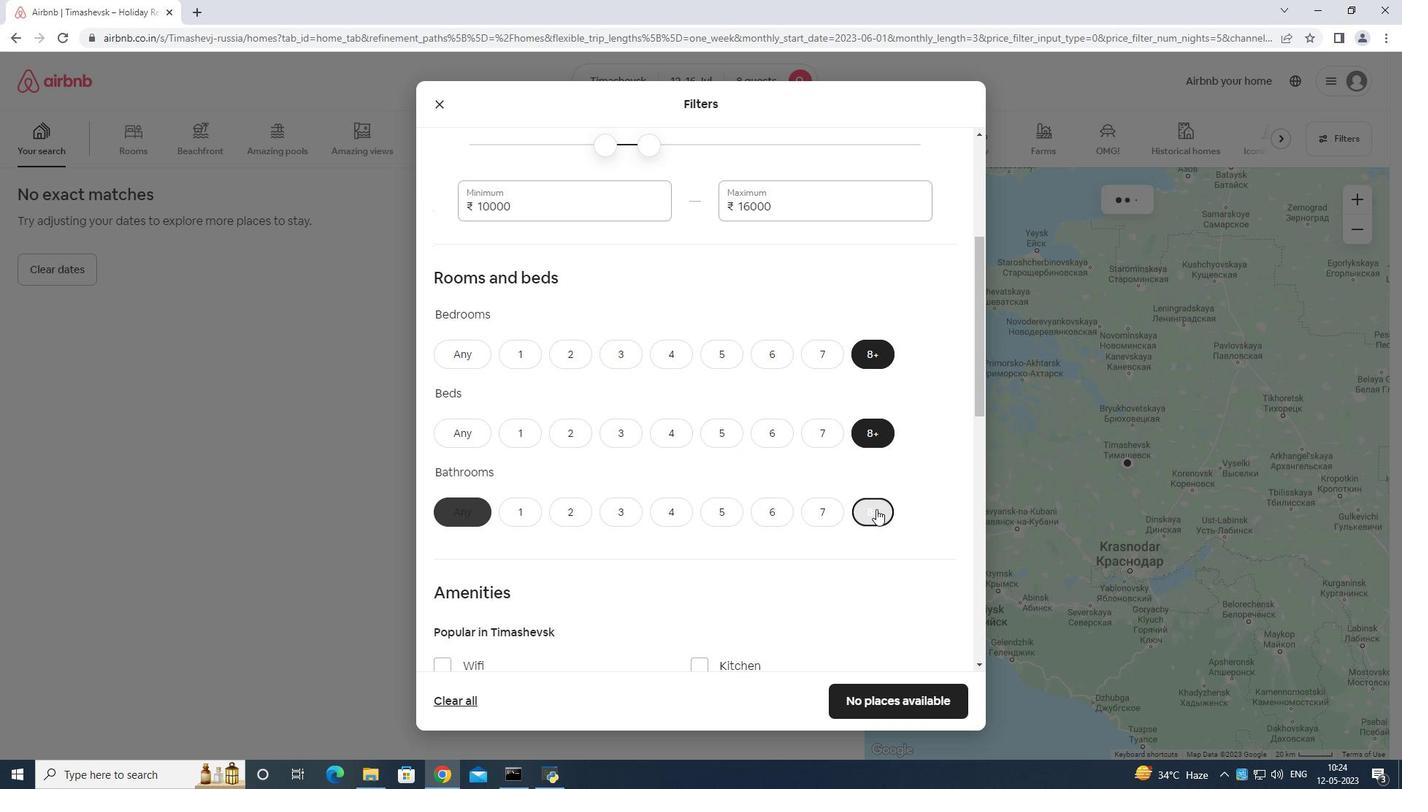 
Action: Mouse scrolled (876, 508) with delta (0, 0)
Screenshot: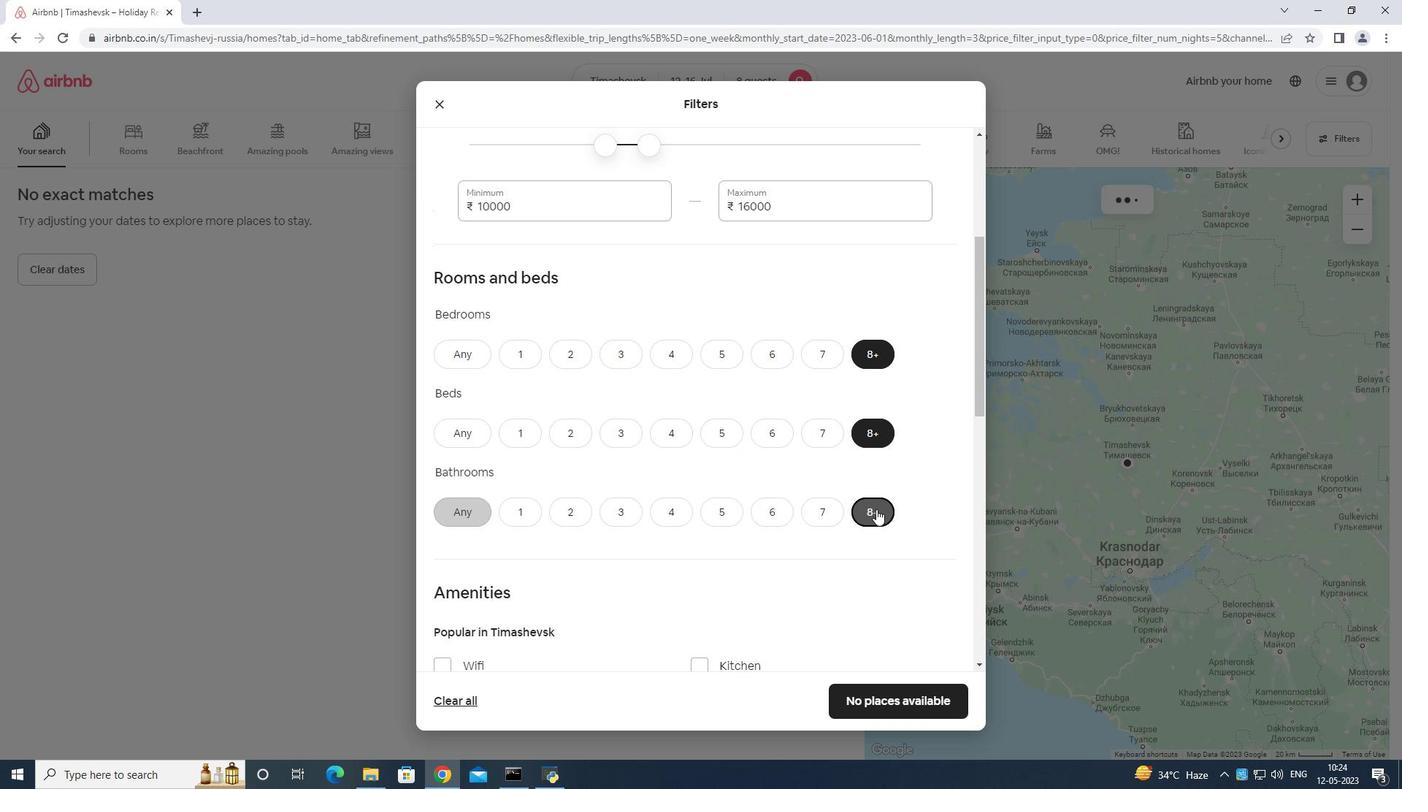 
Action: Mouse moved to (423, 367)
Screenshot: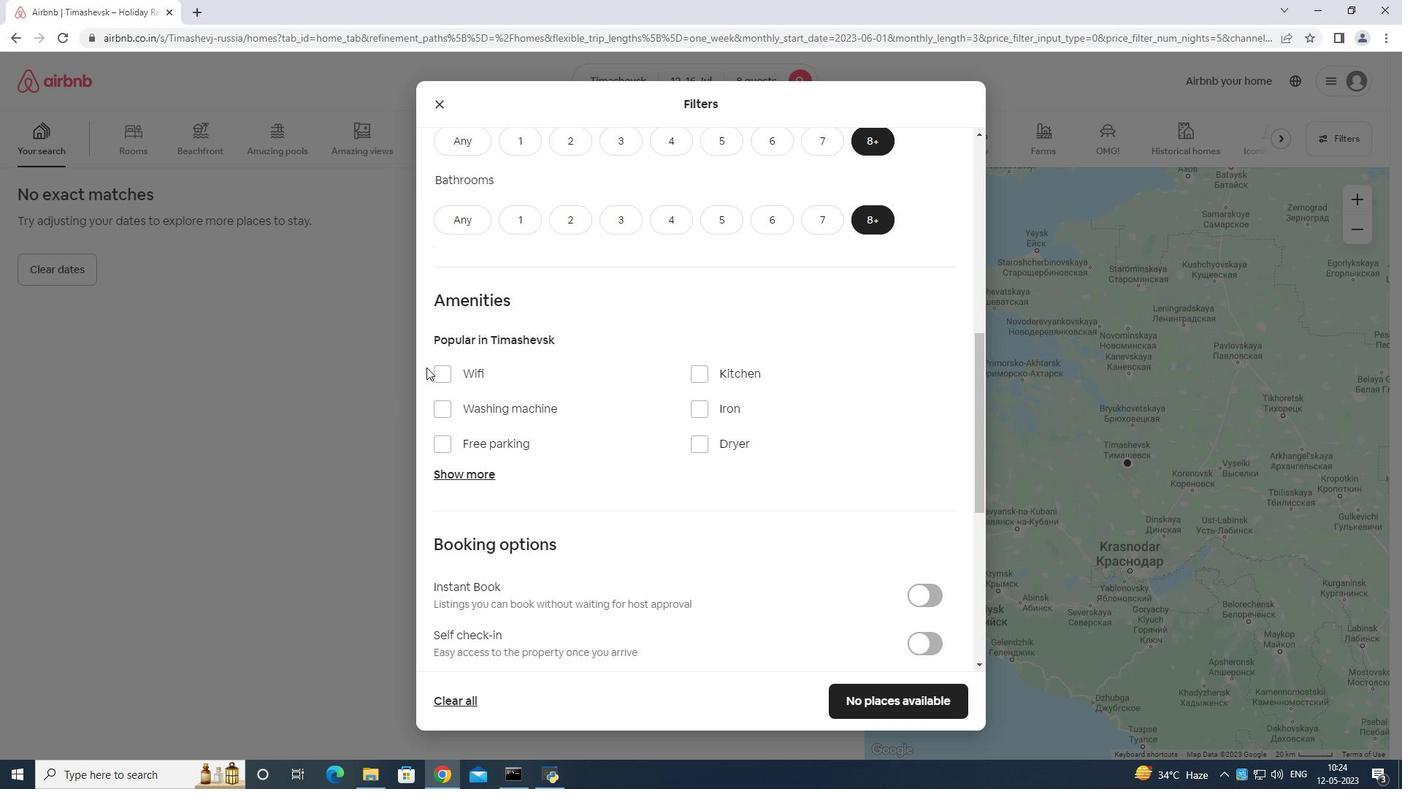 
Action: Mouse pressed left at (423, 367)
Screenshot: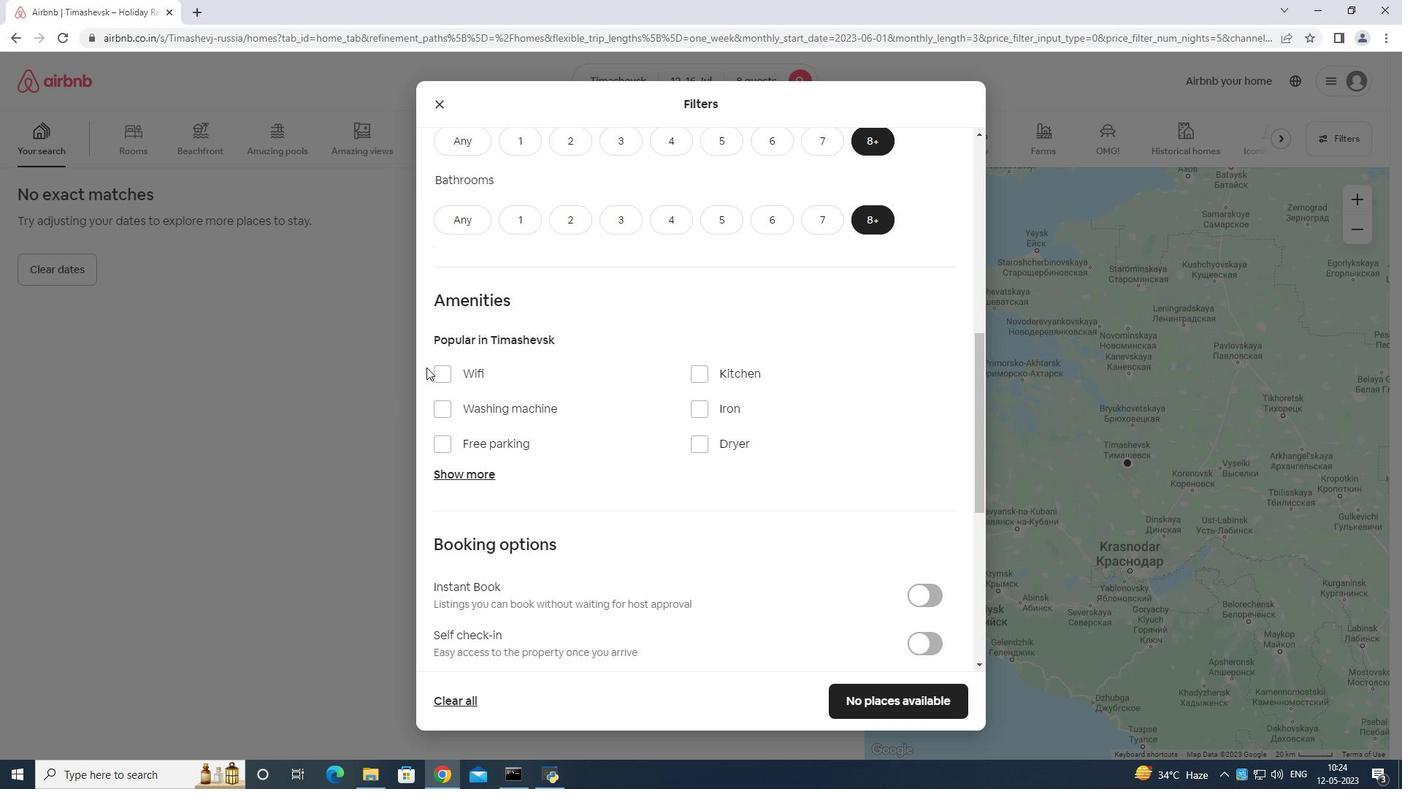
Action: Mouse moved to (452, 367)
Screenshot: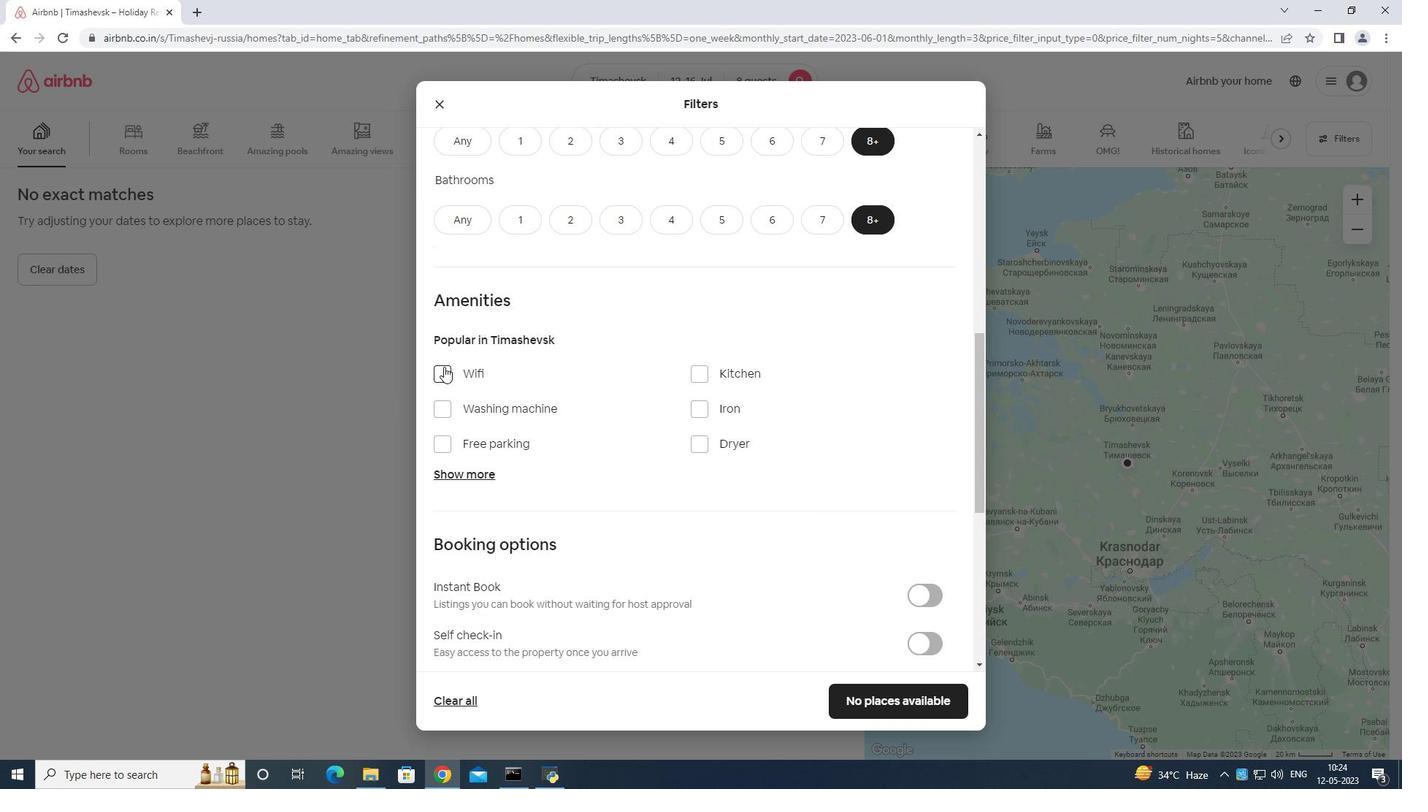 
Action: Mouse pressed left at (452, 367)
Screenshot: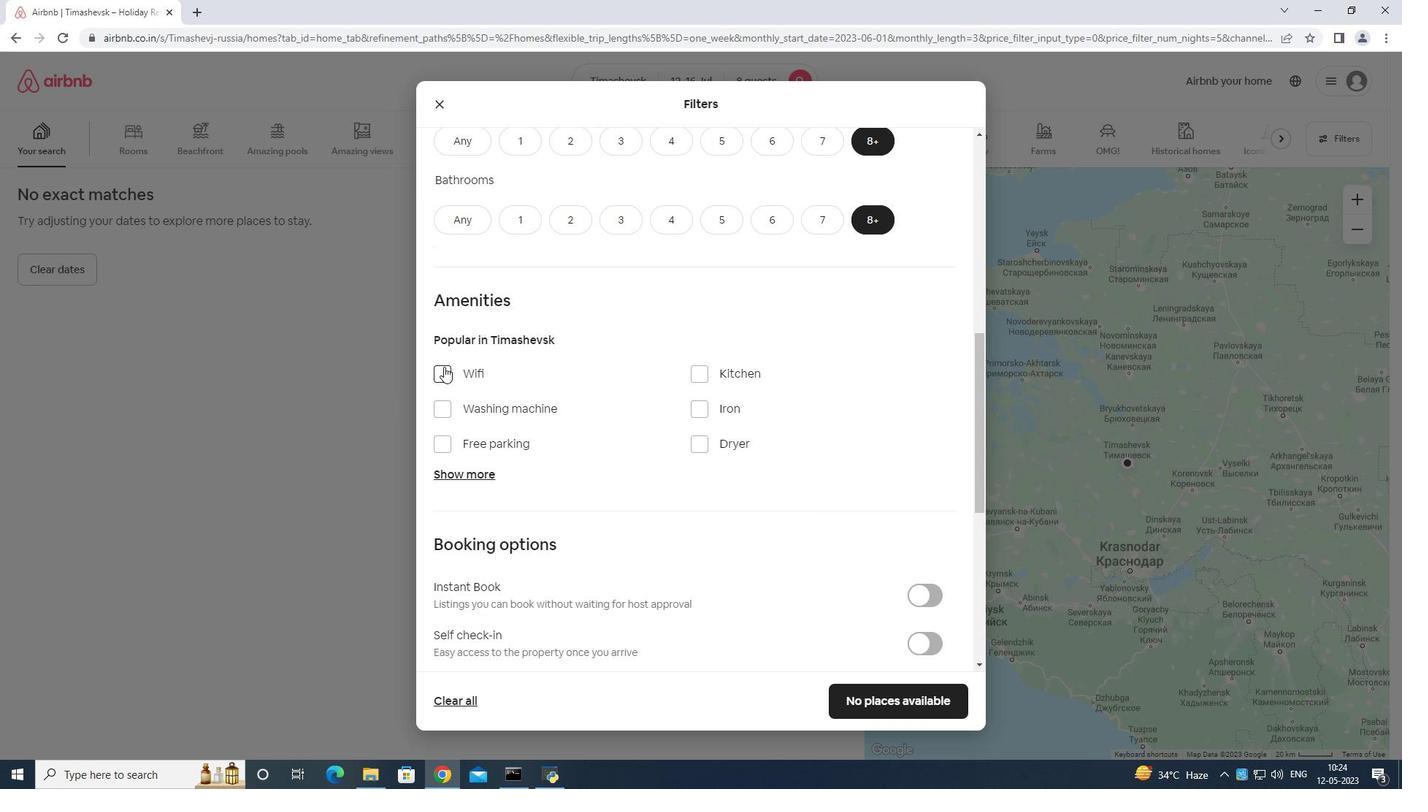 
Action: Mouse moved to (444, 441)
Screenshot: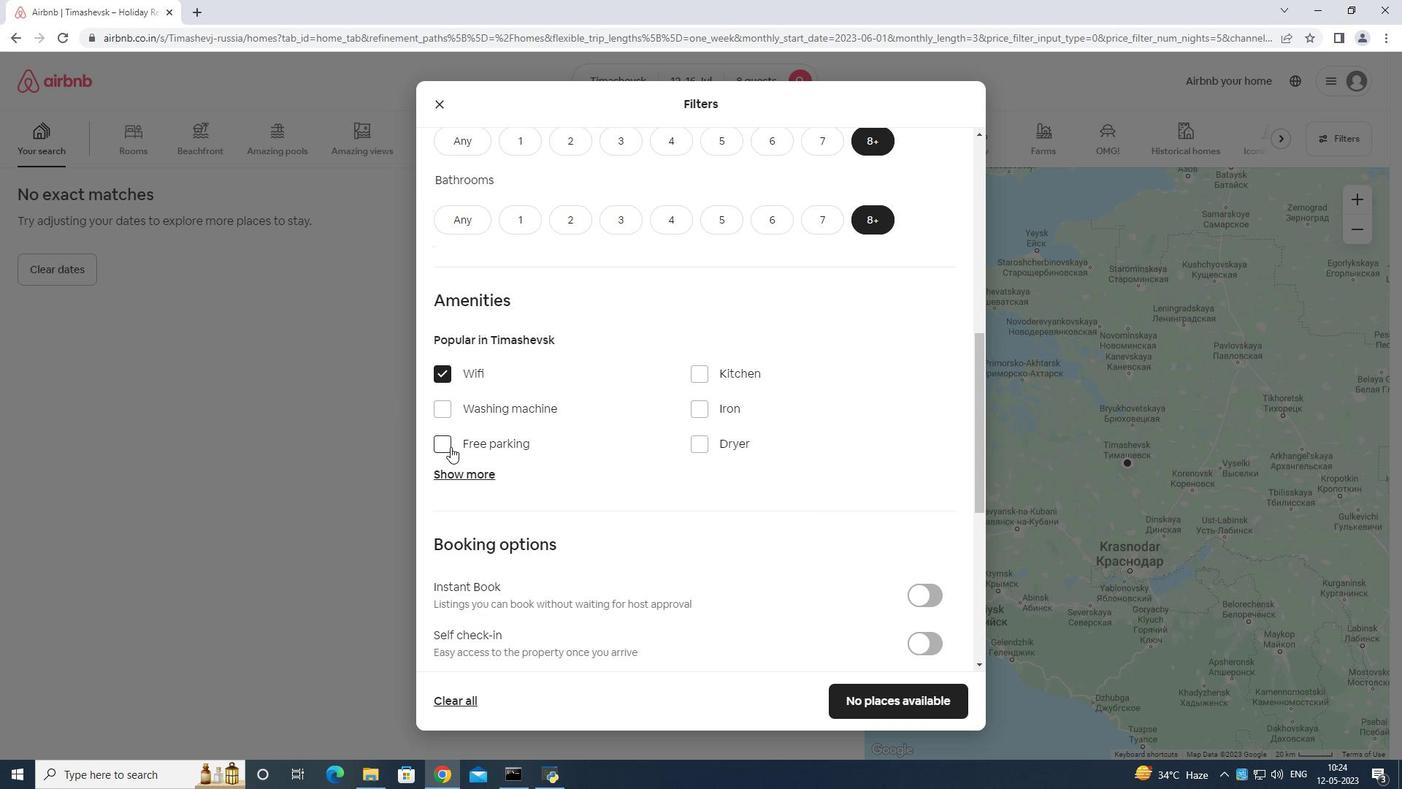
Action: Mouse pressed left at (444, 441)
Screenshot: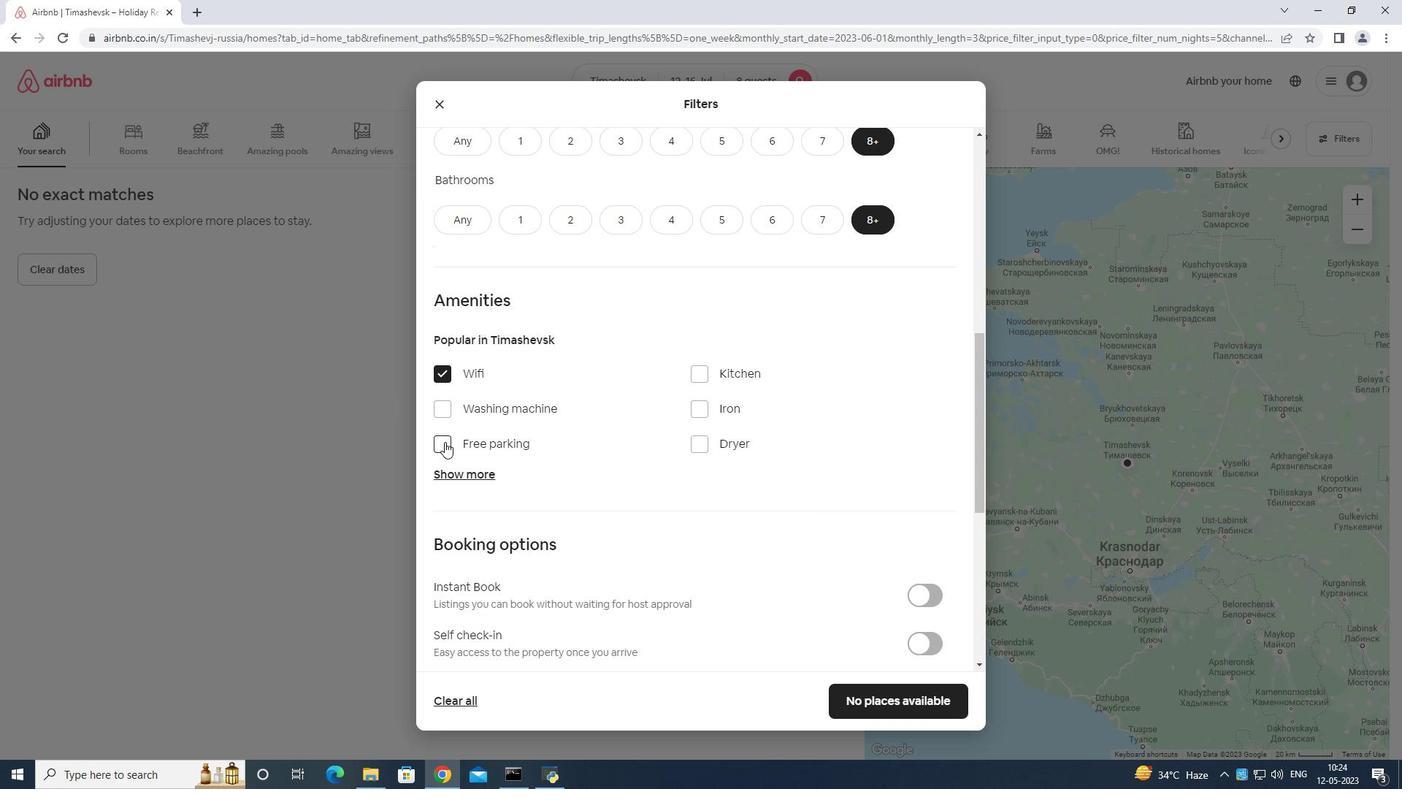 
Action: Mouse moved to (479, 472)
Screenshot: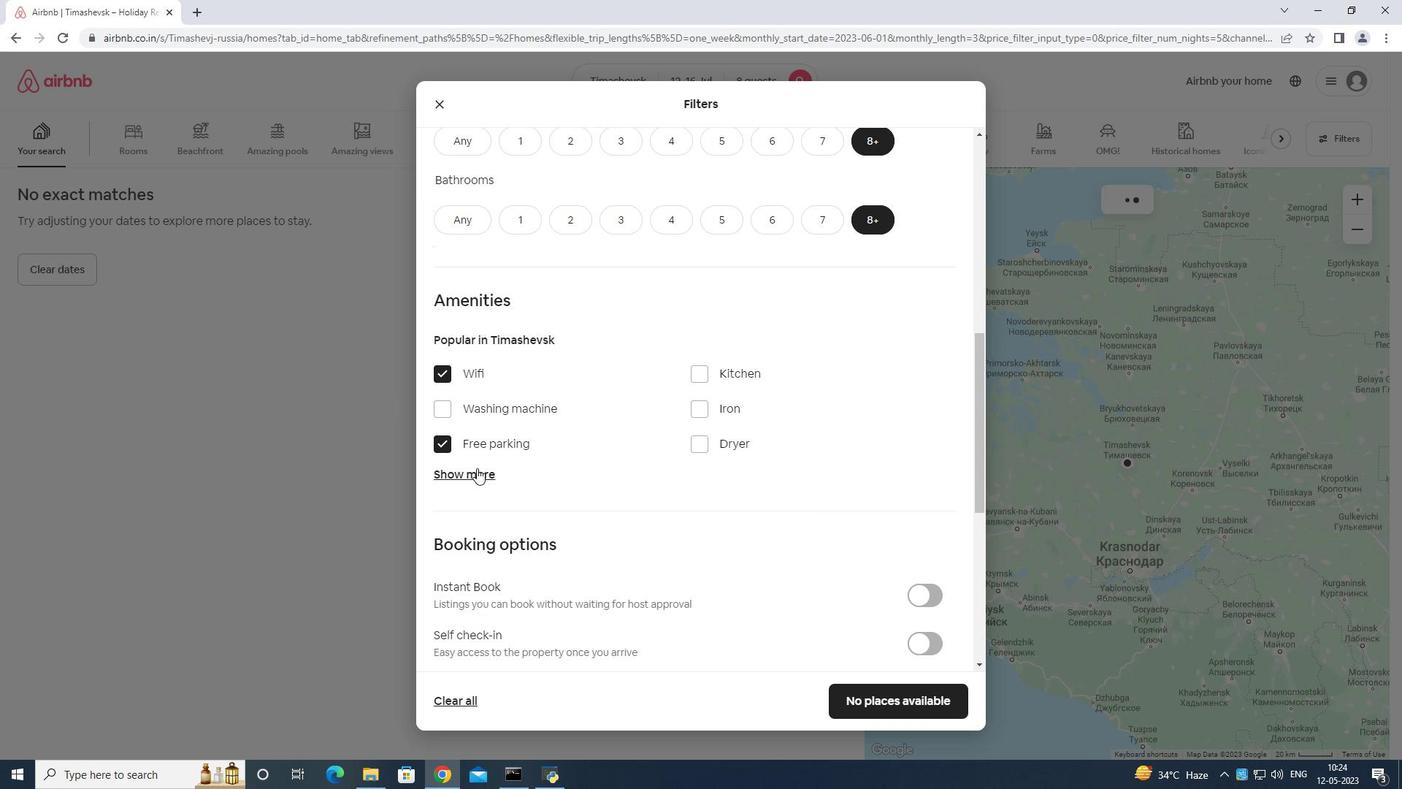 
Action: Mouse pressed left at (479, 472)
Screenshot: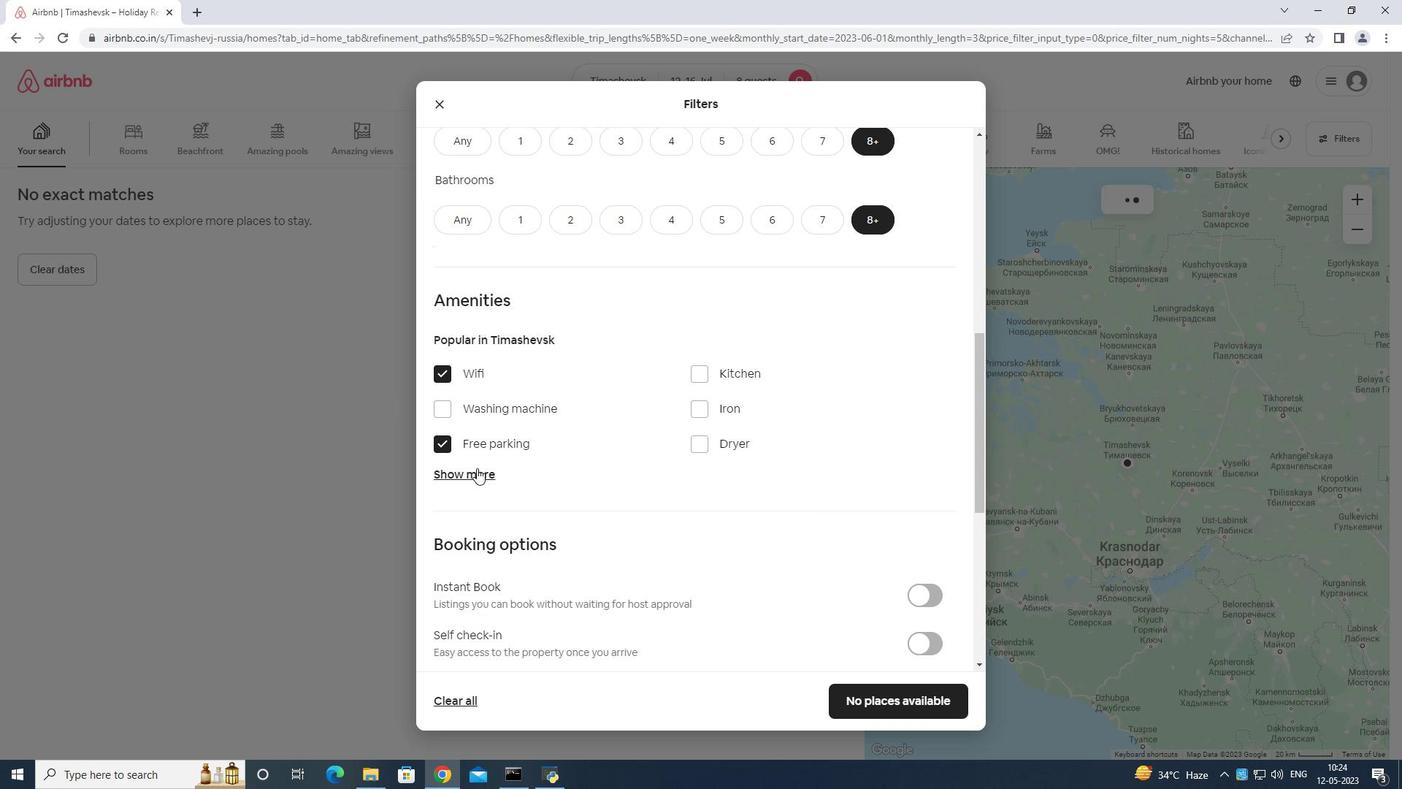 
Action: Mouse moved to (703, 557)
Screenshot: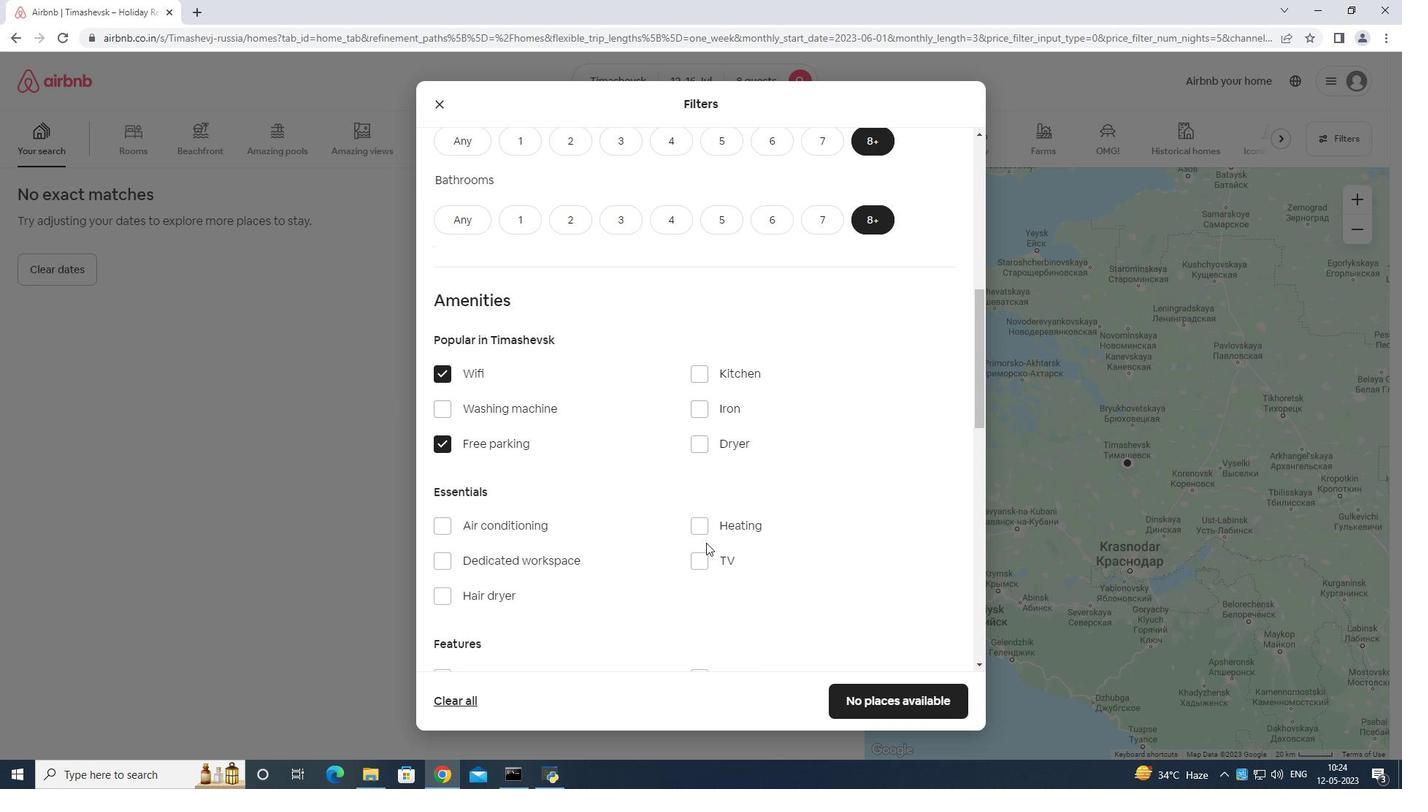 
Action: Mouse pressed left at (703, 557)
Screenshot: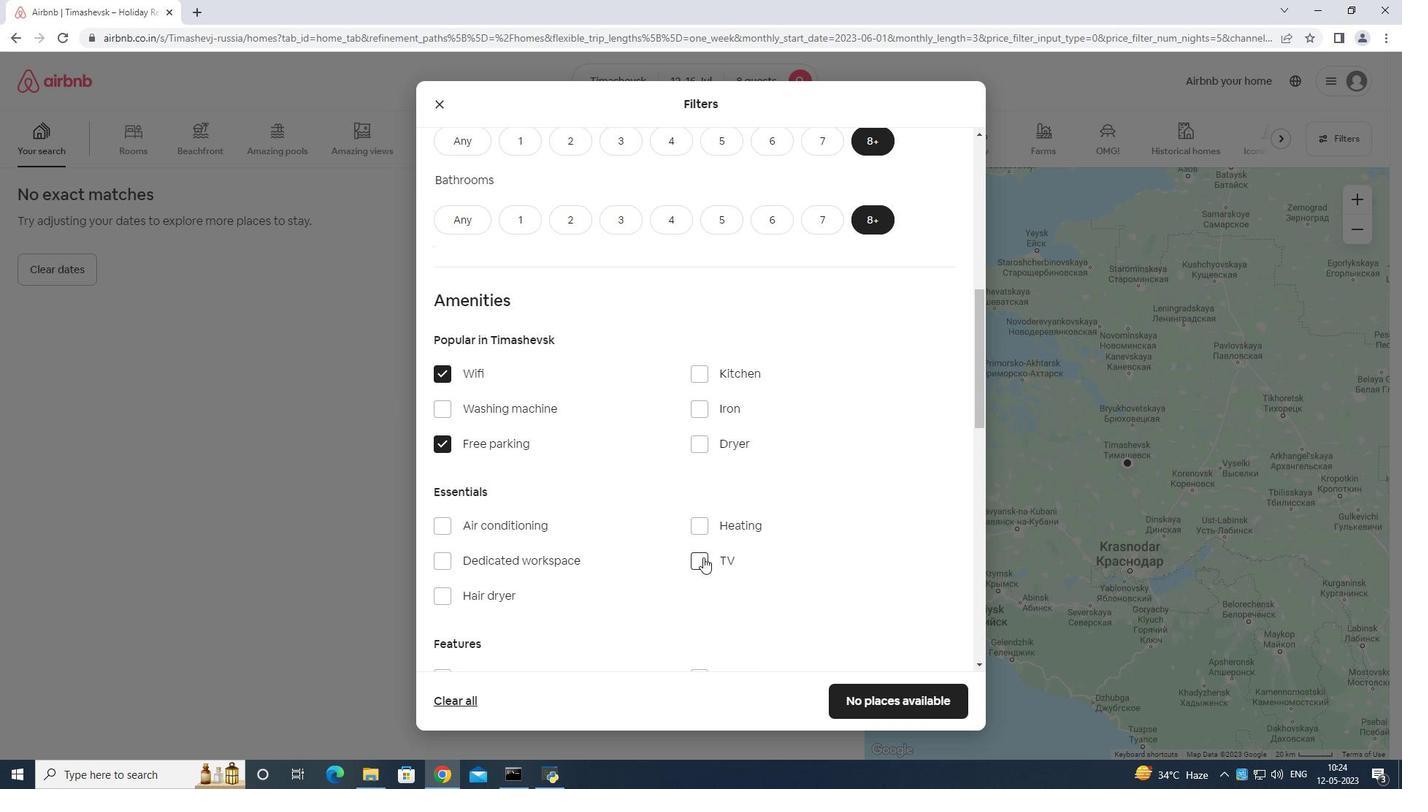 
Action: Mouse moved to (702, 543)
Screenshot: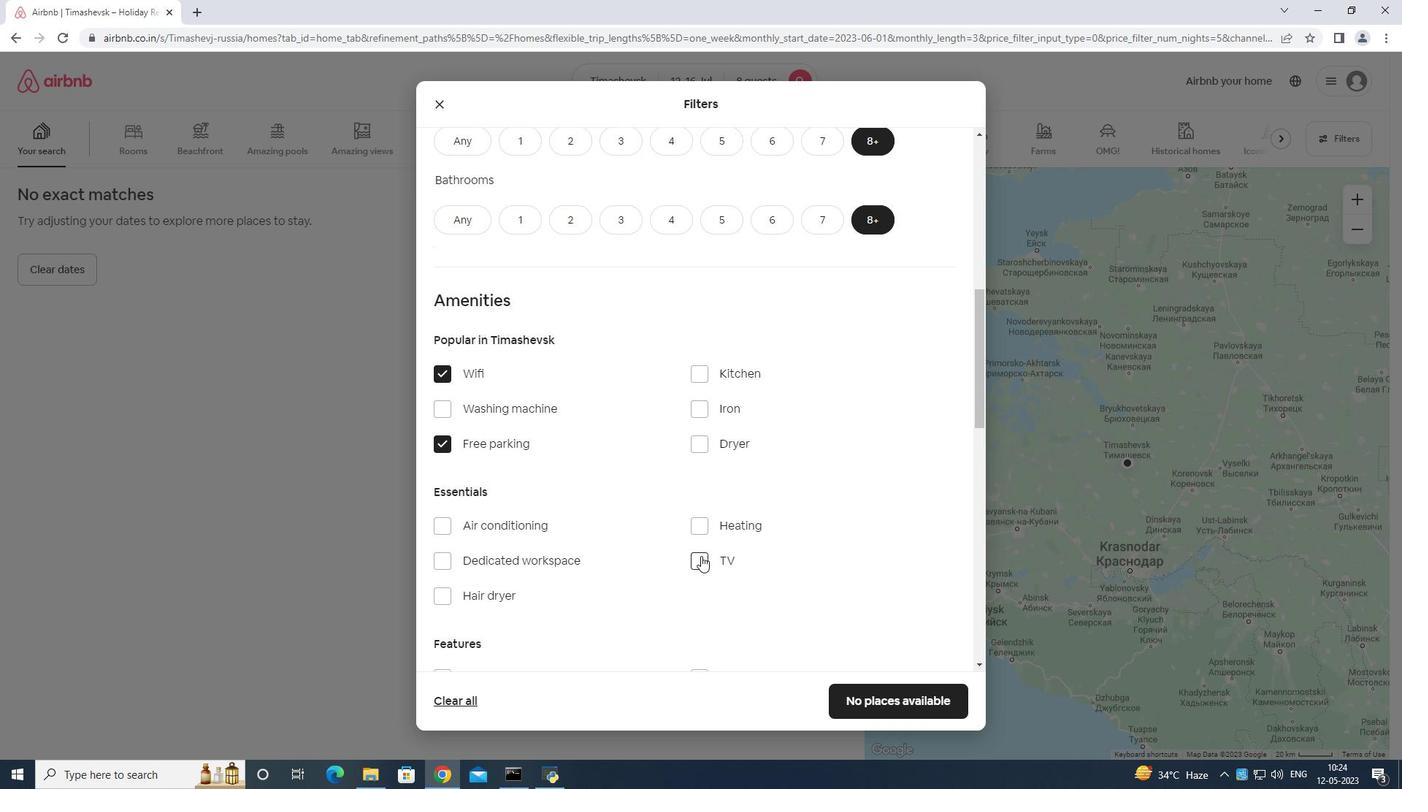 
Action: Mouse scrolled (702, 542) with delta (0, 0)
Screenshot: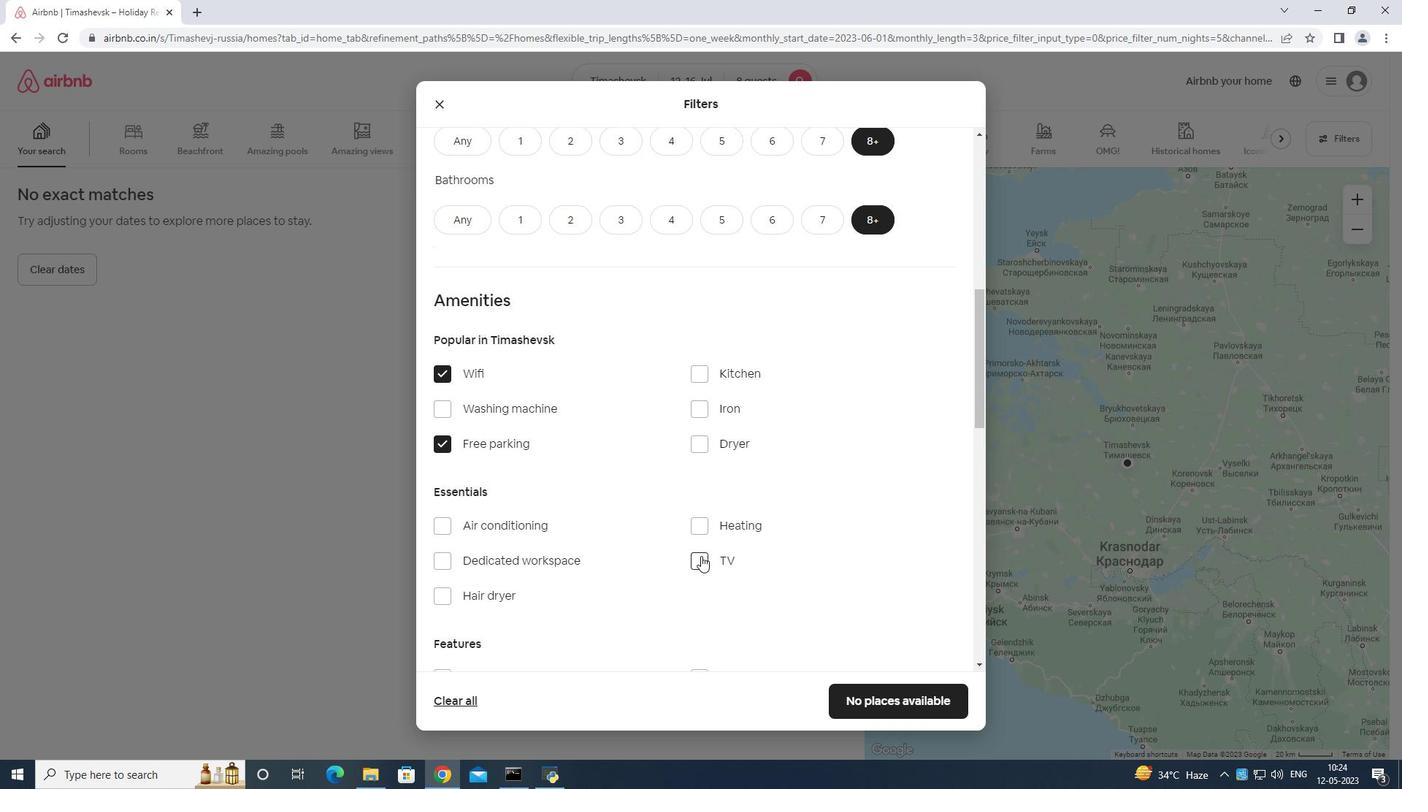 
Action: Mouse moved to (703, 543)
Screenshot: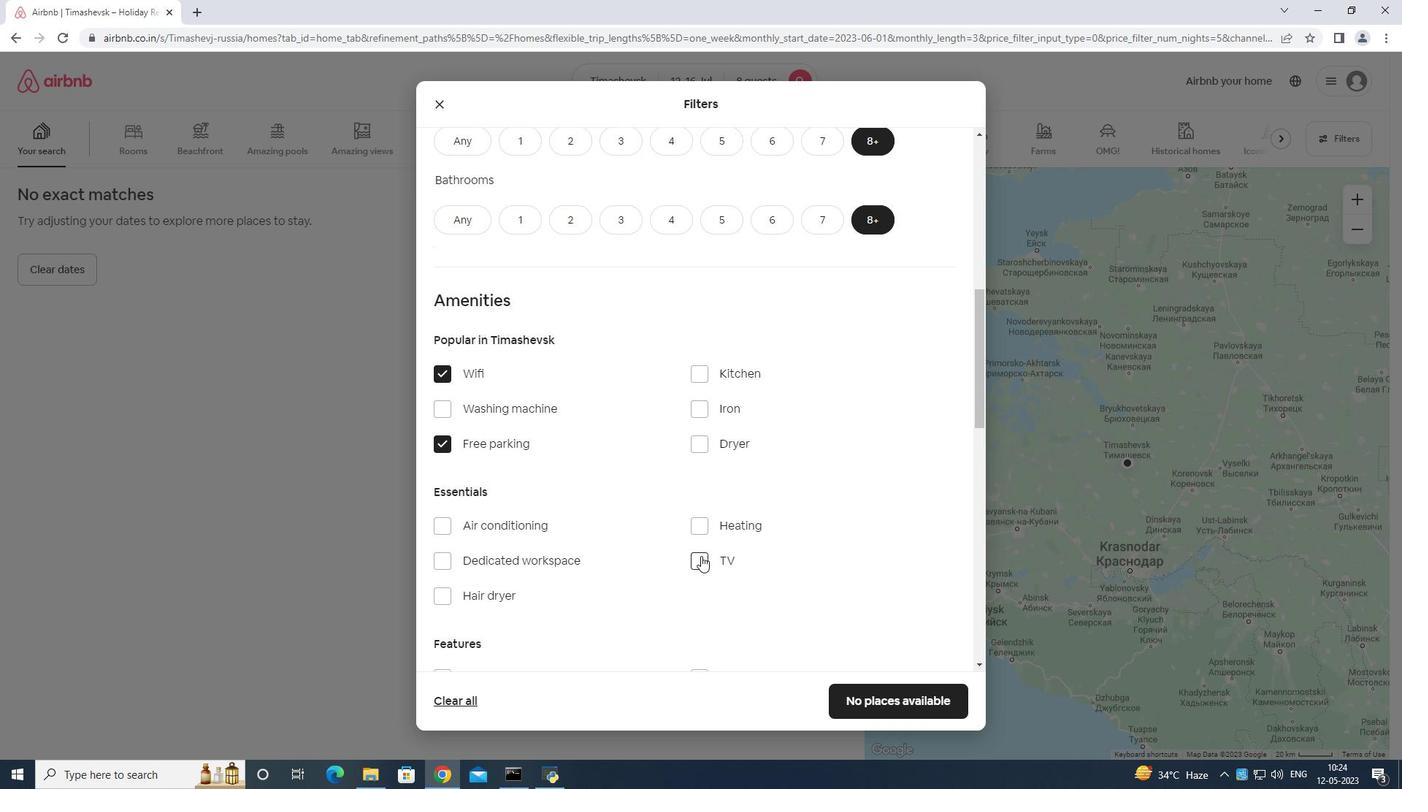 
Action: Mouse scrolled (703, 542) with delta (0, 0)
Screenshot: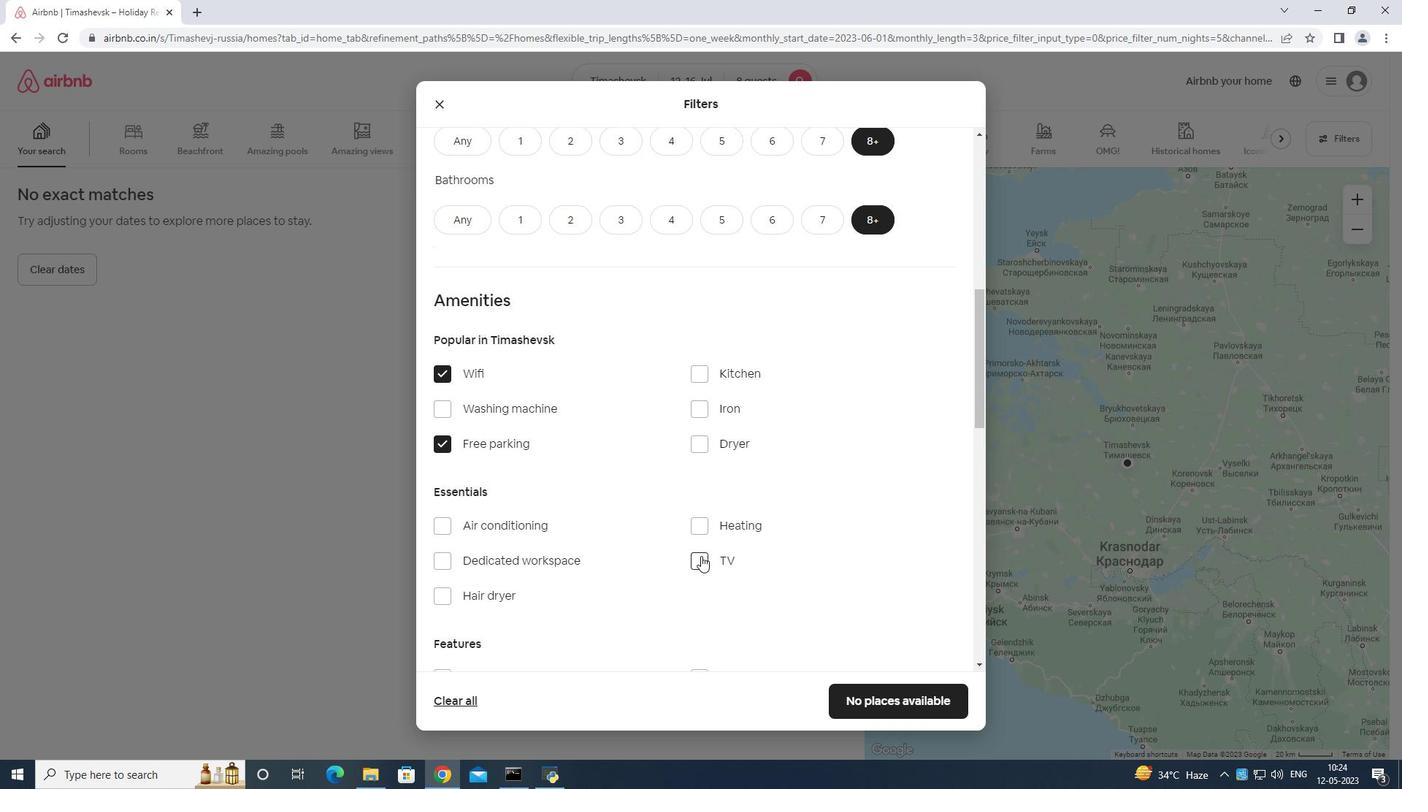 
Action: Mouse scrolled (703, 542) with delta (0, 0)
Screenshot: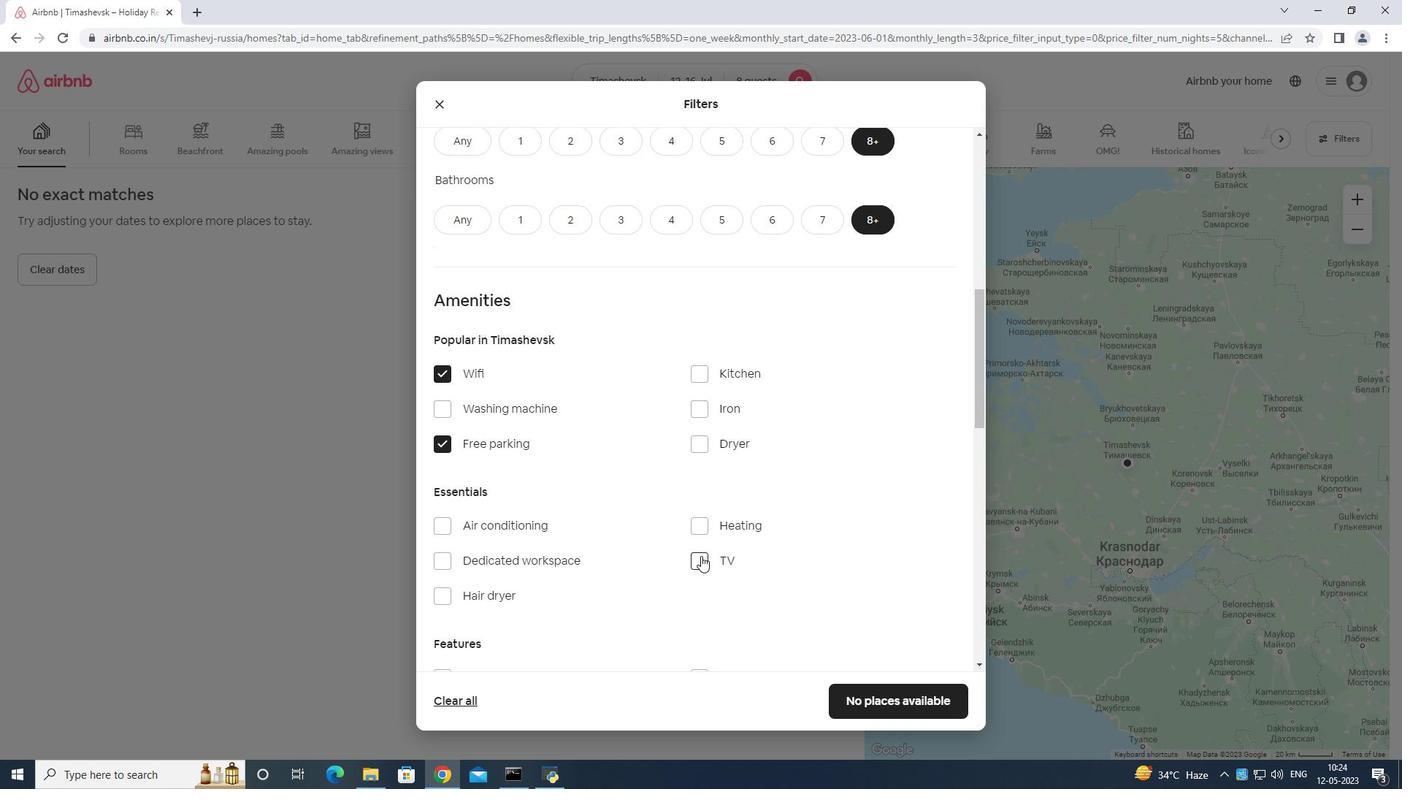 
Action: Mouse moved to (703, 544)
Screenshot: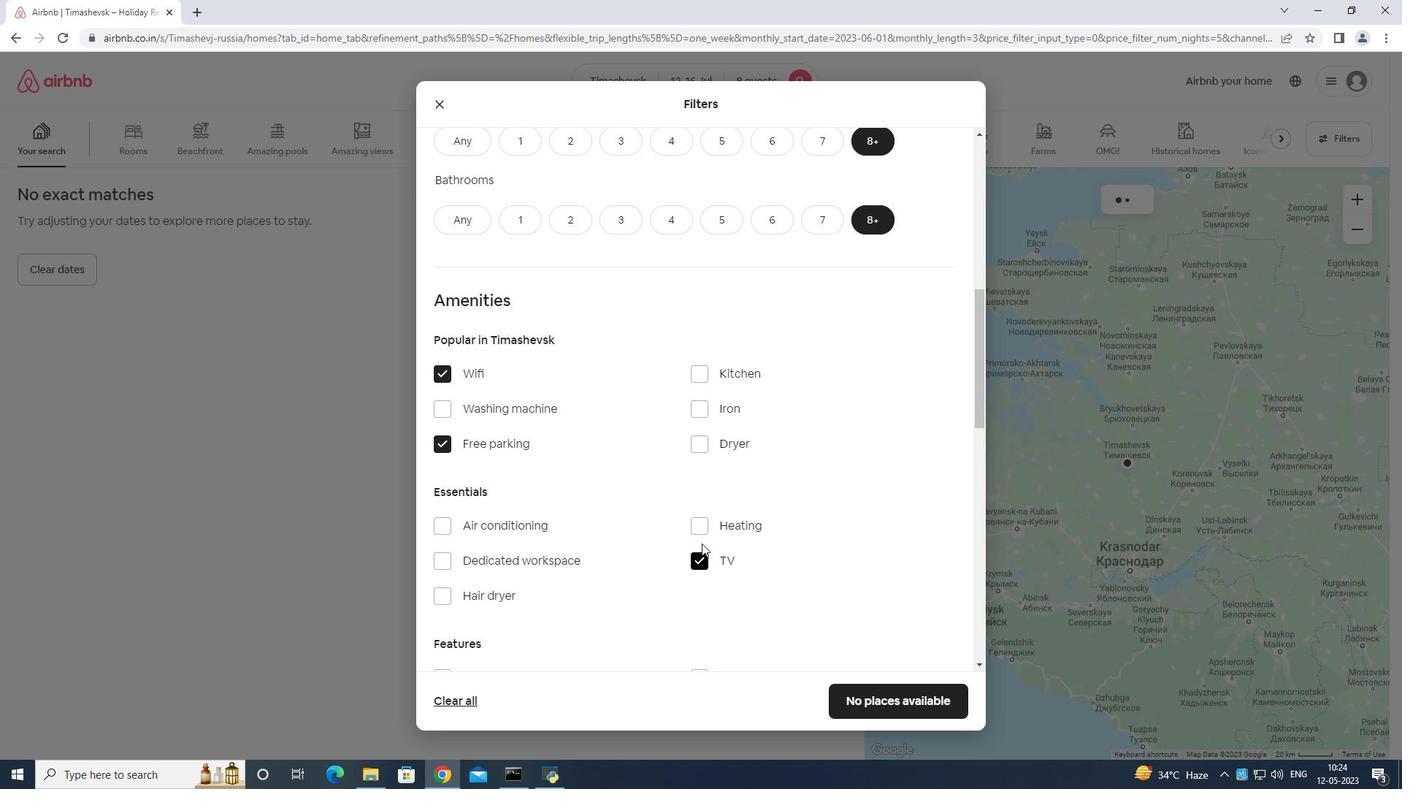
Action: Mouse scrolled (703, 543) with delta (0, 0)
Screenshot: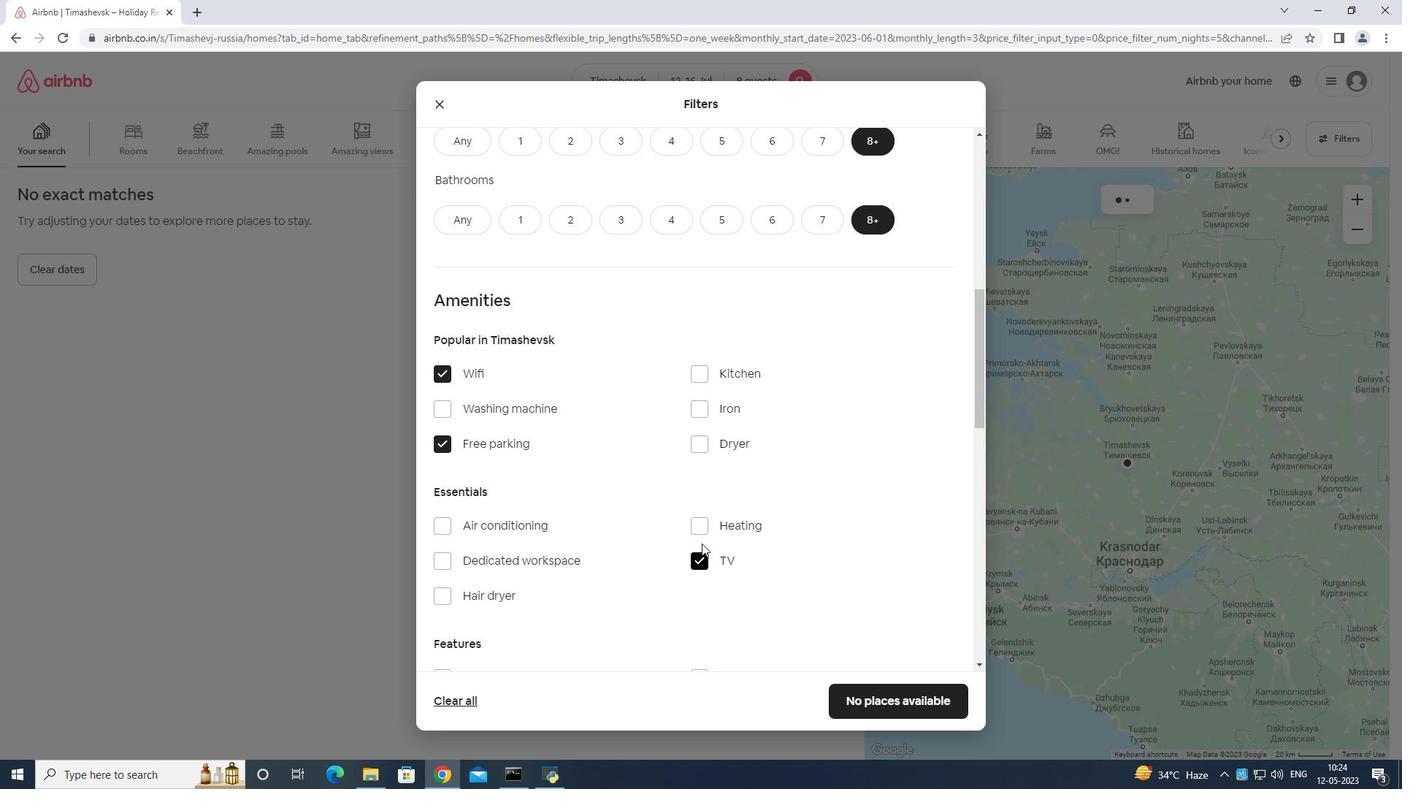 
Action: Mouse moved to (435, 453)
Screenshot: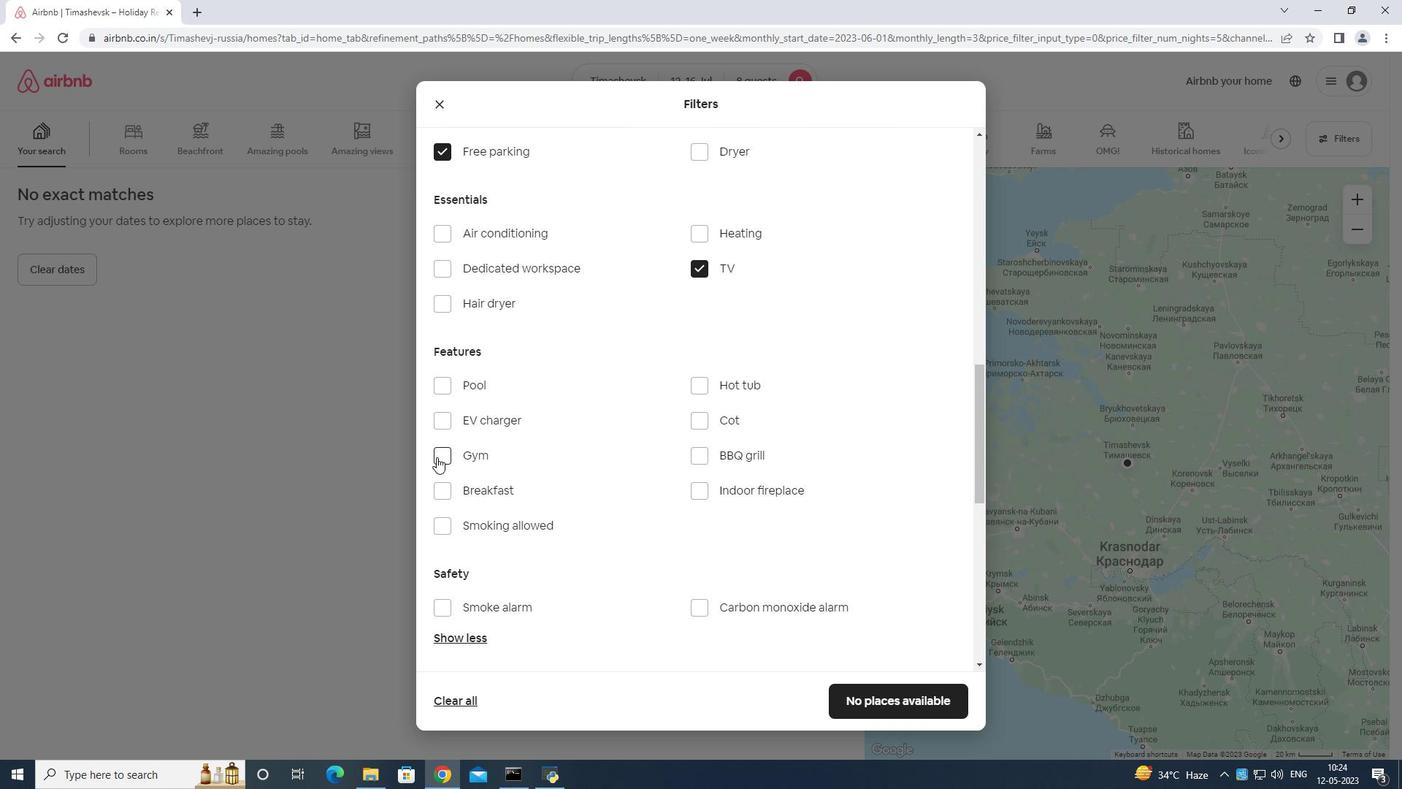 
Action: Mouse pressed left at (435, 453)
Screenshot: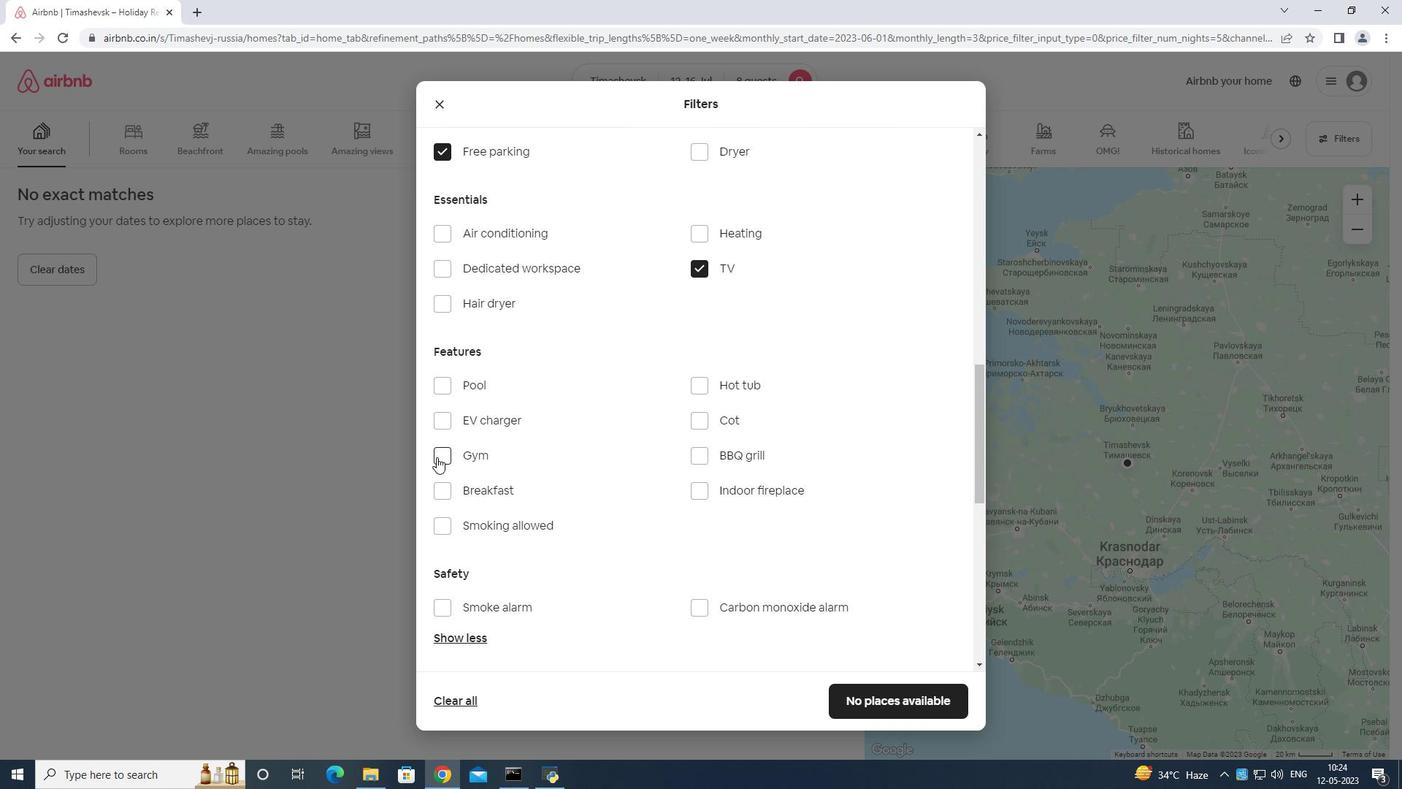 
Action: Mouse moved to (442, 477)
Screenshot: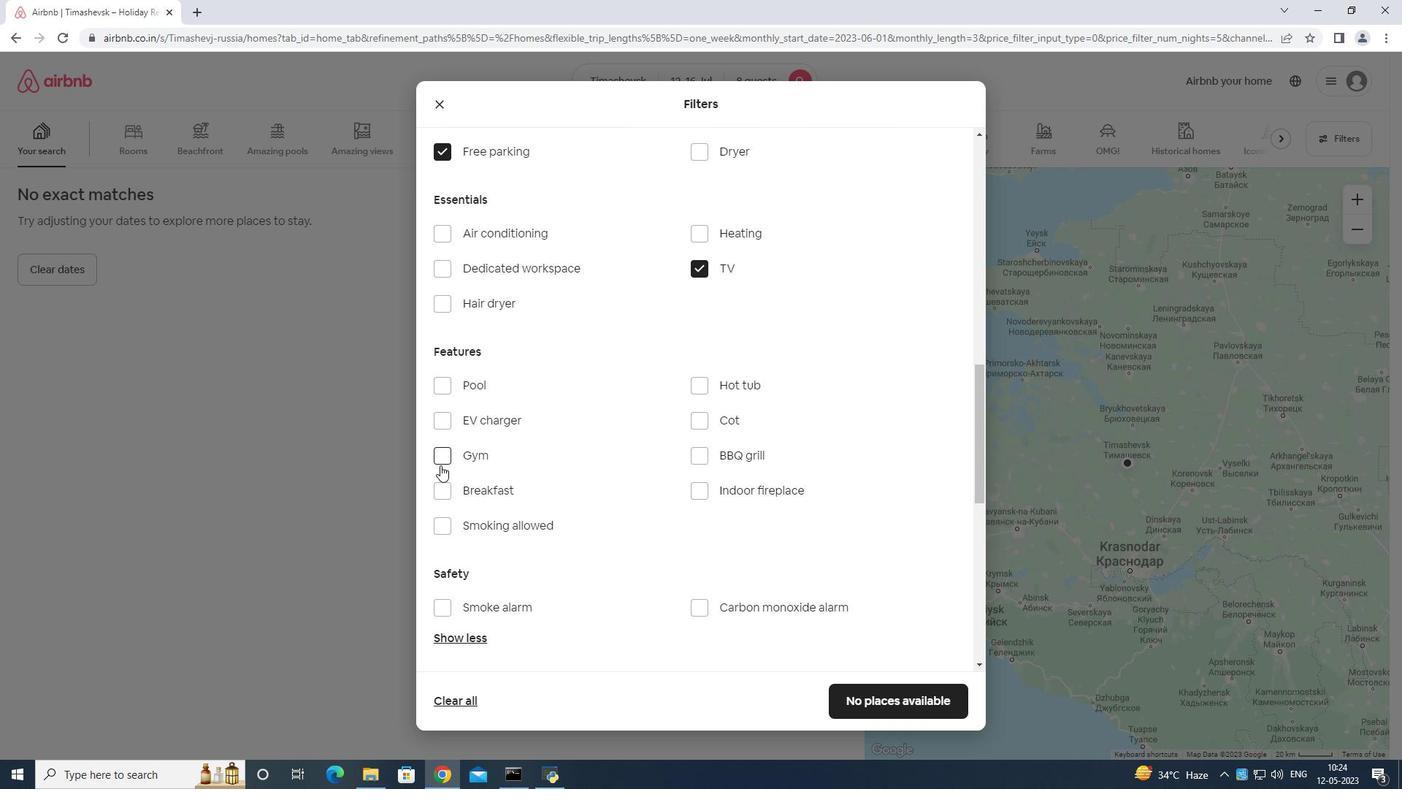 
Action: Mouse pressed left at (442, 477)
Screenshot: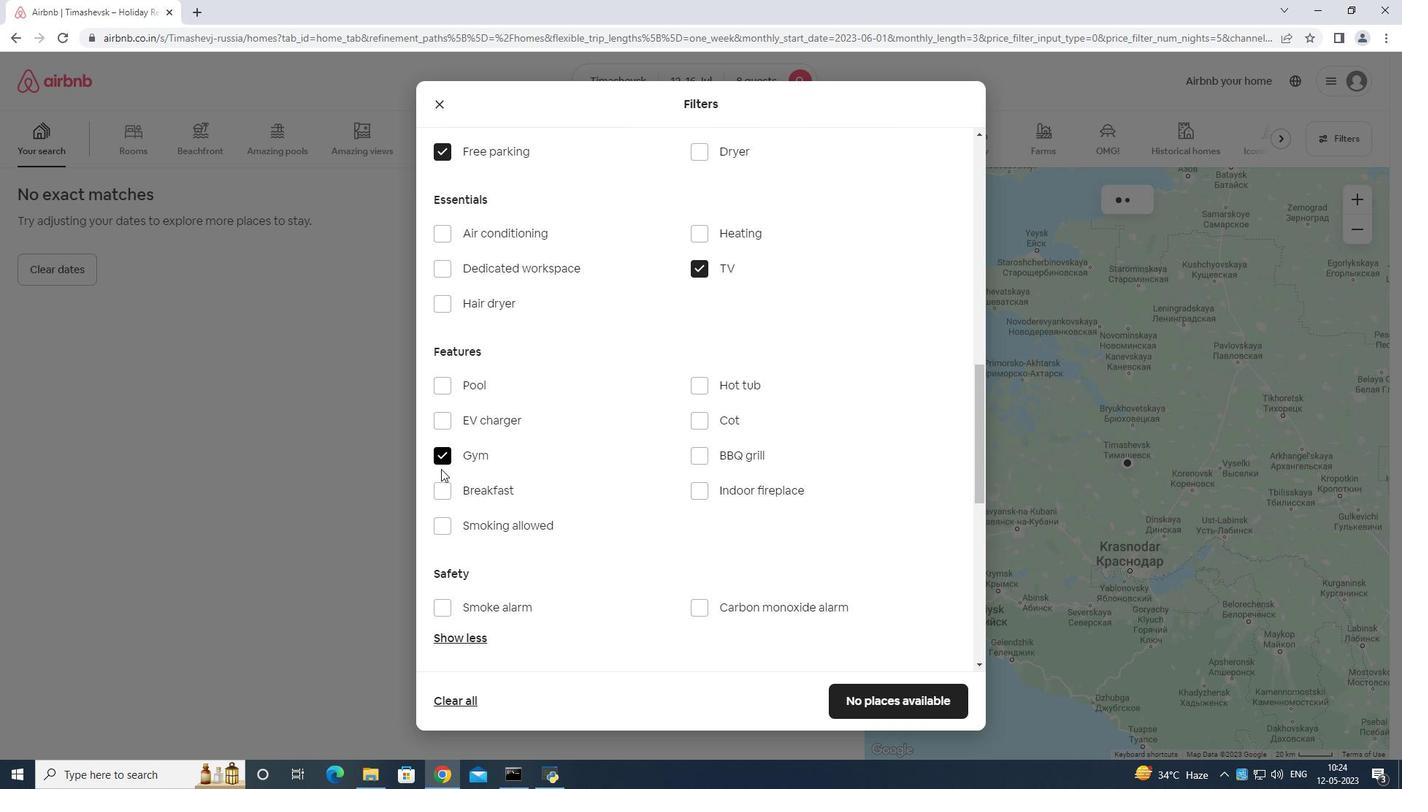 
Action: Mouse moved to (439, 489)
Screenshot: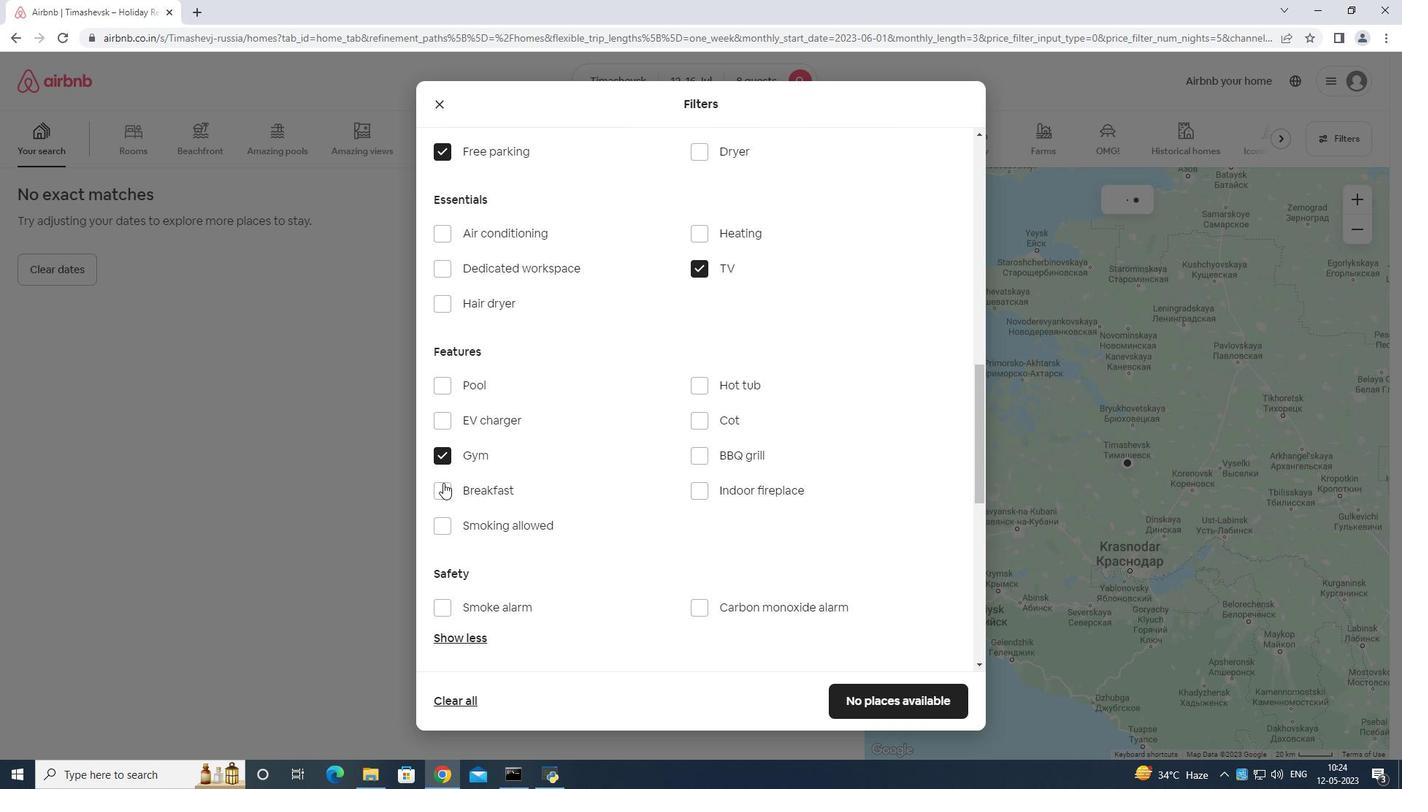 
Action: Mouse pressed left at (439, 489)
Screenshot: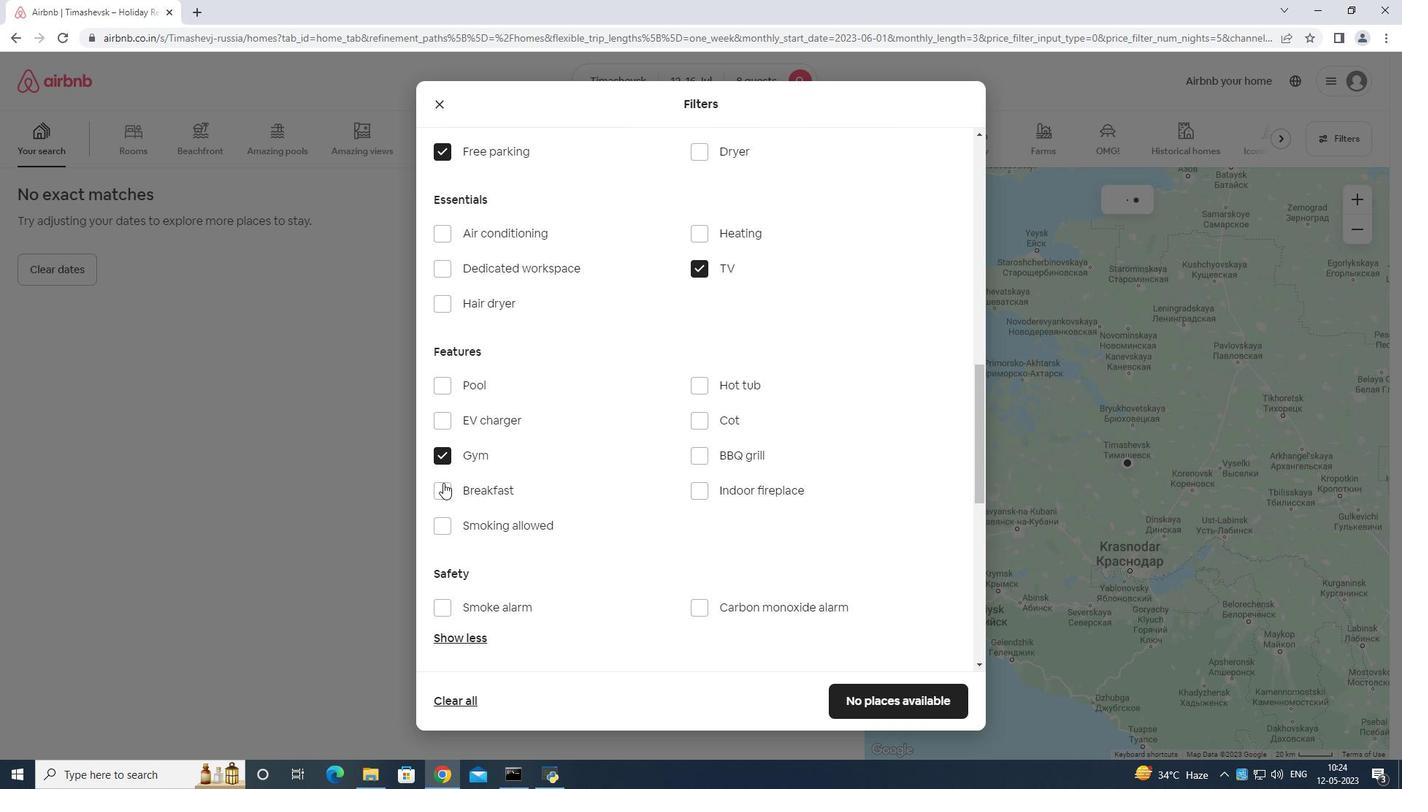 
Action: Mouse moved to (444, 489)
Screenshot: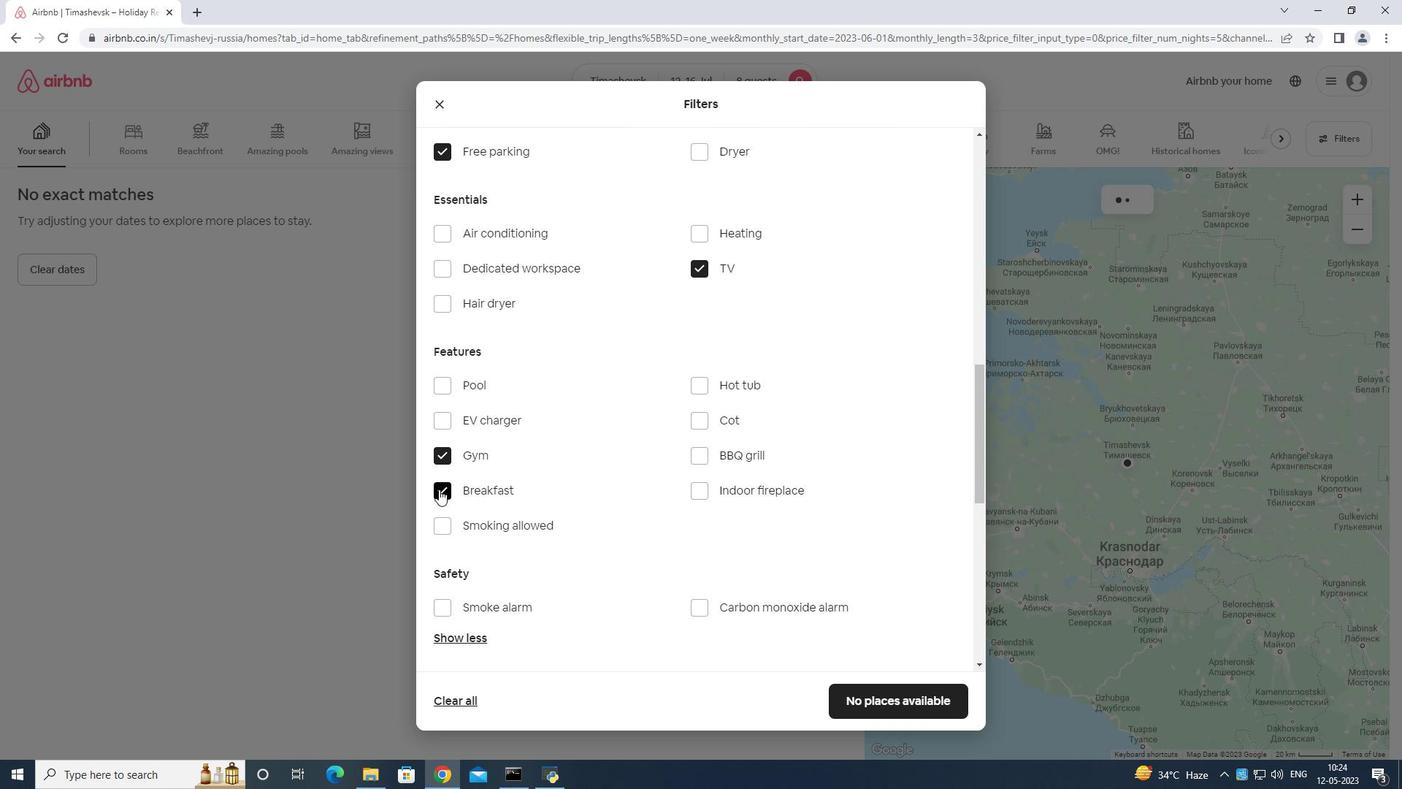 
Action: Mouse scrolled (444, 488) with delta (0, 0)
Screenshot: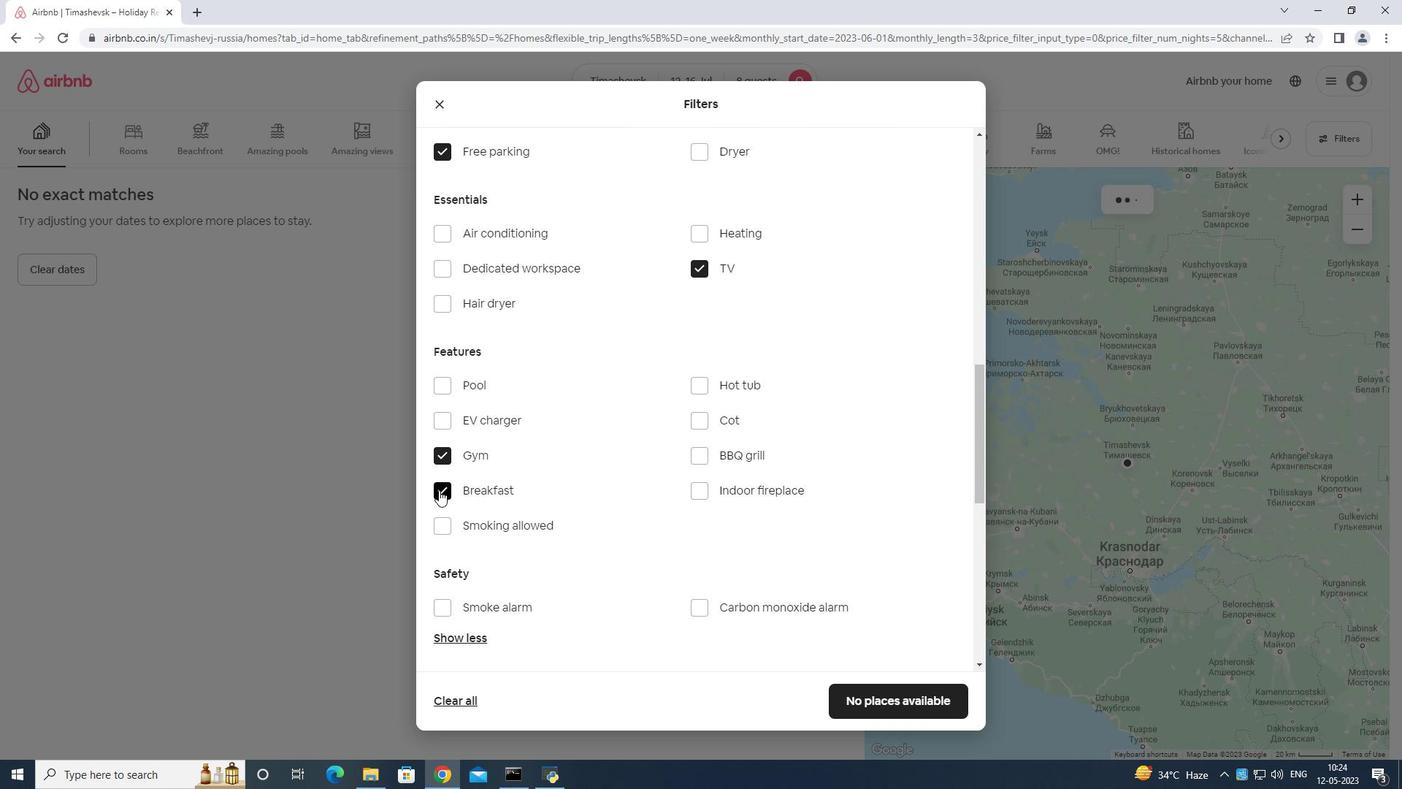 
Action: Mouse moved to (463, 491)
Screenshot: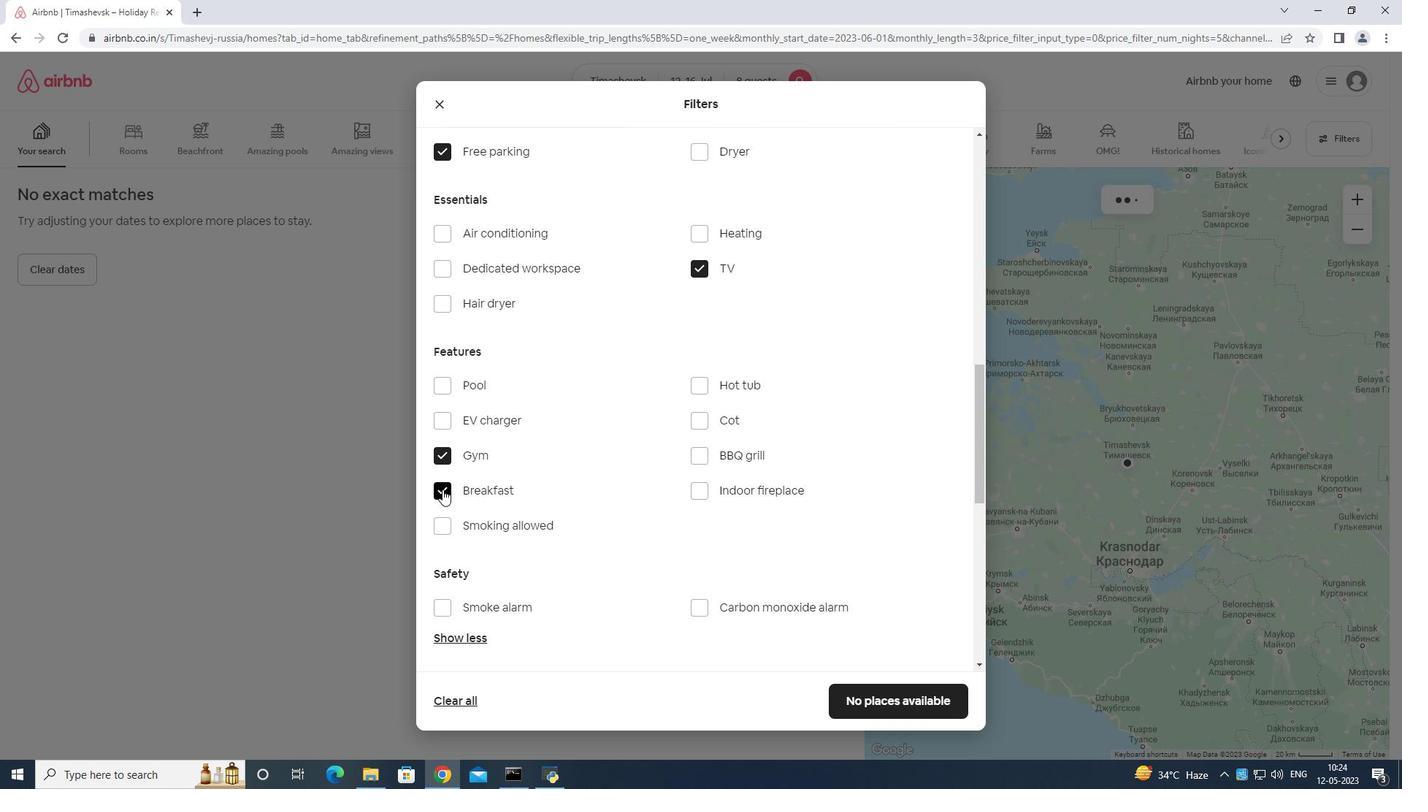 
Action: Mouse scrolled (463, 490) with delta (0, 0)
Screenshot: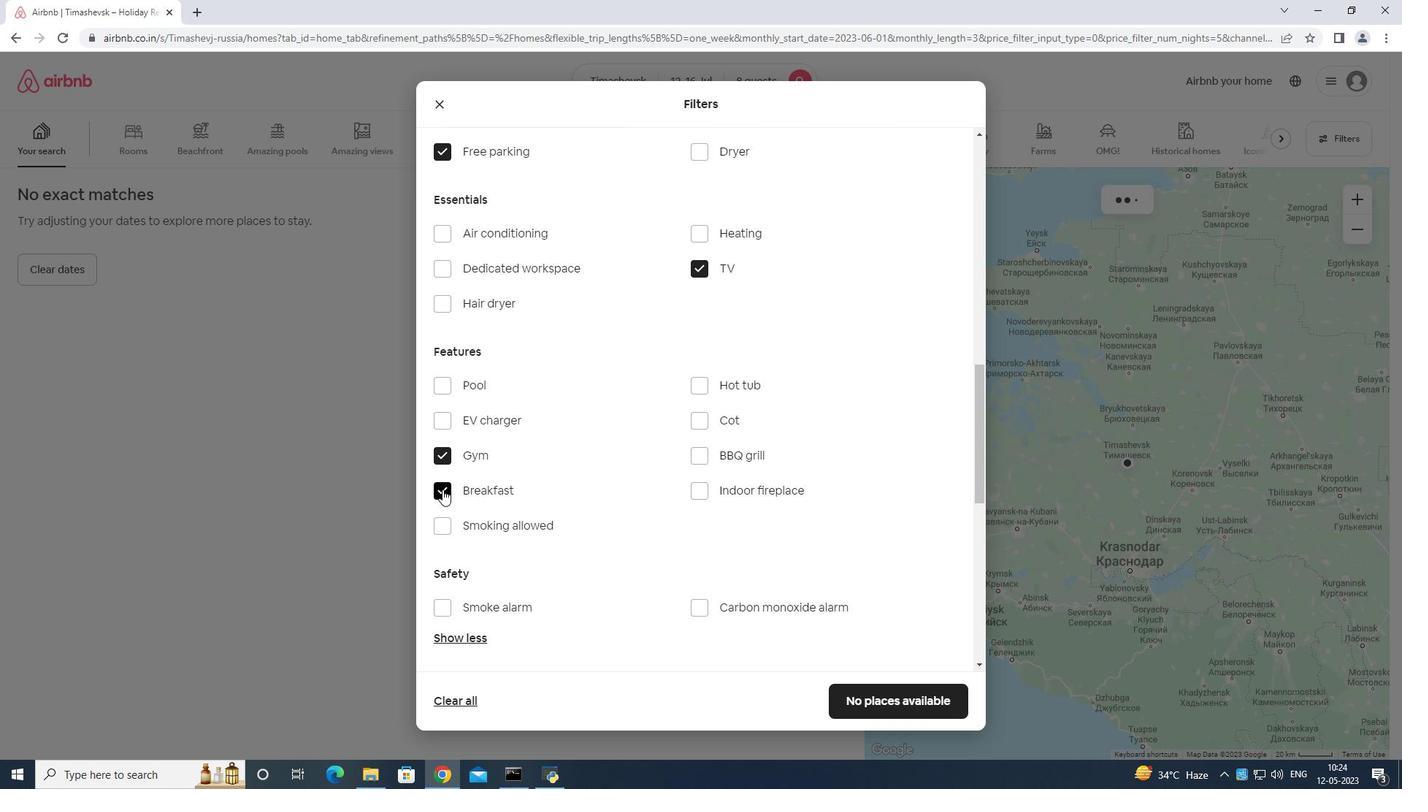 
Action: Mouse moved to (495, 492)
Screenshot: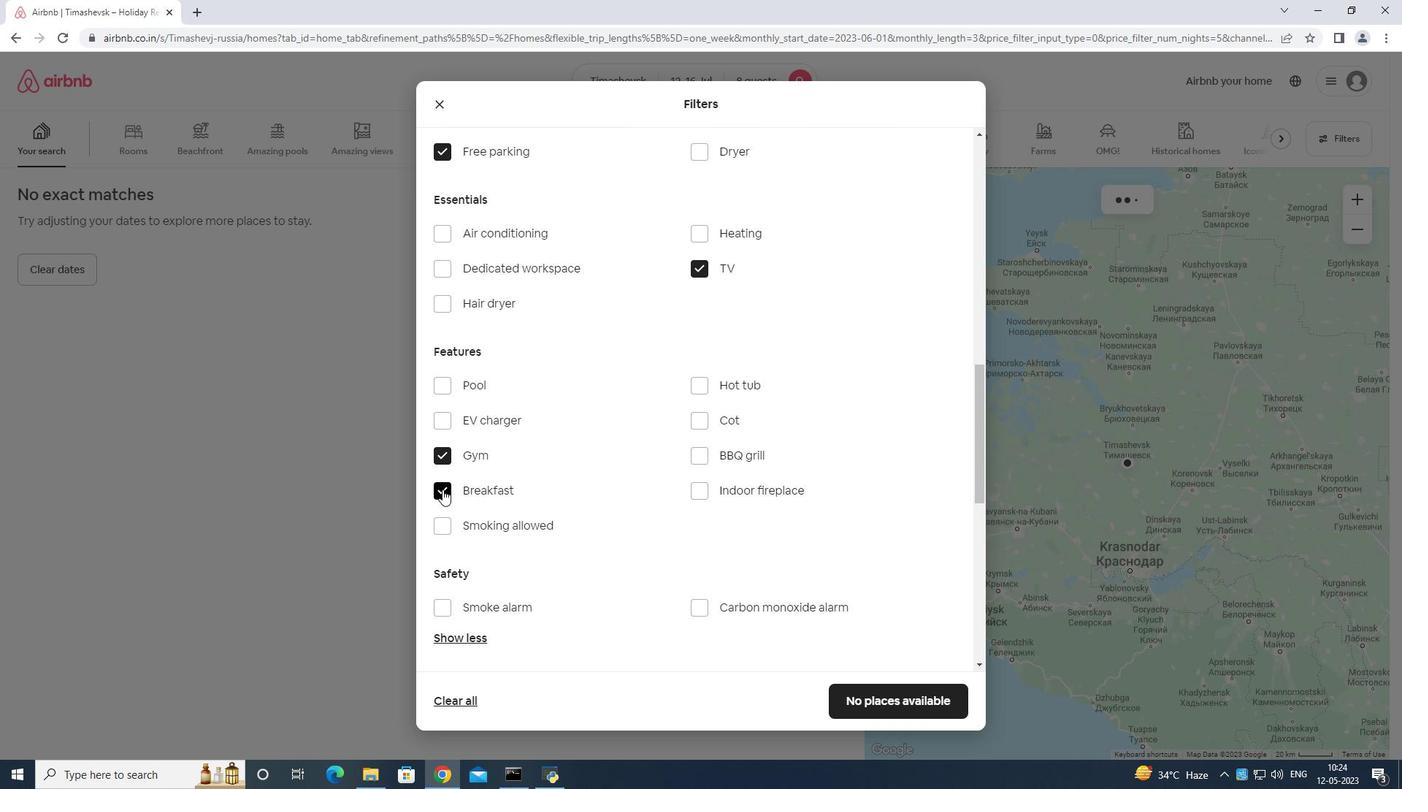 
Action: Mouse scrolled (495, 491) with delta (0, 0)
Screenshot: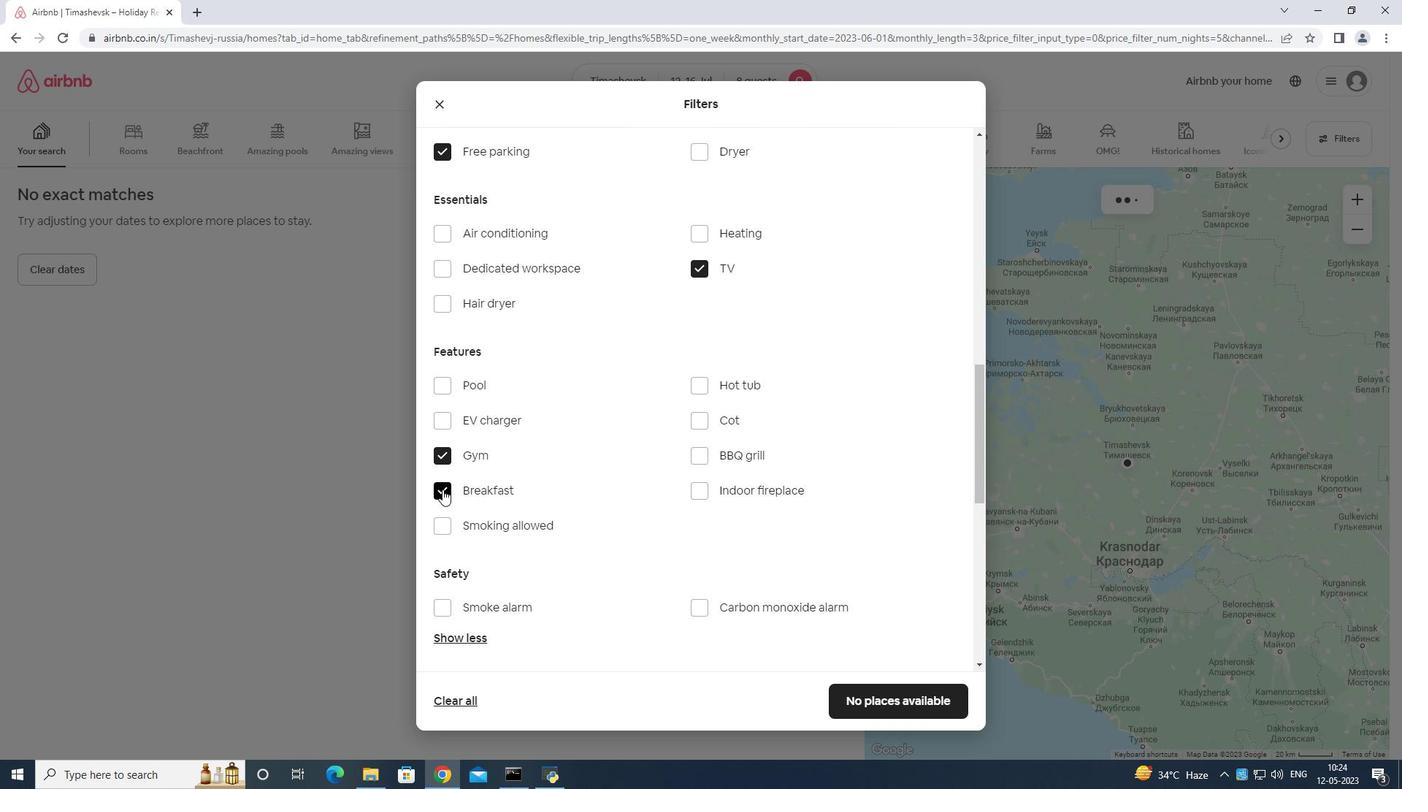 
Action: Mouse moved to (563, 492)
Screenshot: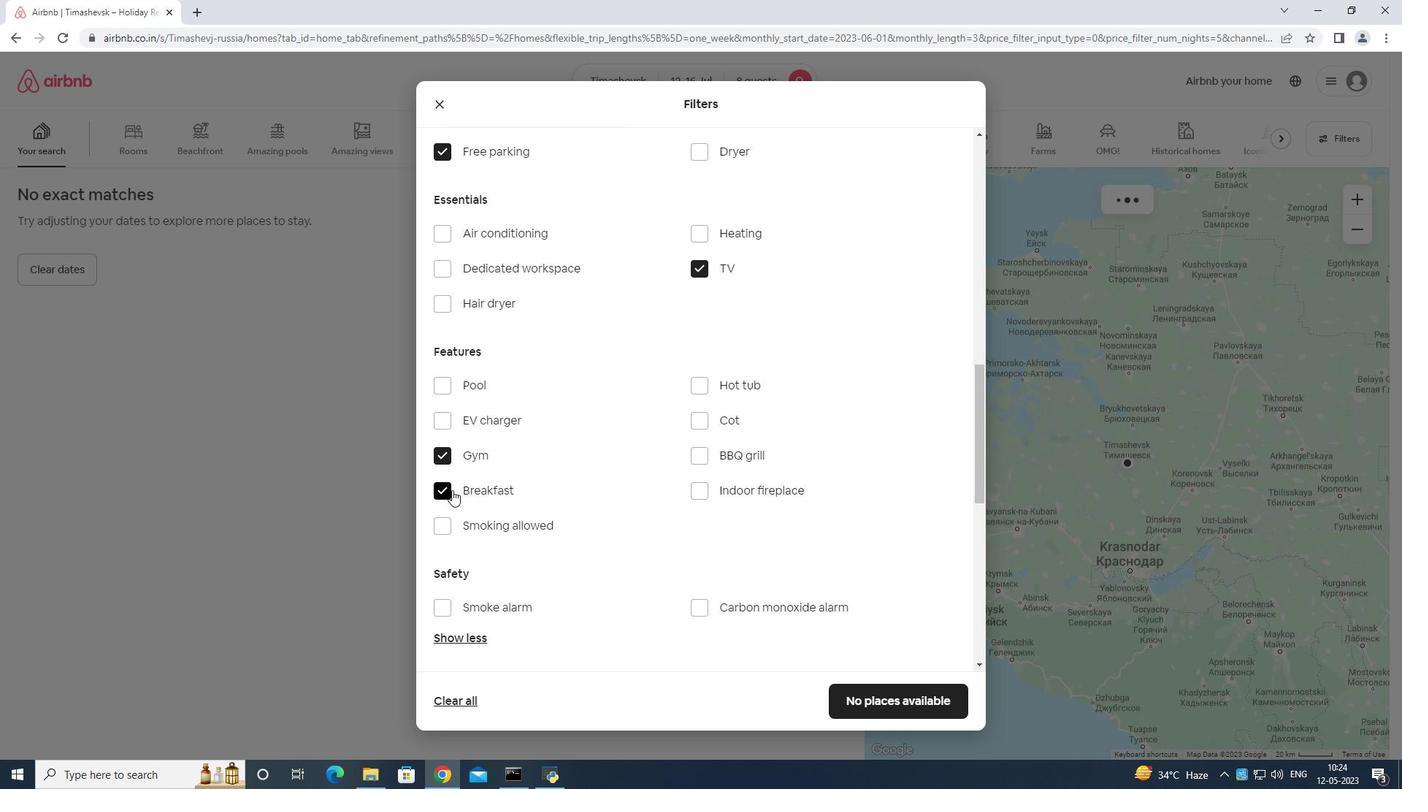 
Action: Mouse scrolled (539, 491) with delta (0, 0)
Screenshot: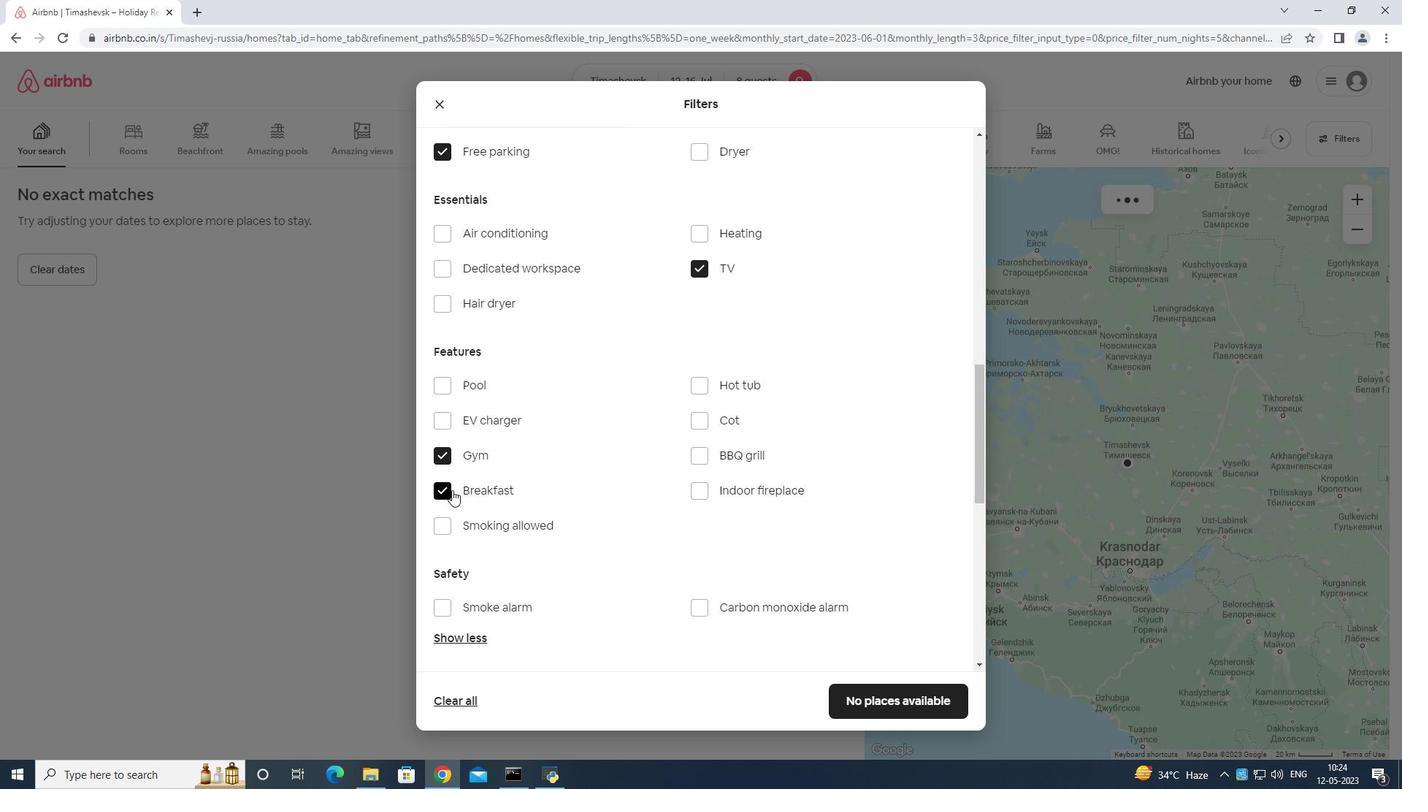 
Action: Mouse moved to (915, 512)
Screenshot: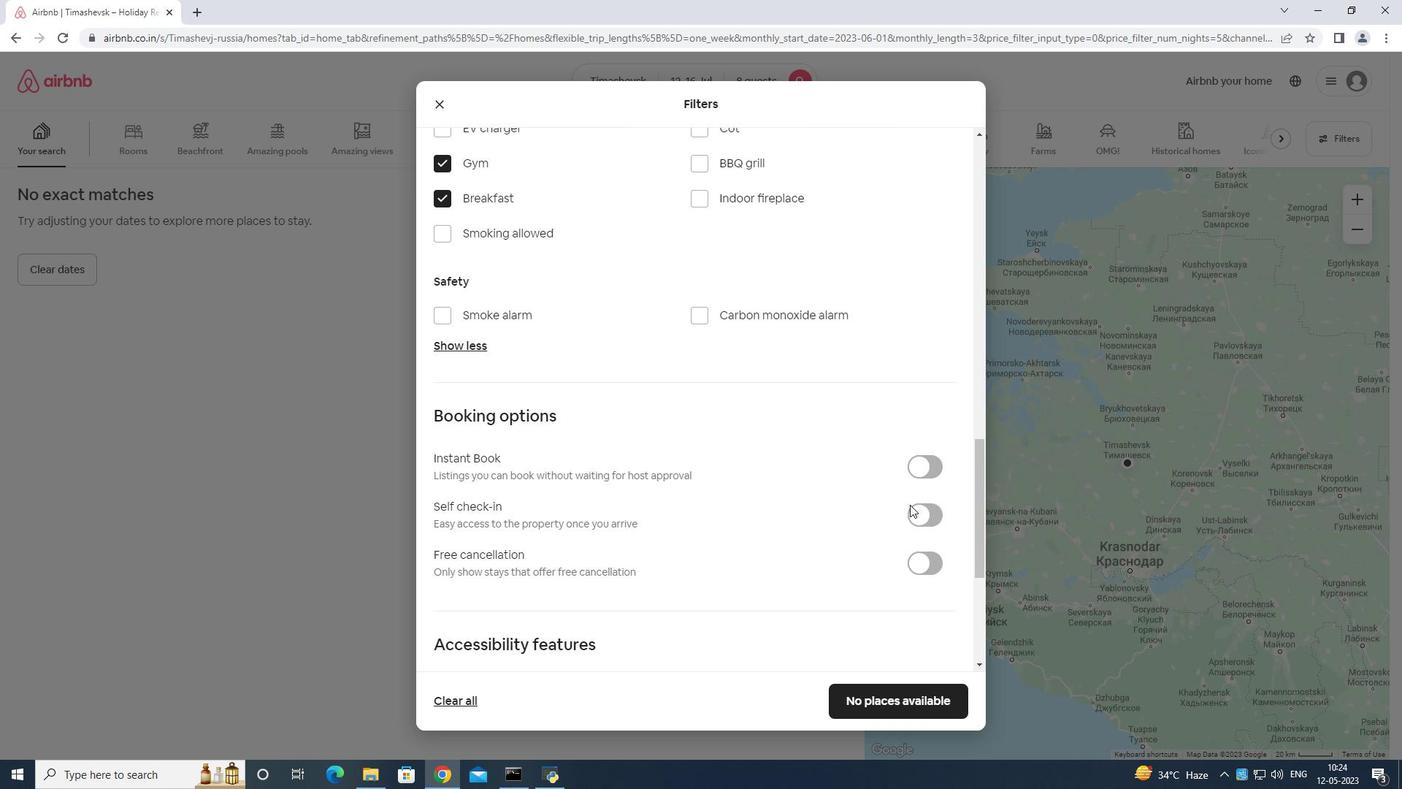 
Action: Mouse pressed left at (915, 512)
Screenshot: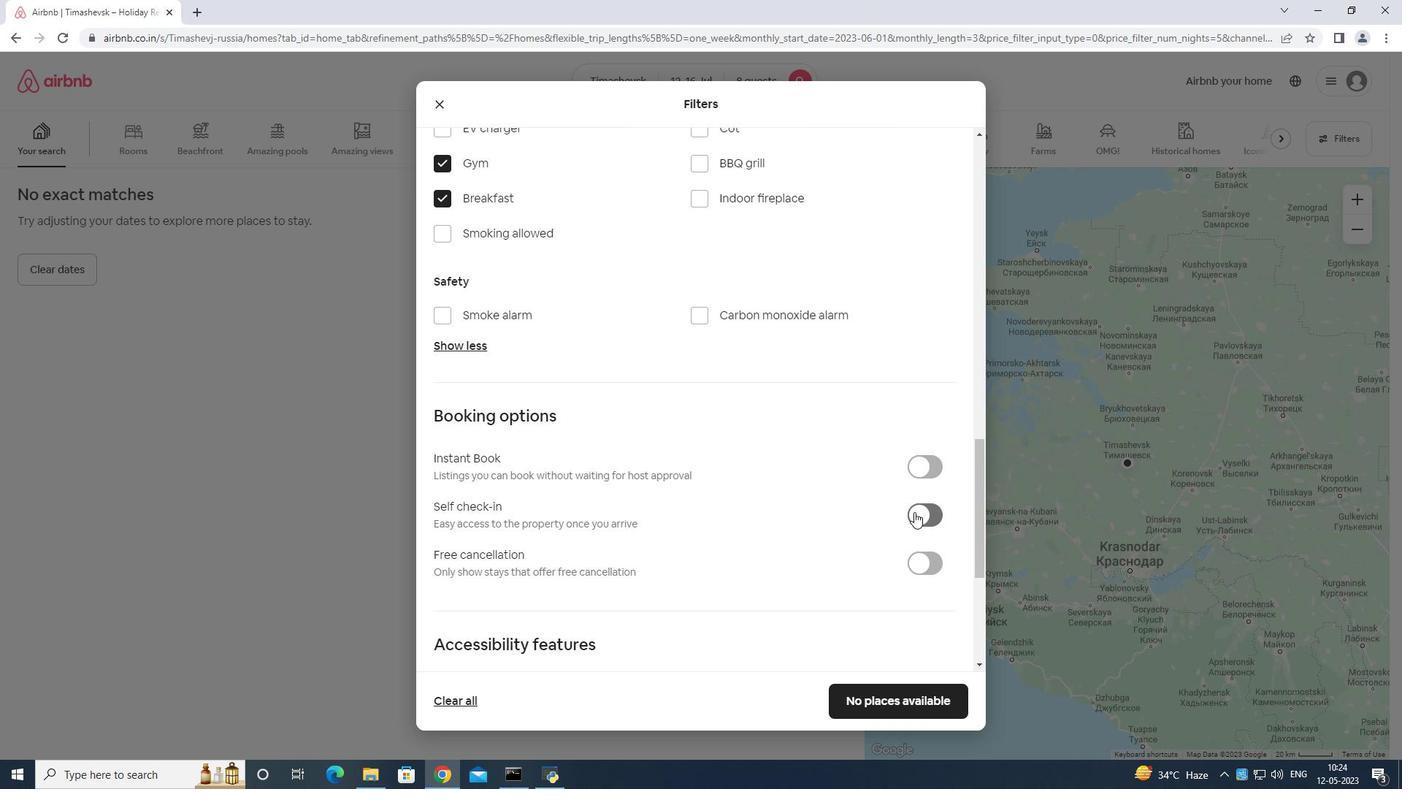 
Action: Mouse moved to (917, 499)
Screenshot: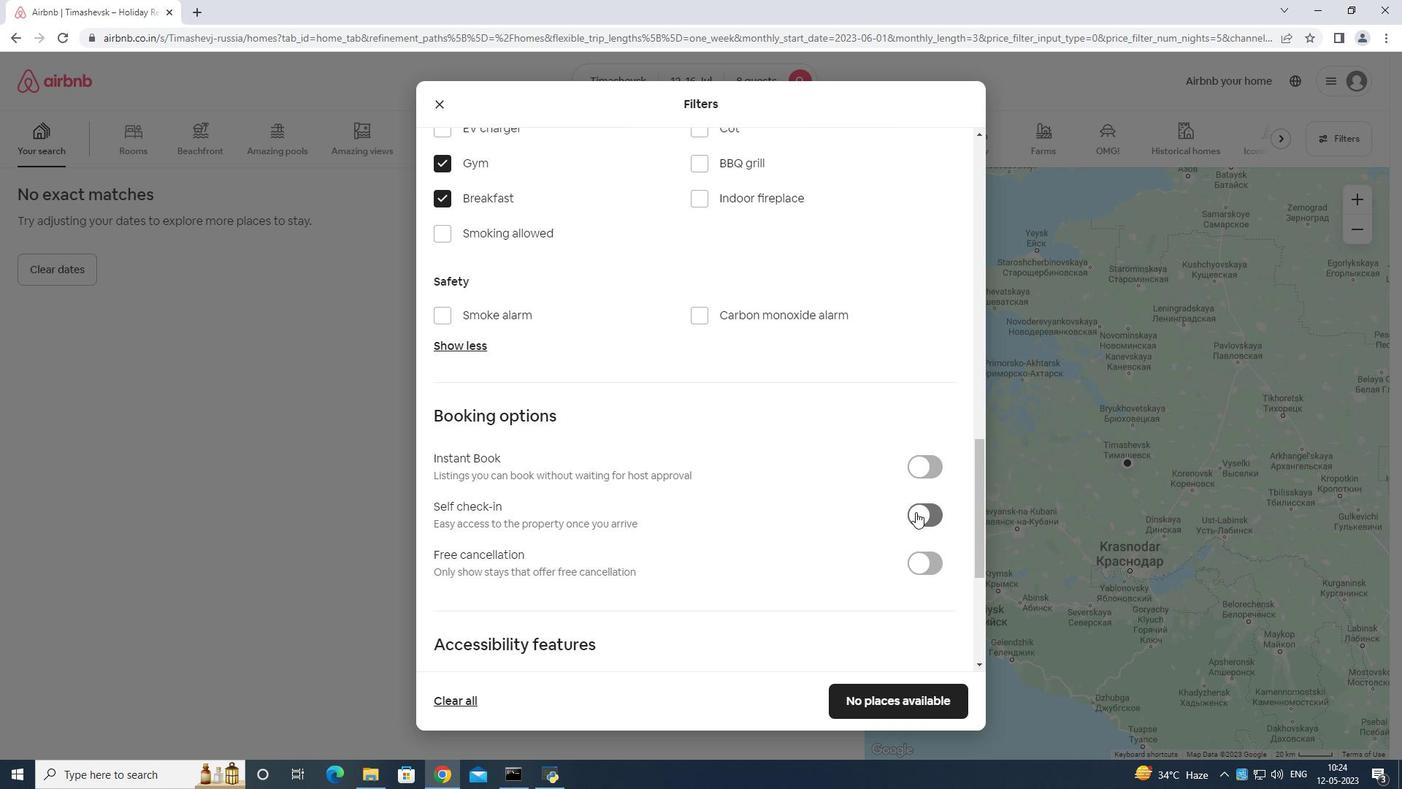 
Action: Mouse scrolled (917, 498) with delta (0, 0)
Screenshot: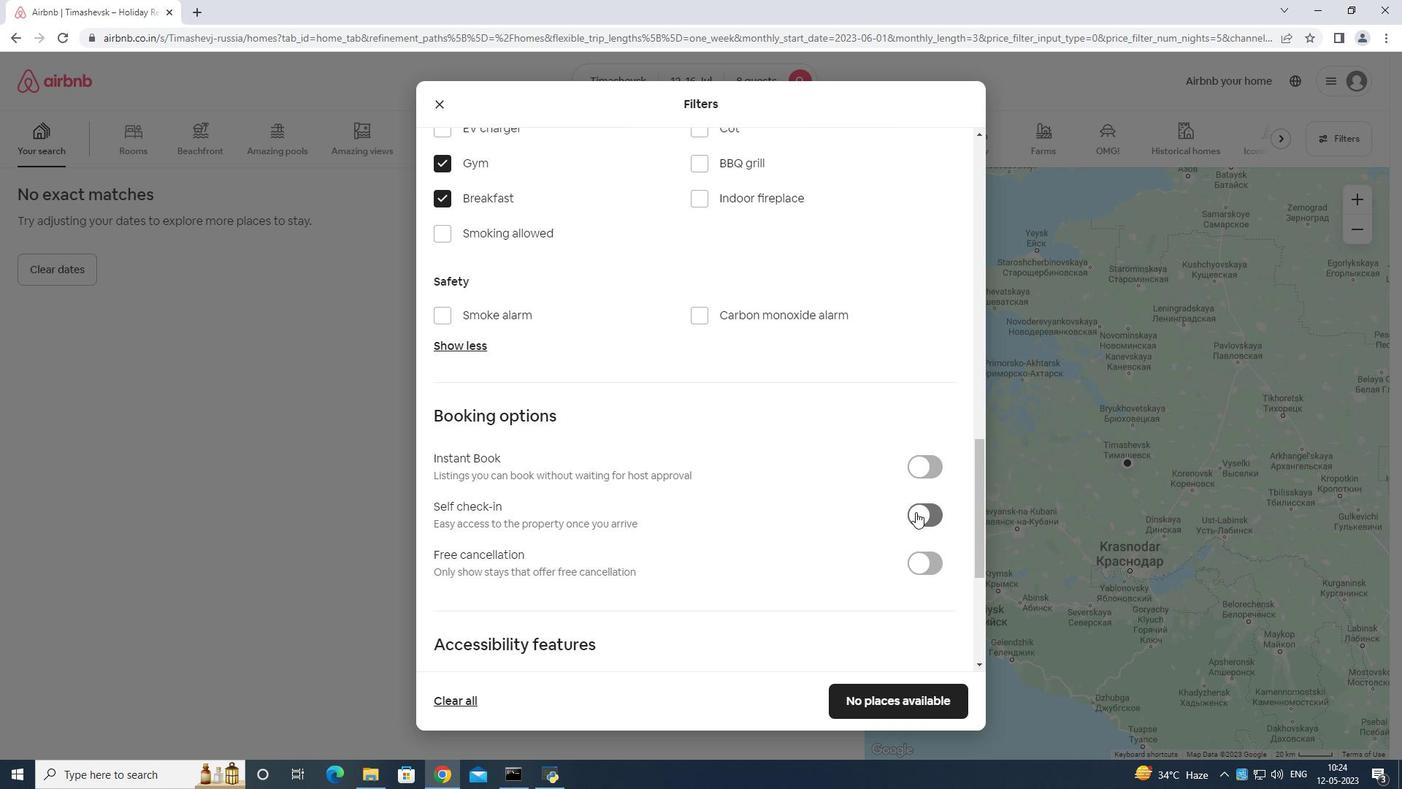 
Action: Mouse scrolled (917, 498) with delta (0, 0)
Screenshot: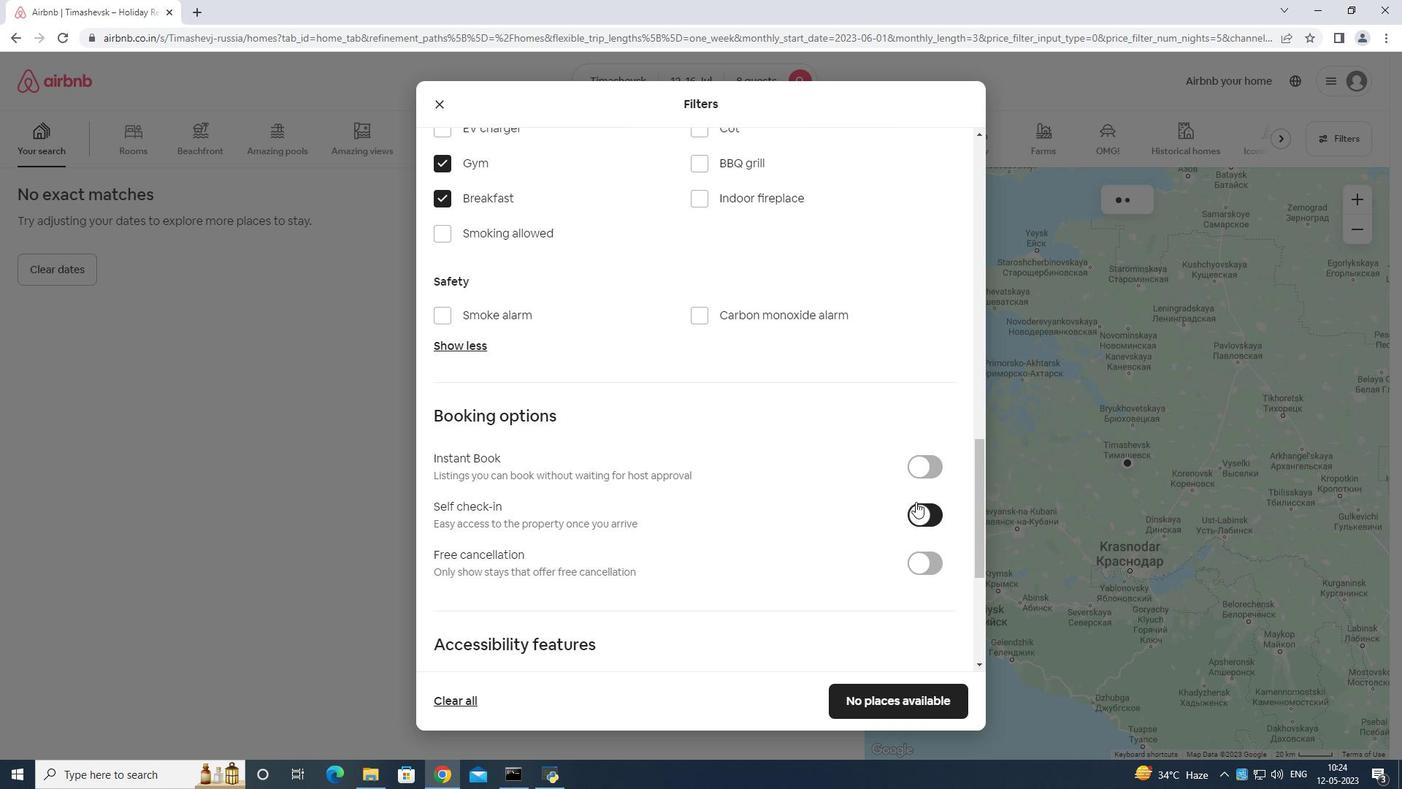 
Action: Mouse moved to (917, 499)
Screenshot: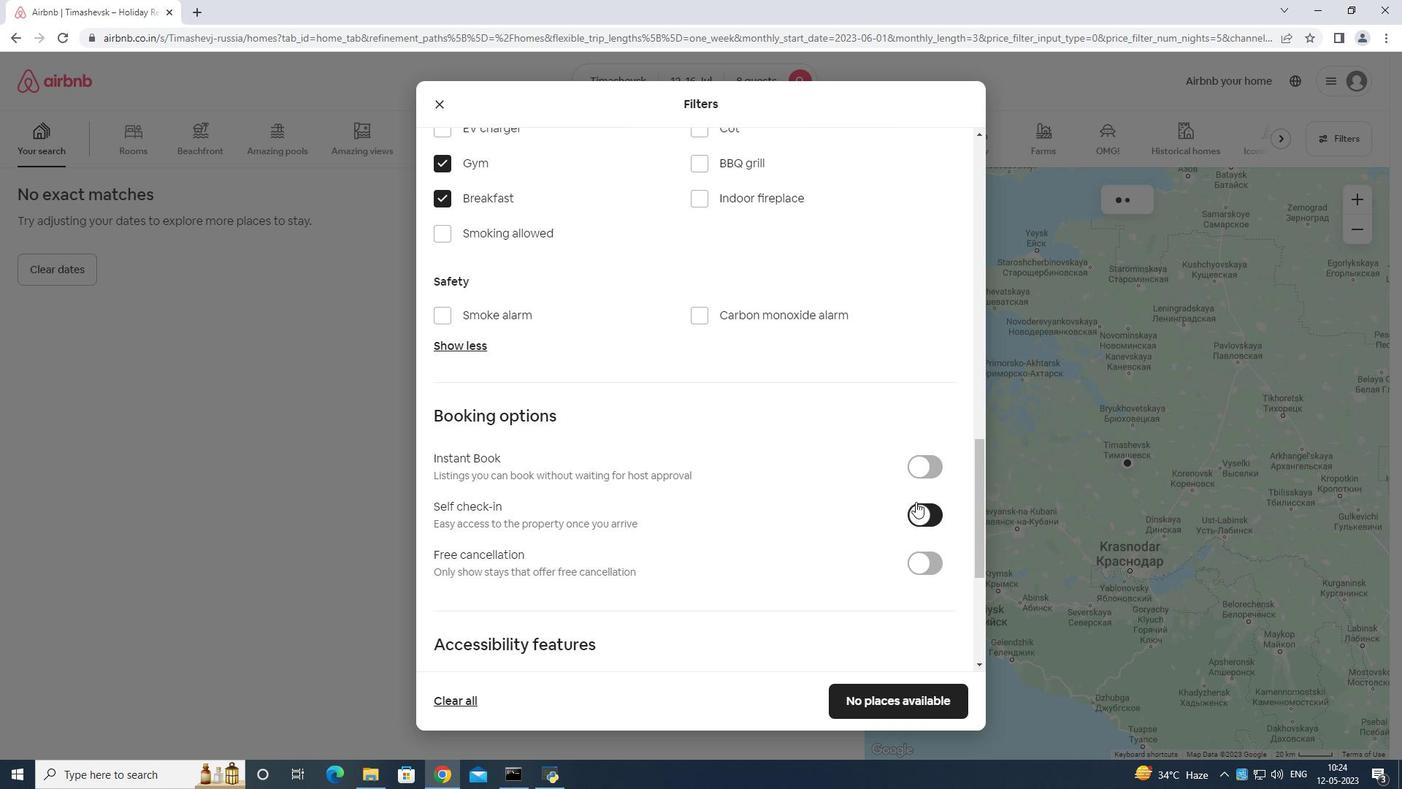 
Action: Mouse scrolled (917, 498) with delta (0, 0)
Screenshot: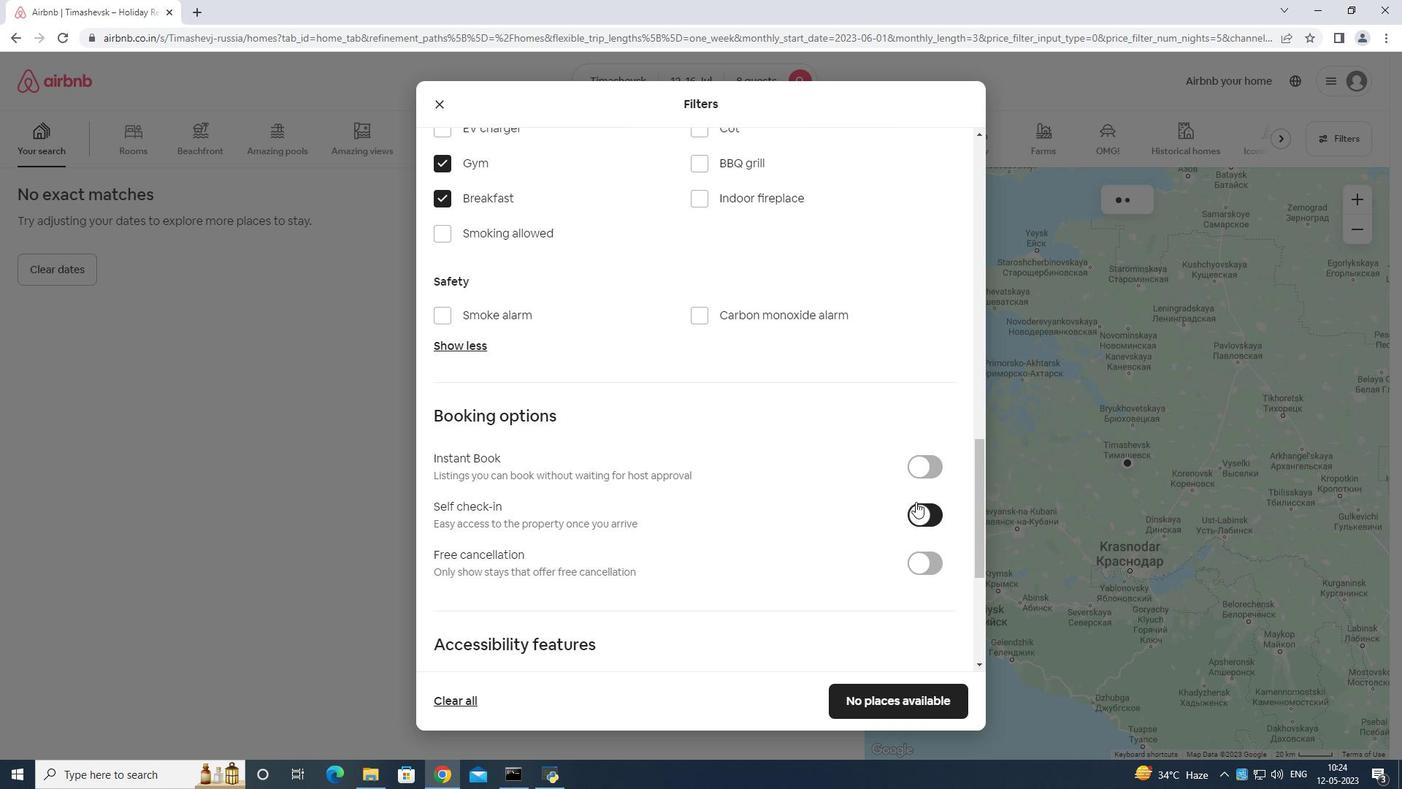 
Action: Mouse moved to (917, 500)
Screenshot: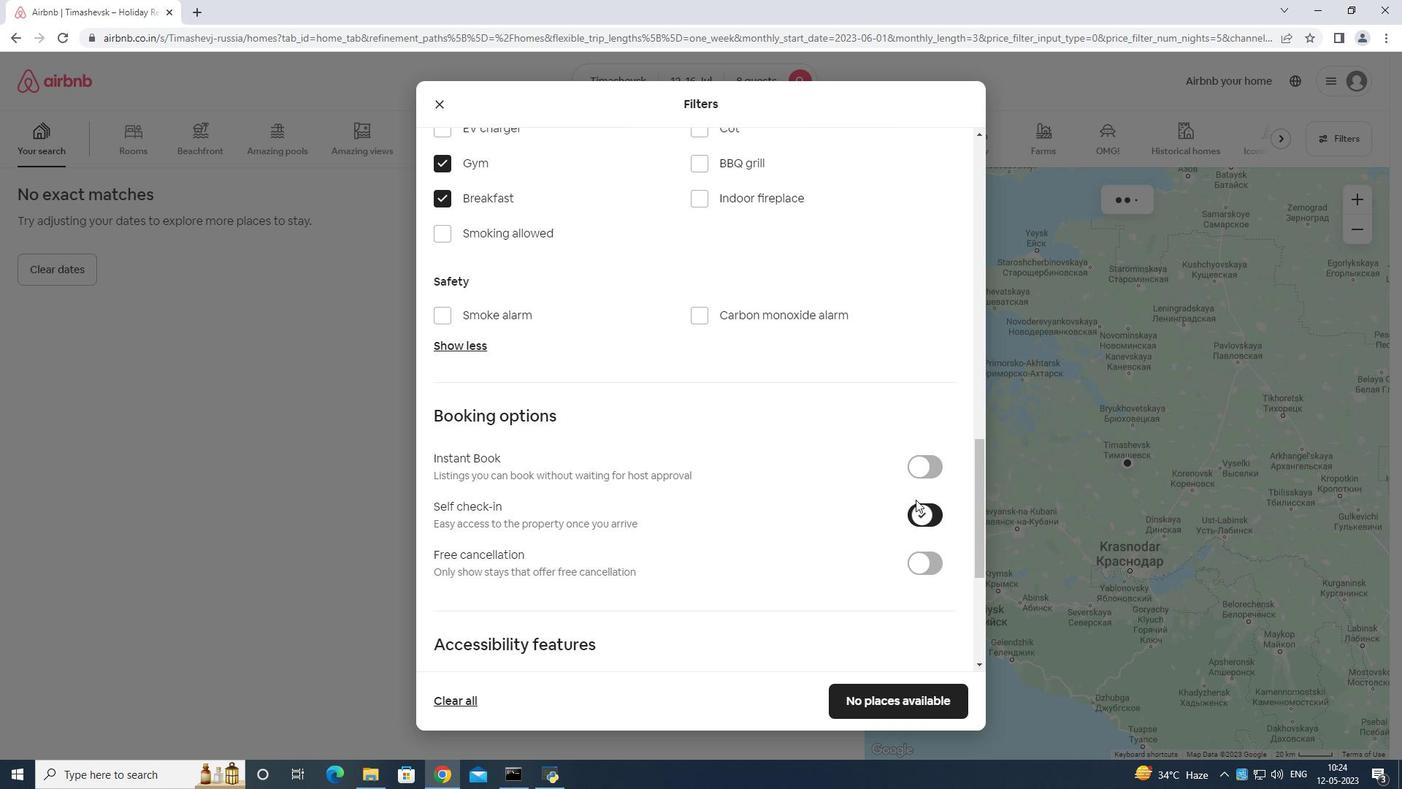 
Action: Mouse scrolled (917, 499) with delta (0, 0)
Screenshot: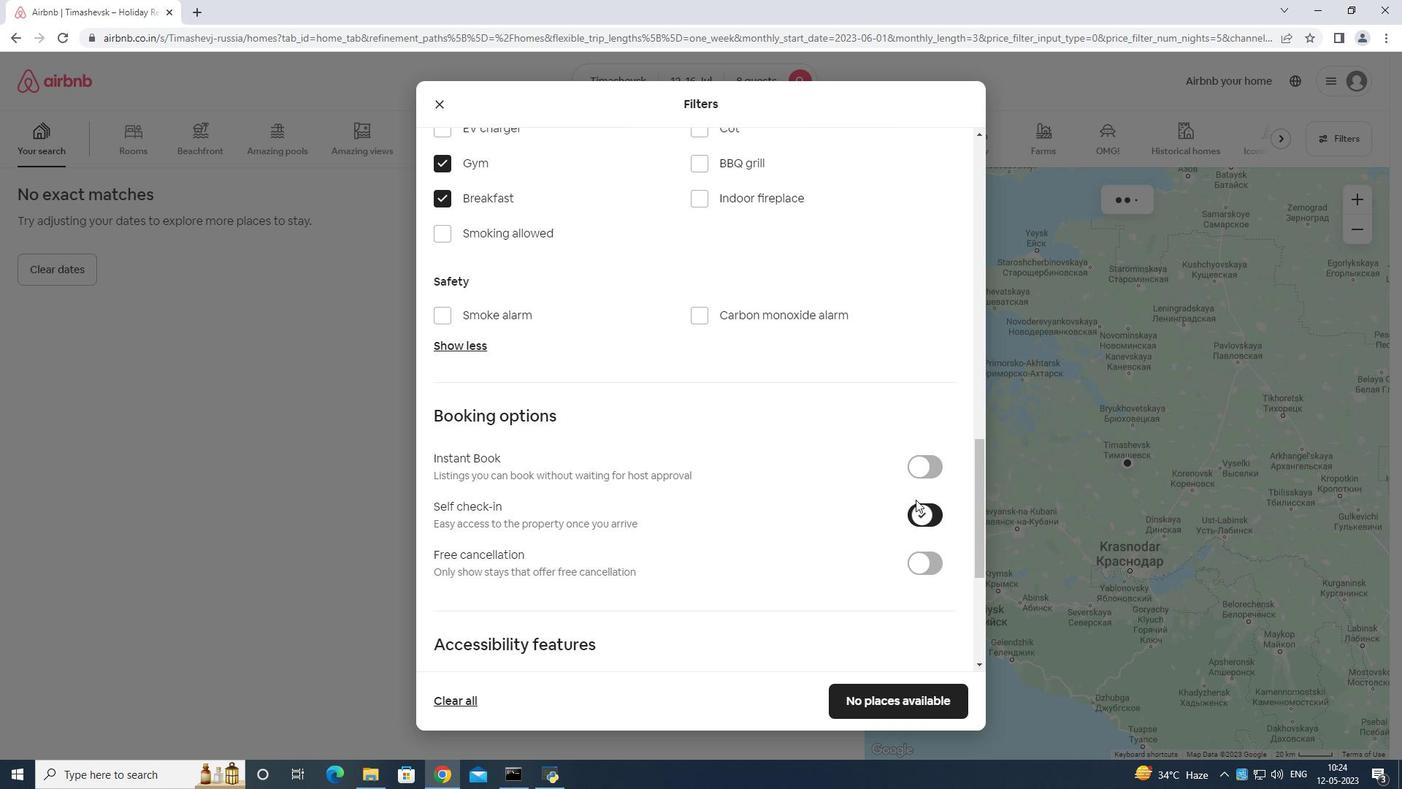 
Action: Mouse moved to (917, 500)
Screenshot: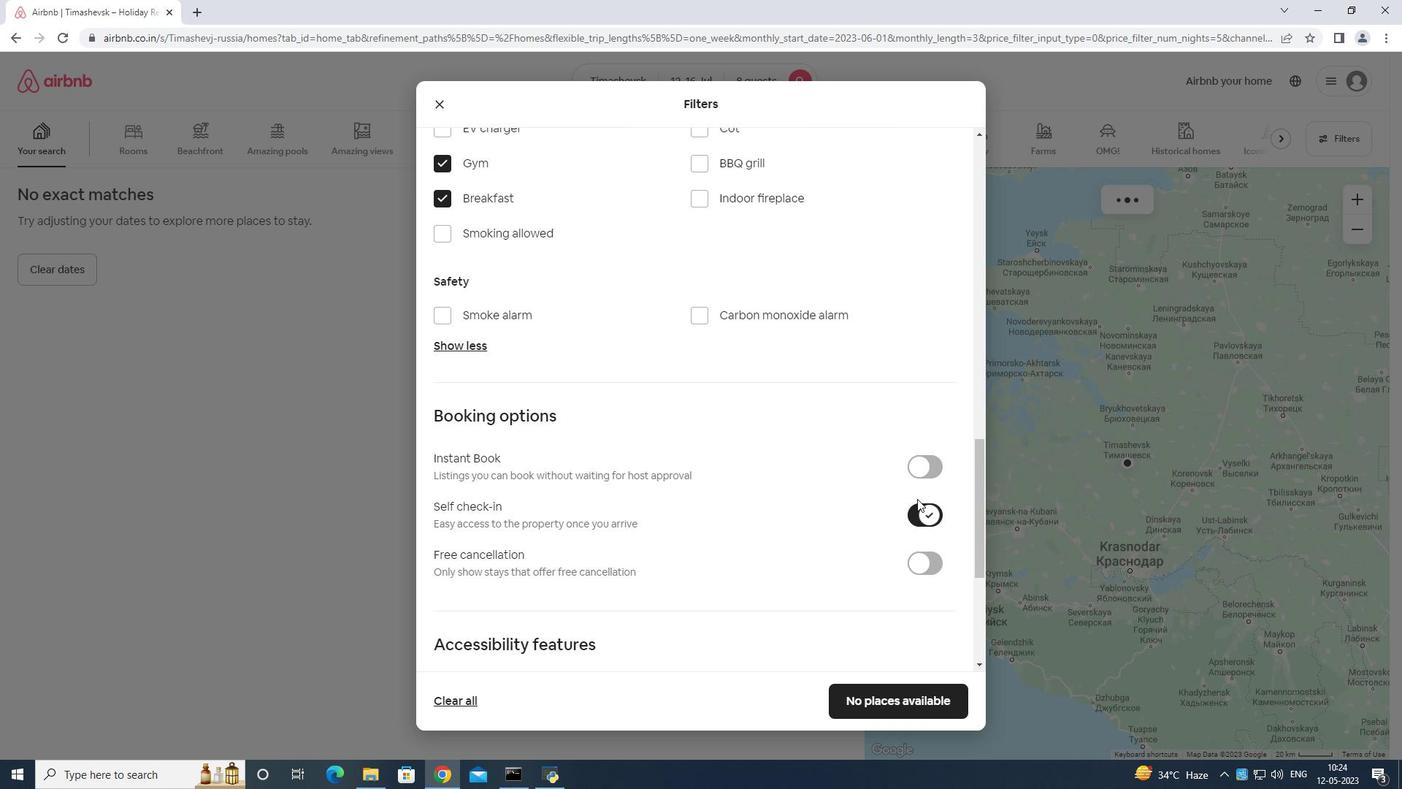 
Action: Mouse scrolled (917, 499) with delta (0, 0)
Screenshot: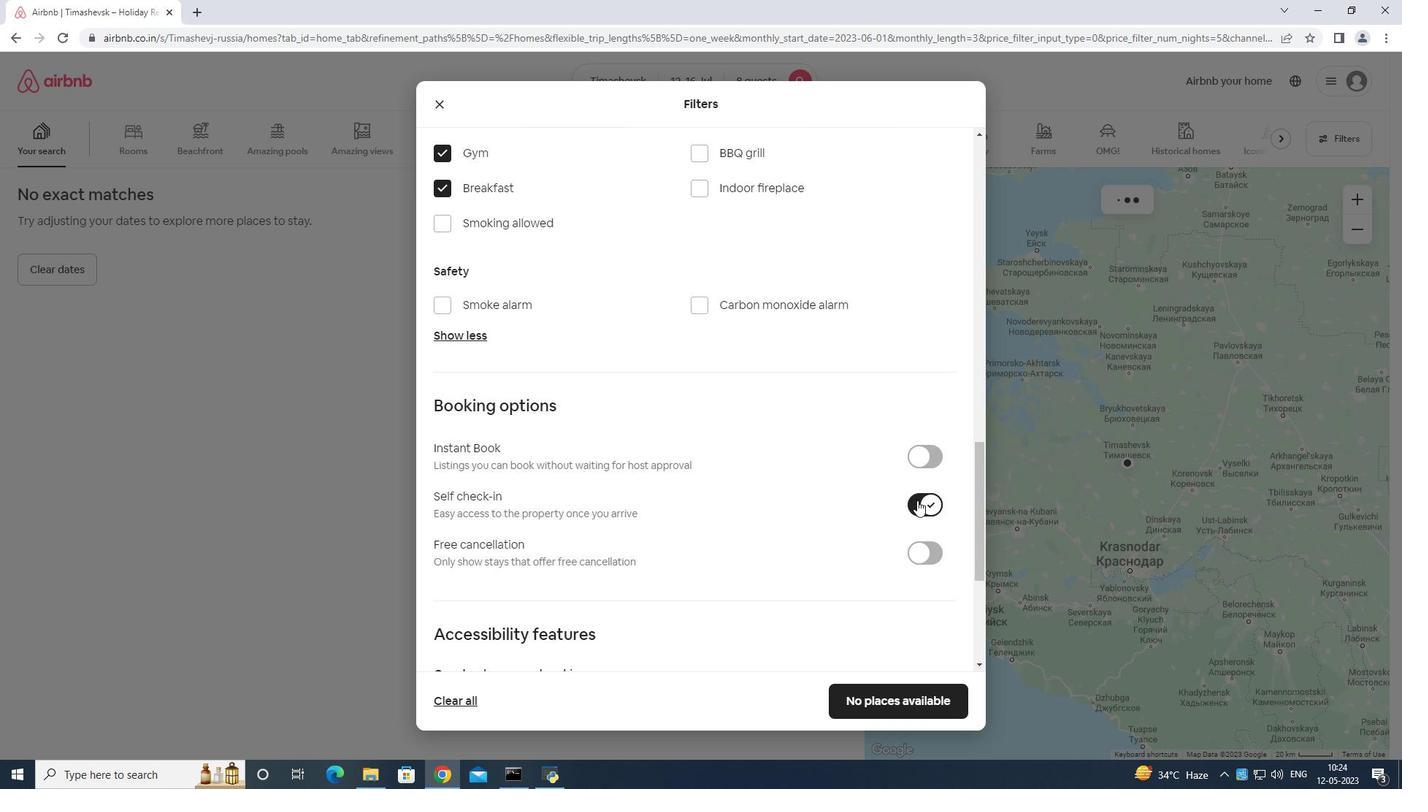
Action: Mouse scrolled (917, 499) with delta (0, 0)
Screenshot: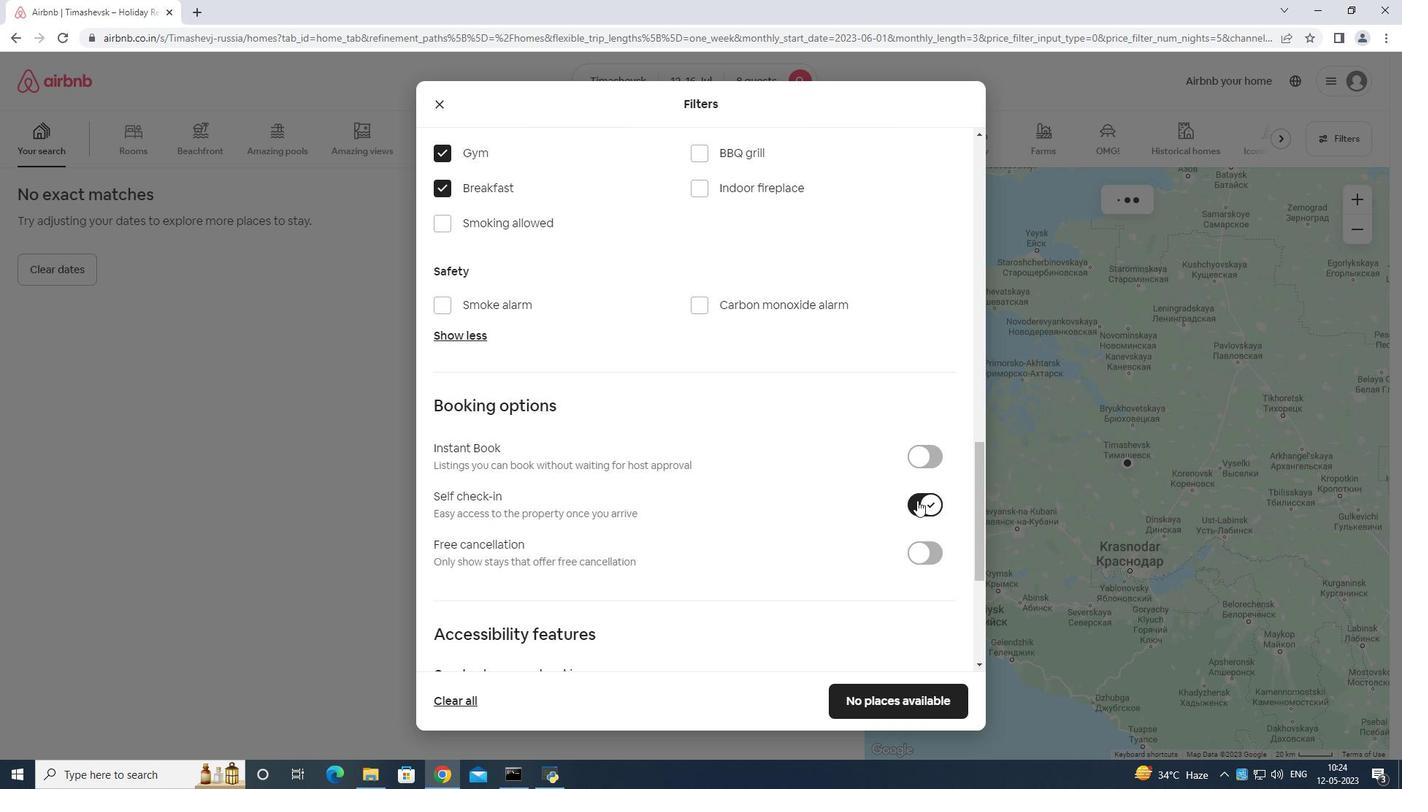 
Action: Mouse scrolled (917, 499) with delta (0, 0)
Screenshot: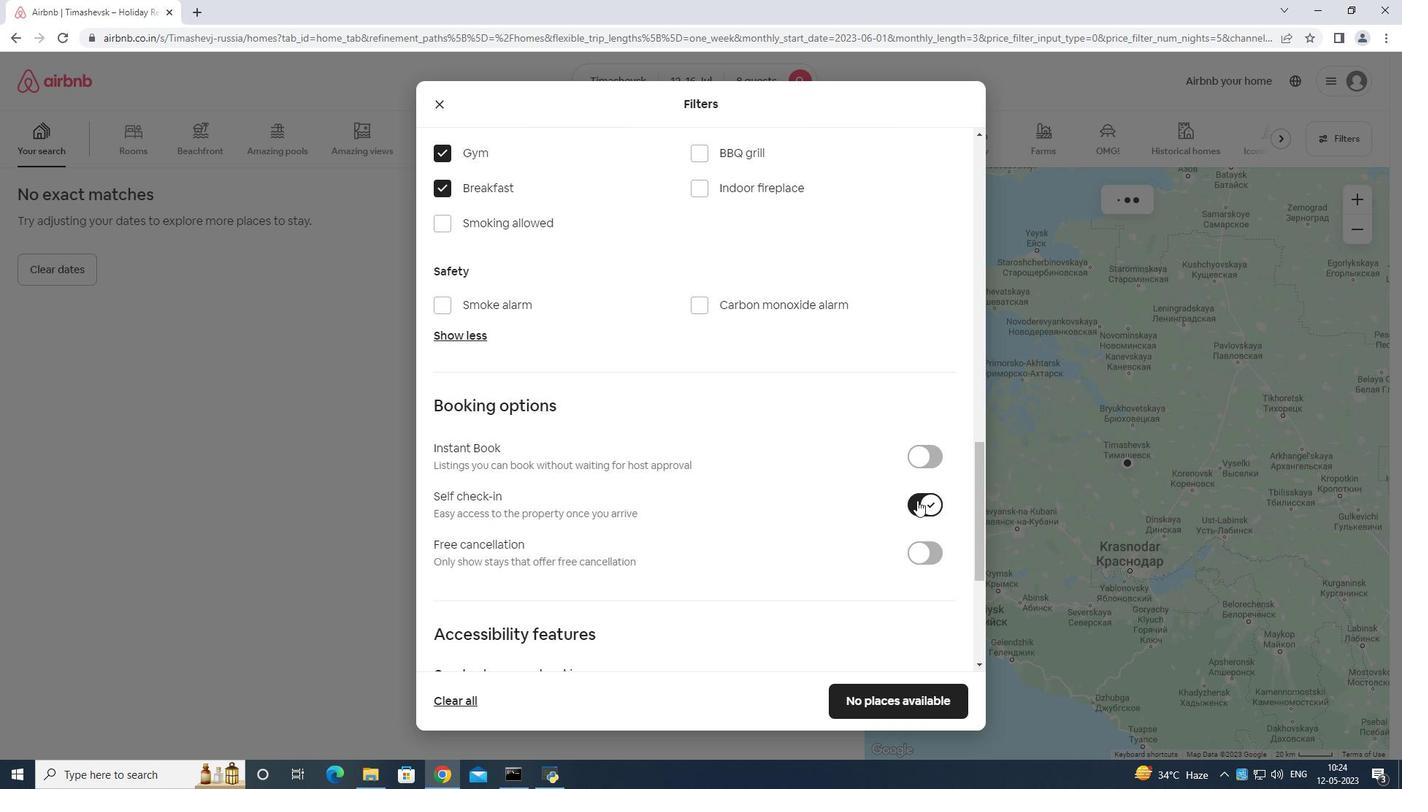 
Action: Mouse moved to (914, 496)
Screenshot: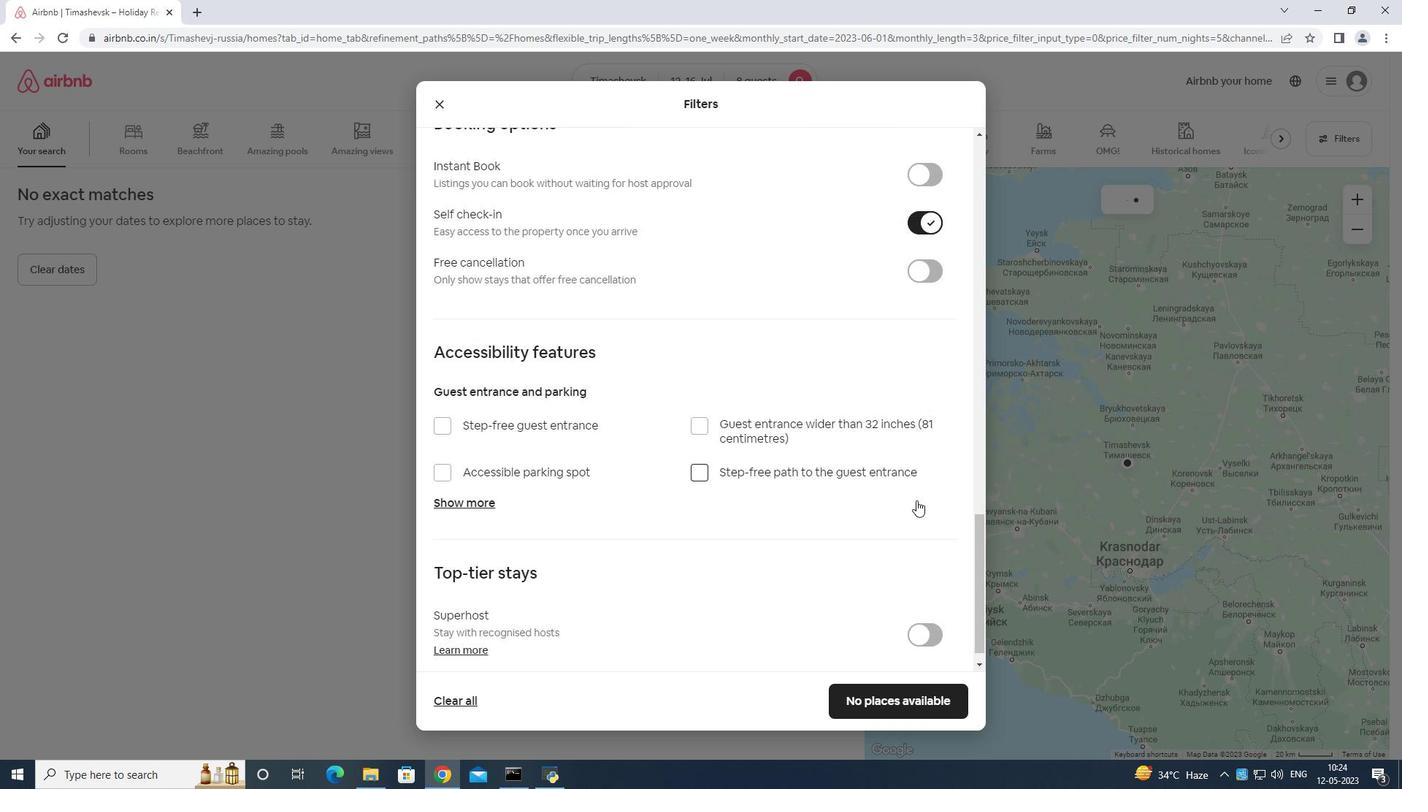 
Action: Mouse scrolled (914, 496) with delta (0, 0)
Screenshot: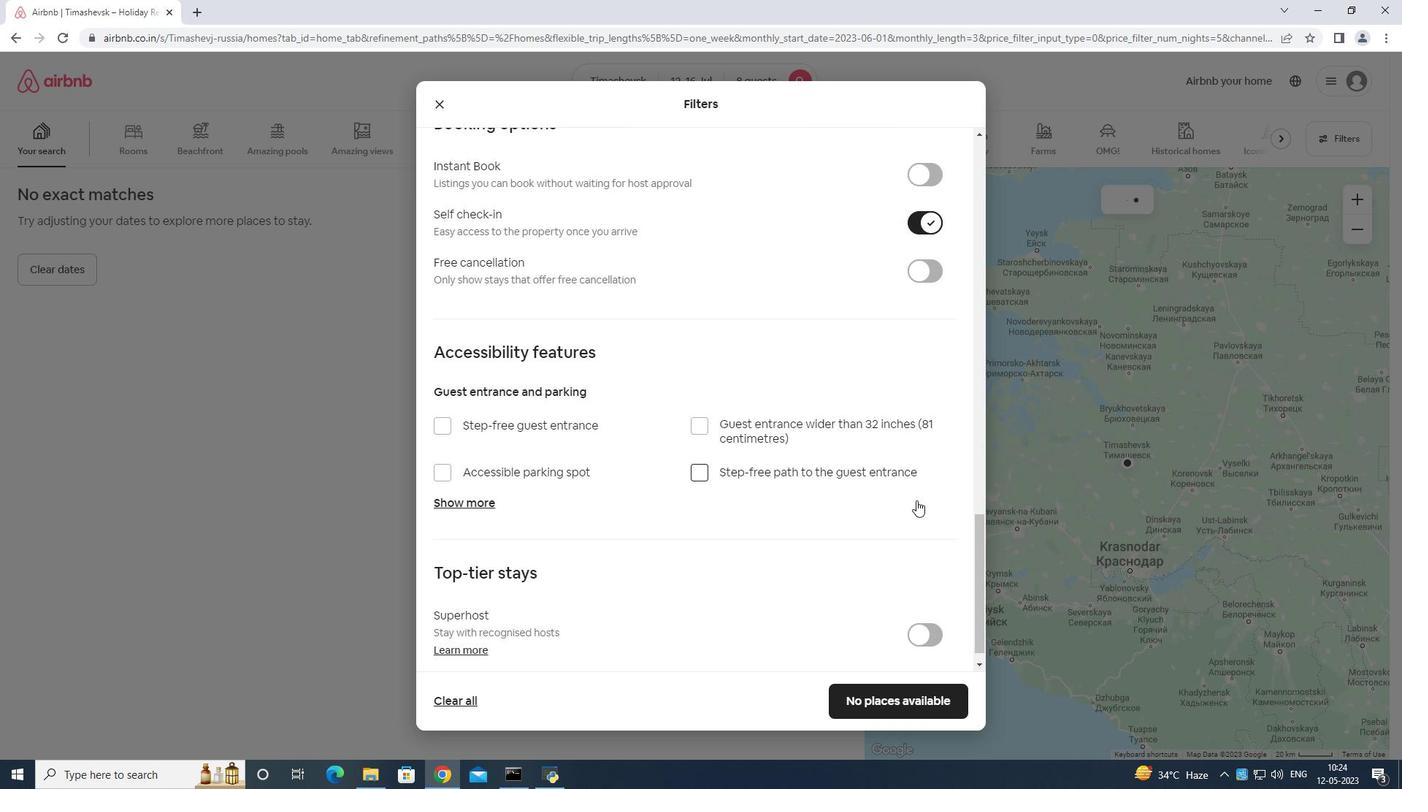 
Action: Mouse moved to (911, 497)
Screenshot: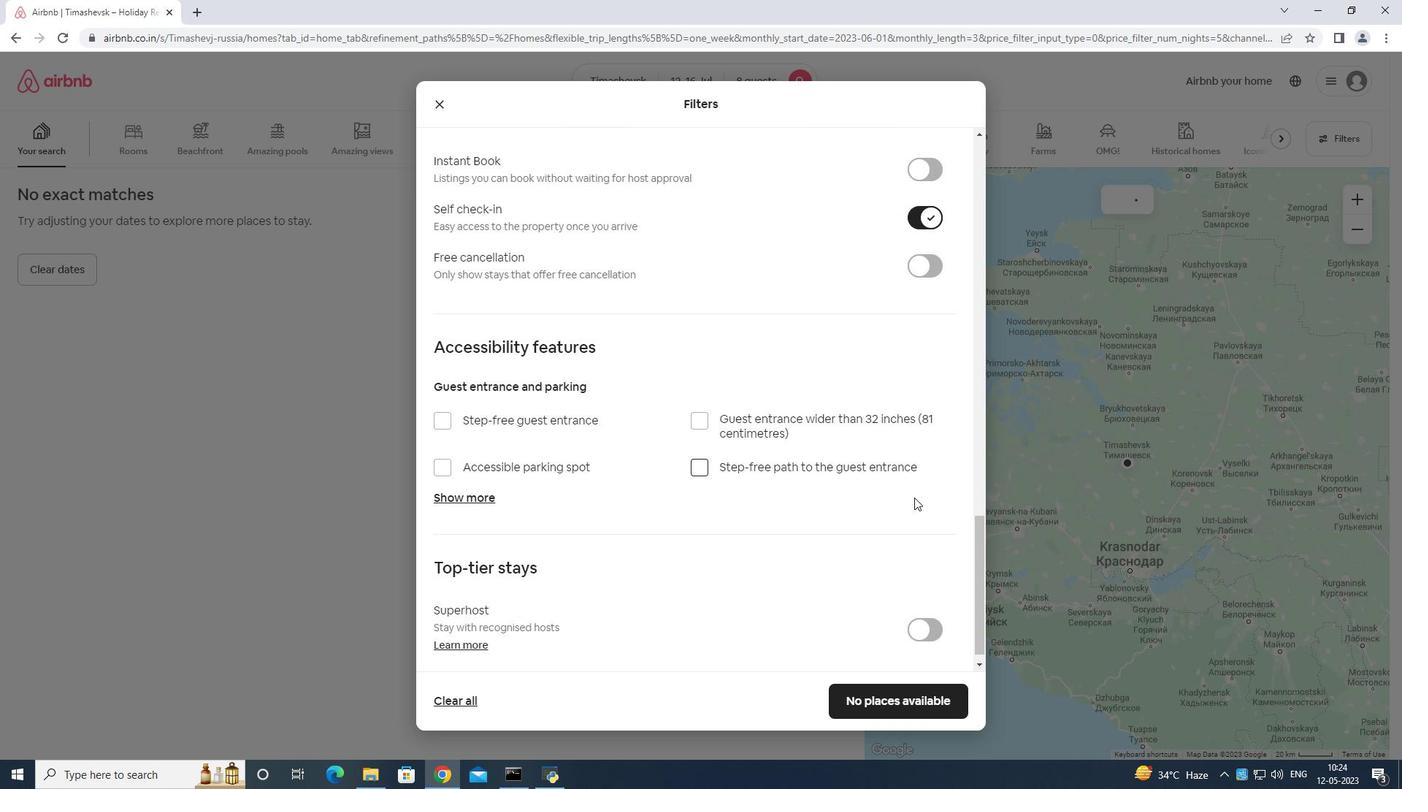 
Action: Mouse scrolled (911, 496) with delta (0, 0)
Screenshot: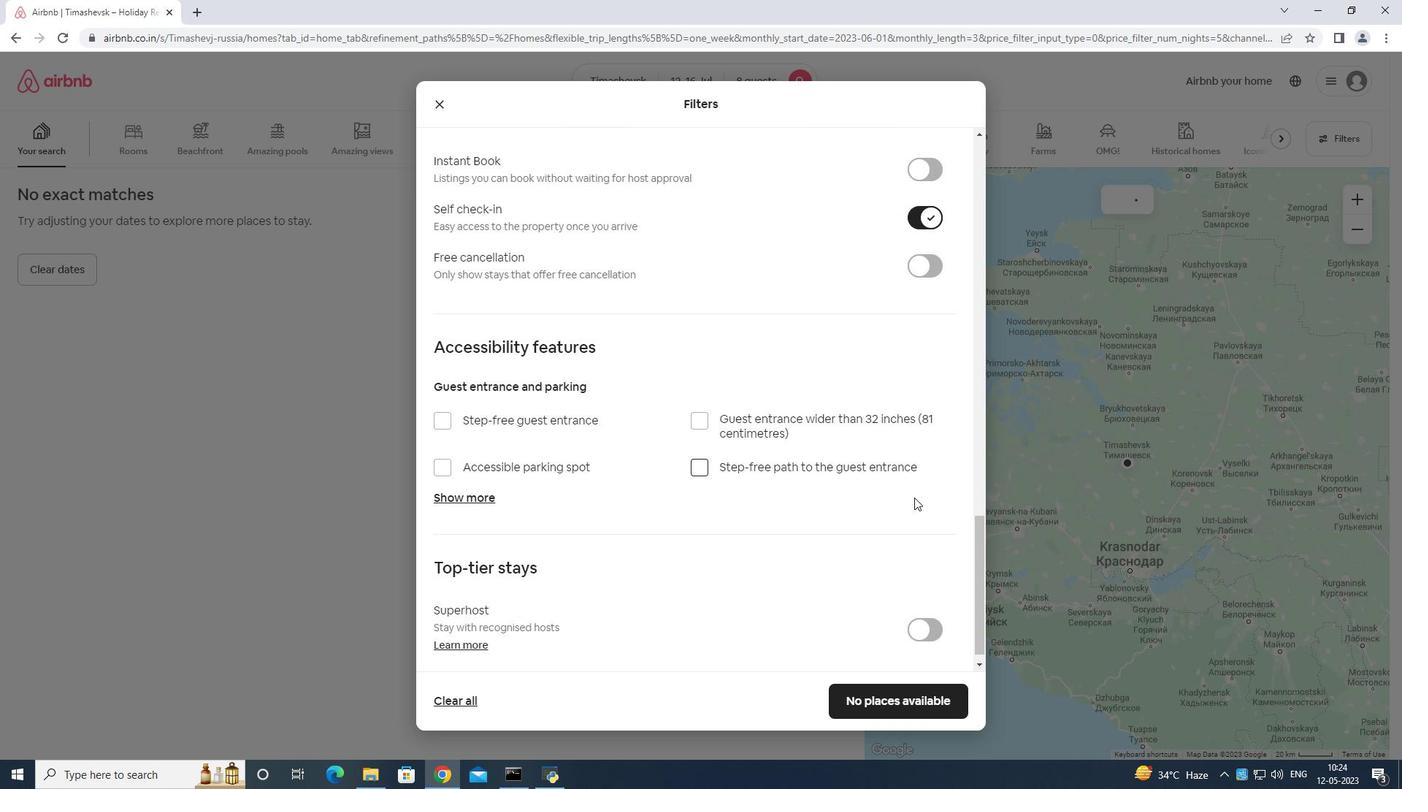 
Action: Mouse moved to (918, 711)
Screenshot: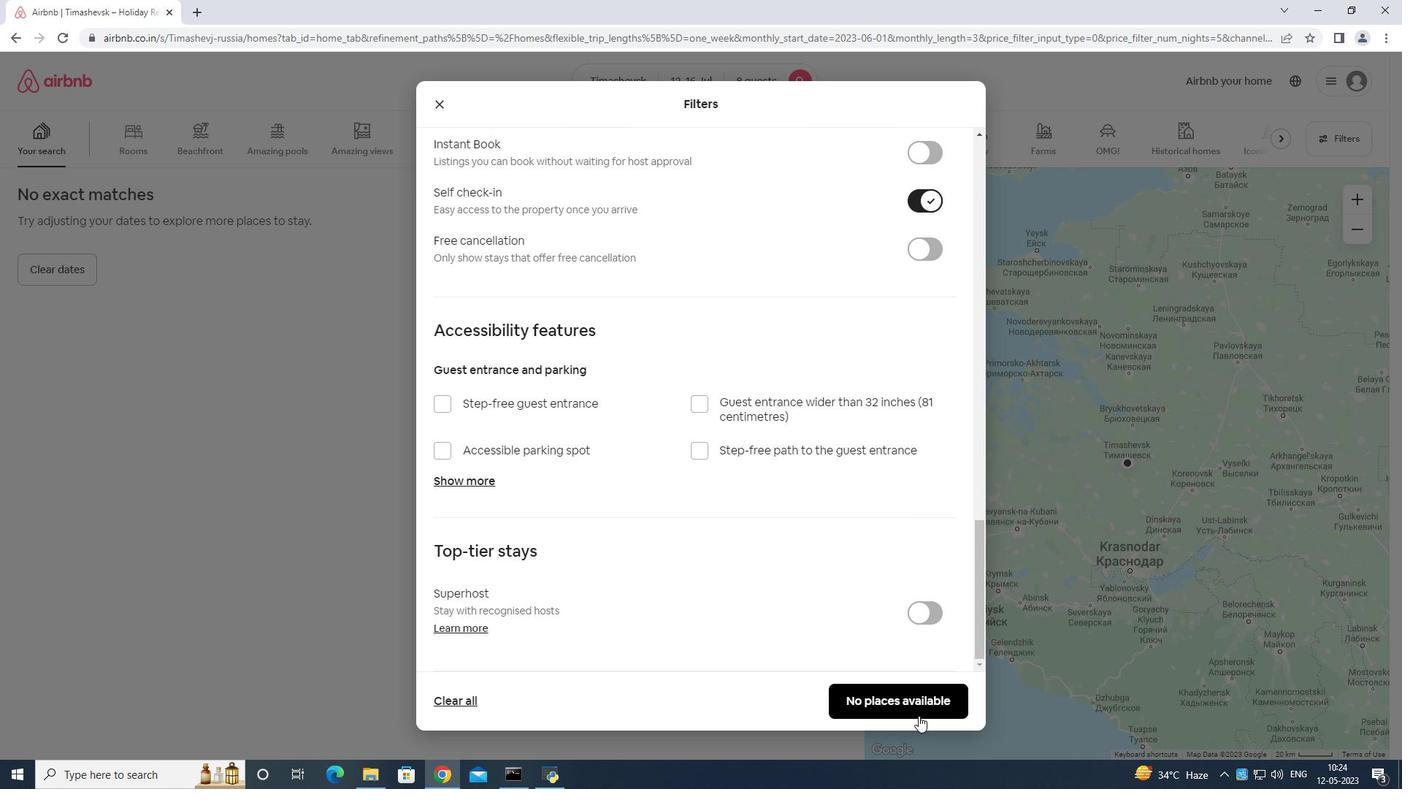 
